 Task: Buy 4 Disc Hardware Kits from Brake System section under best seller category for shipping address: Jeremiah Turner, 3520 Cook Hill Road, Danbury, Connecticut 06810, Cell Number 2034707336. Pay from credit card ending with 6010, CVV 682
Action: Mouse moved to (18, 78)
Screenshot: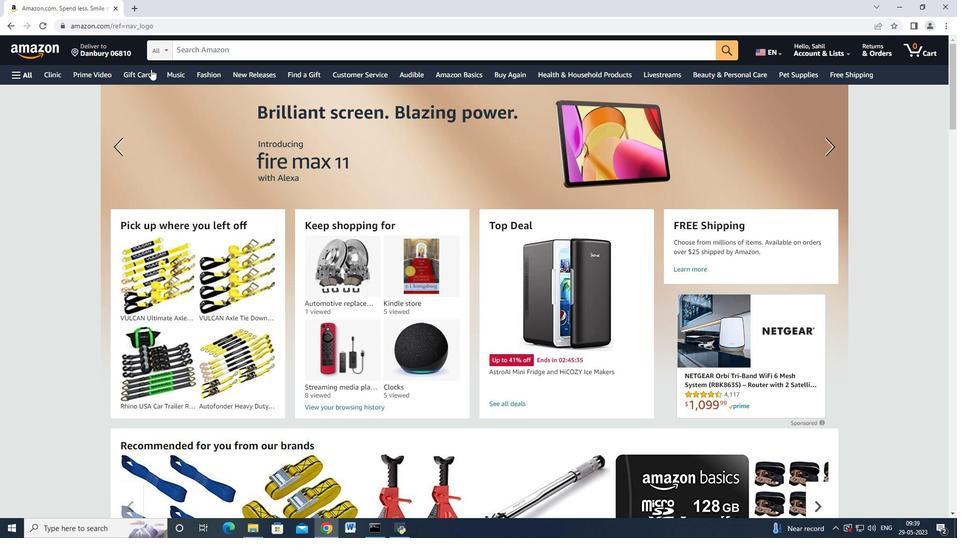 
Action: Mouse pressed left at (18, 78)
Screenshot: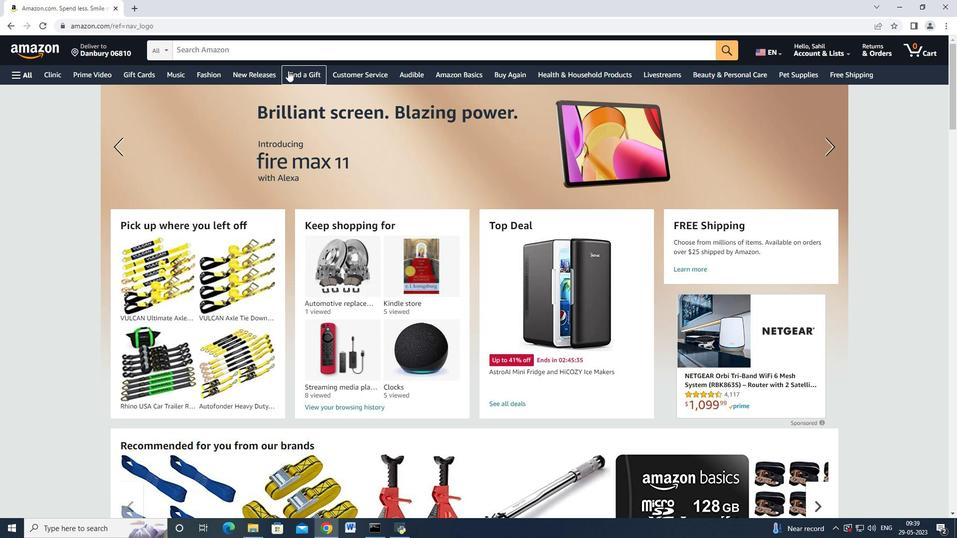 
Action: Mouse moved to (197, 51)
Screenshot: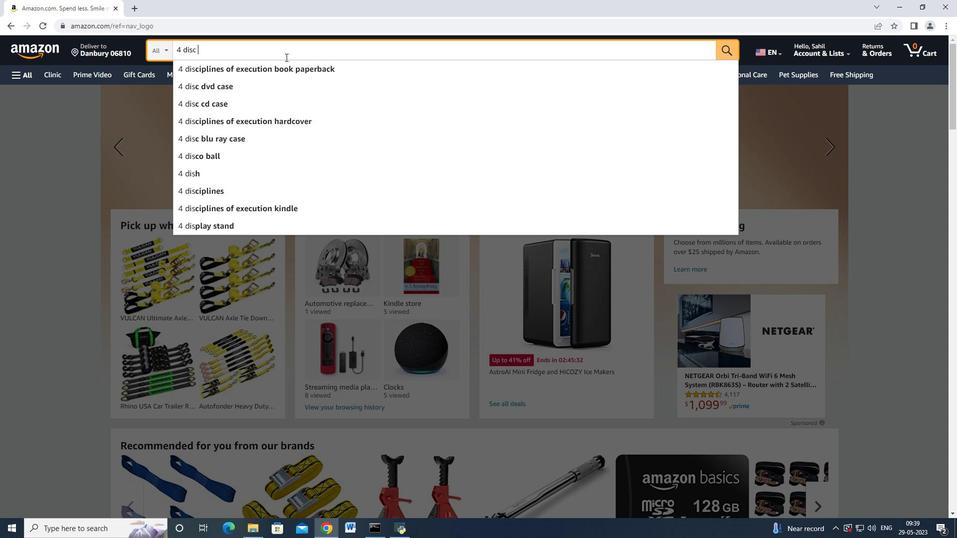 
Action: Mouse pressed left at (197, 51)
Screenshot: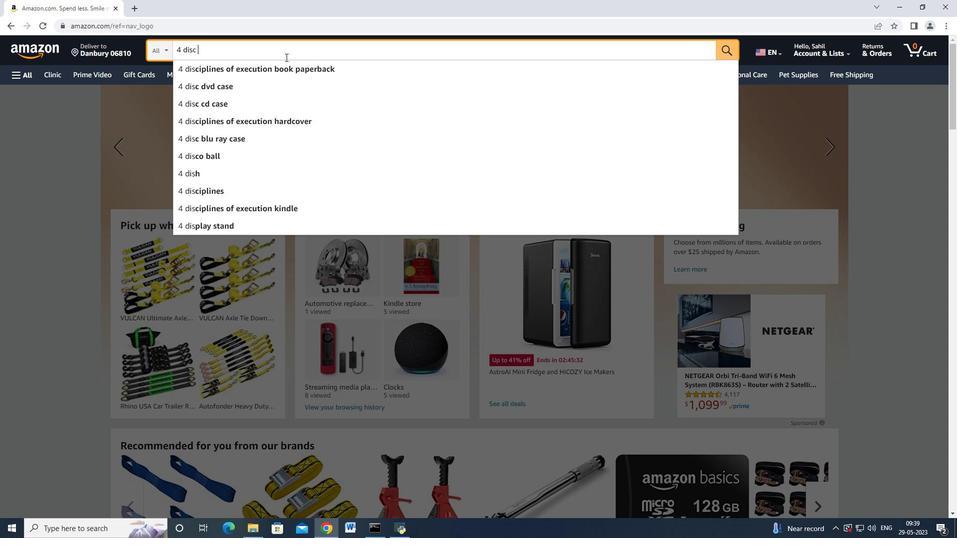 
Action: Mouse moved to (26, 77)
Screenshot: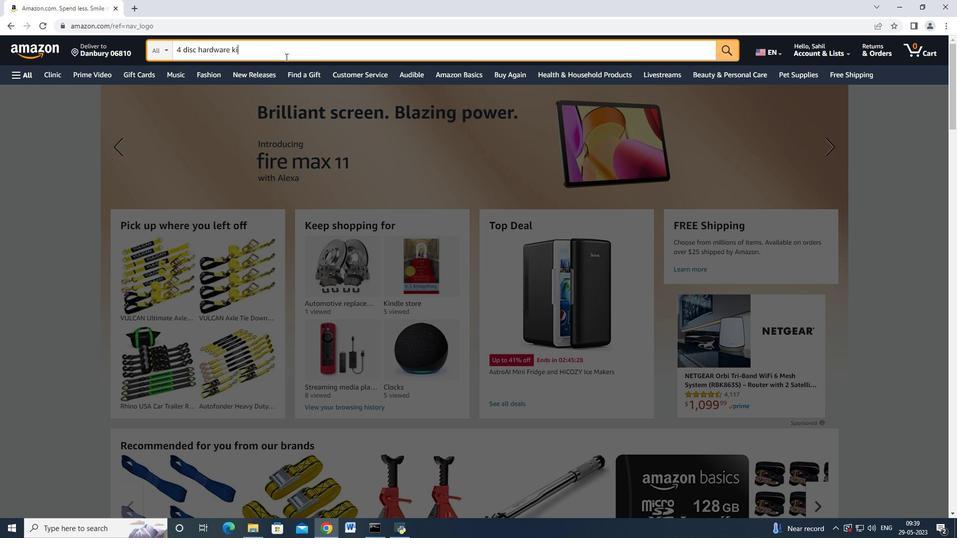 
Action: Mouse pressed left at (26, 77)
Screenshot: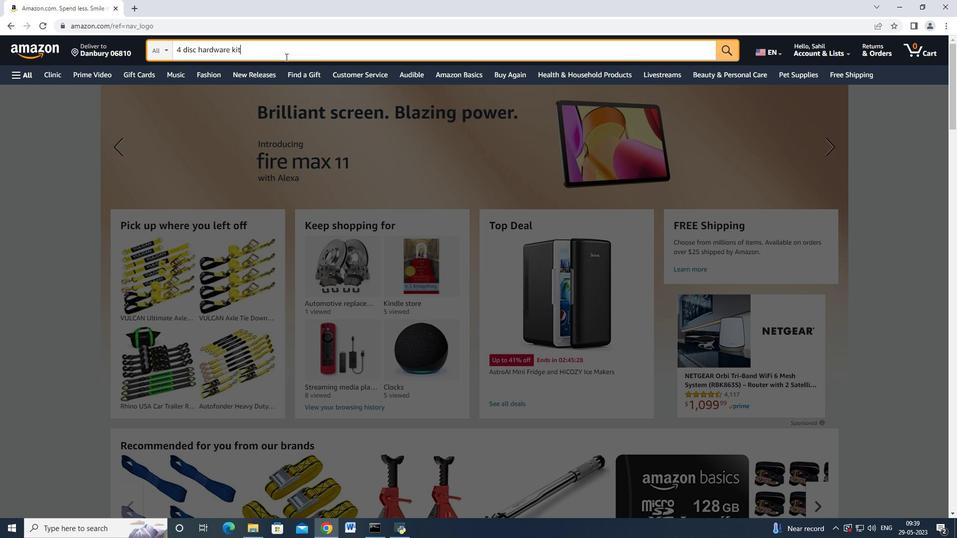 
Action: Mouse moved to (133, 355)
Screenshot: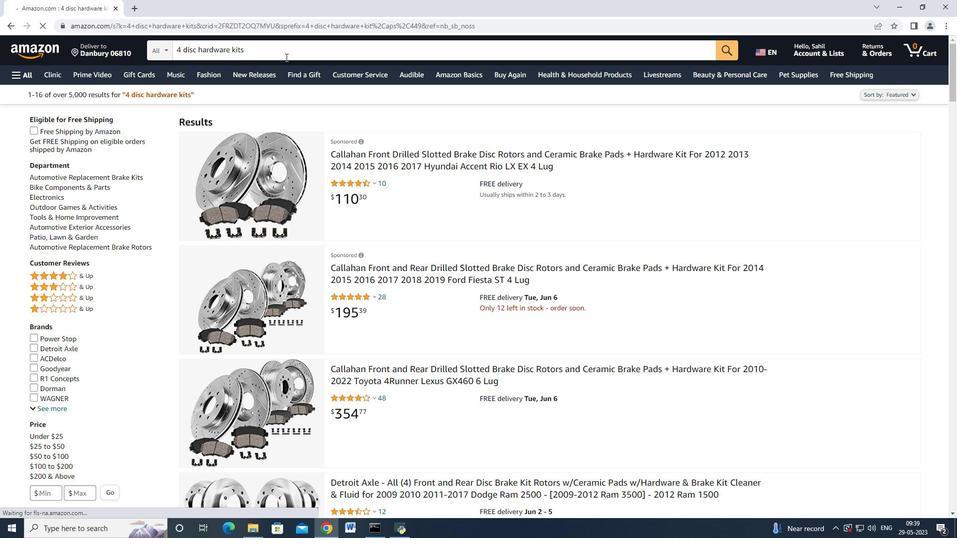 
Action: Mouse scrolled (133, 355) with delta (0, 0)
Screenshot: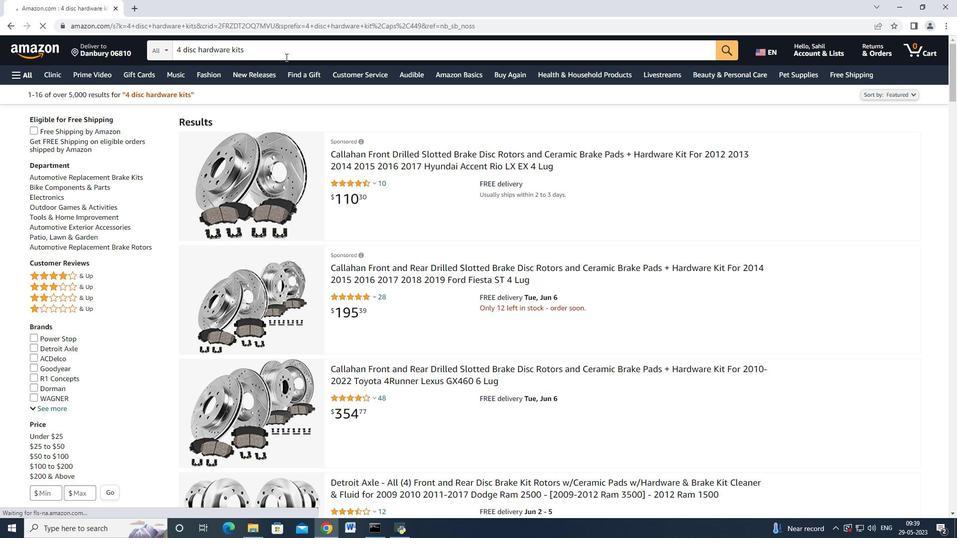 
Action: Mouse scrolled (133, 356) with delta (0, 0)
Screenshot: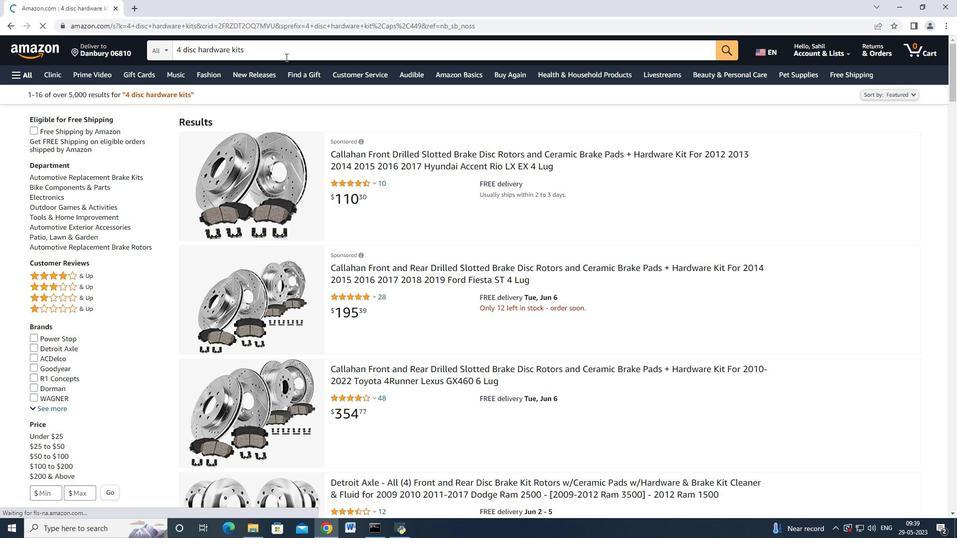 
Action: Mouse scrolled (133, 356) with delta (0, 0)
Screenshot: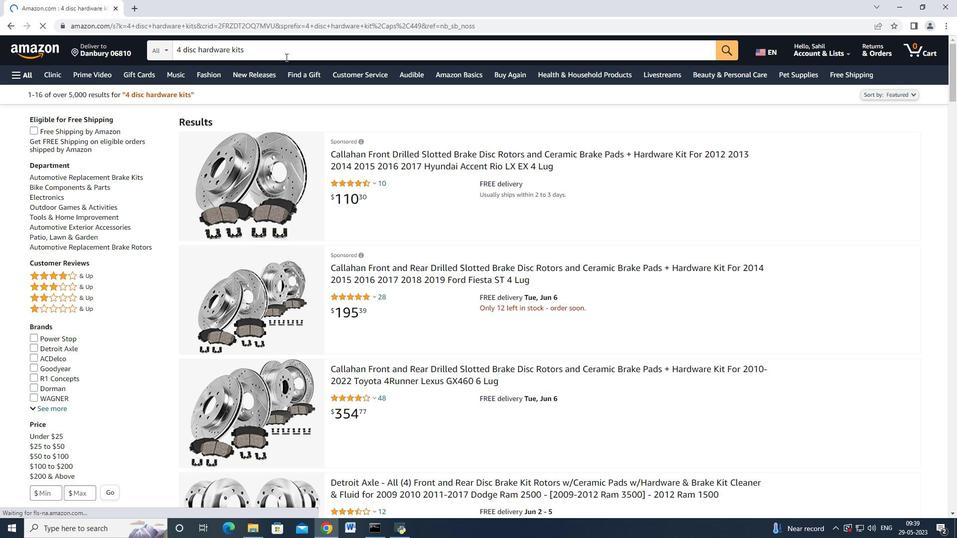 
Action: Mouse moved to (99, 91)
Screenshot: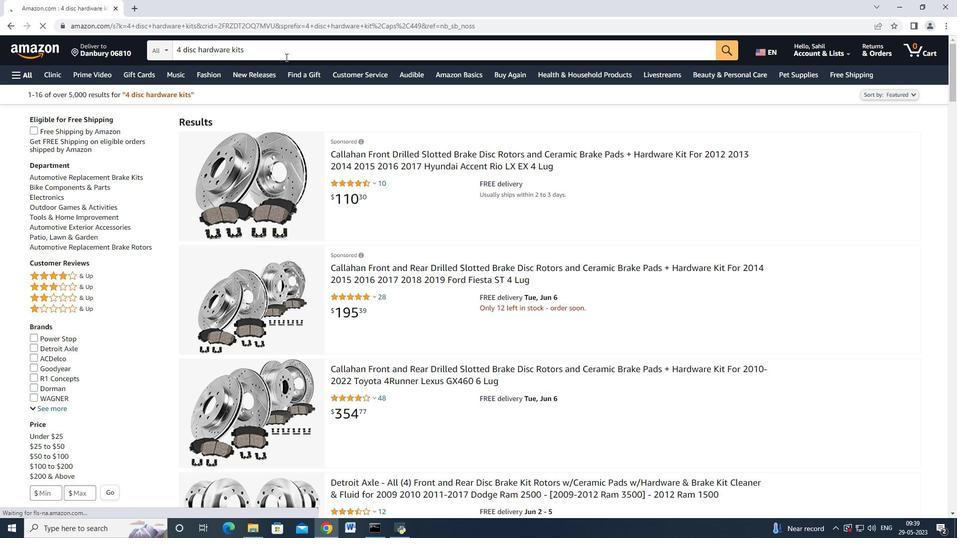 
Action: Mouse pressed left at (99, 91)
Screenshot: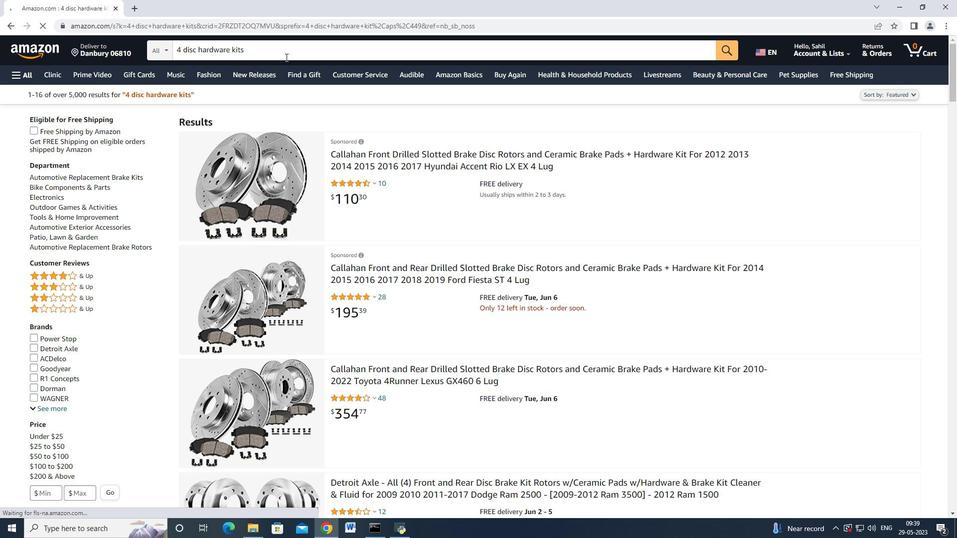 
Action: Mouse moved to (385, 222)
Screenshot: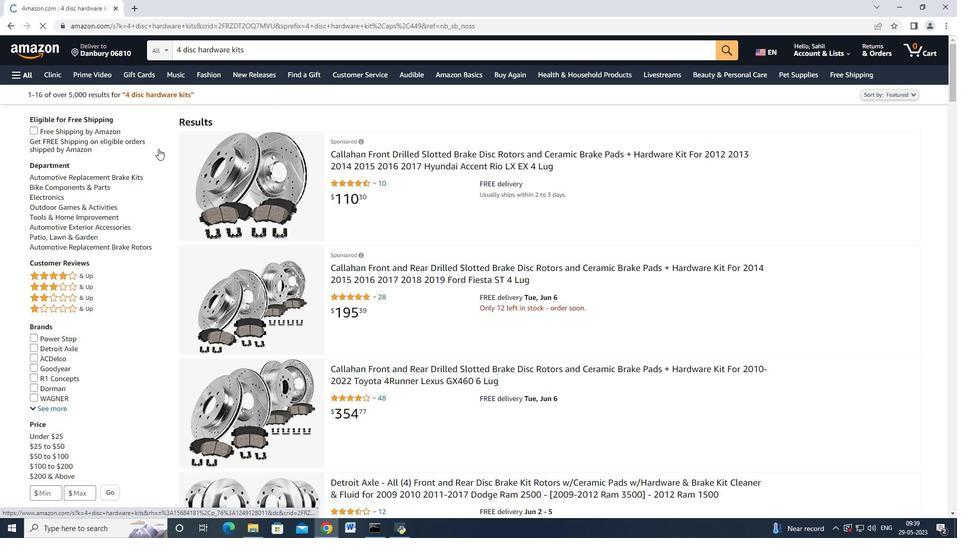 
Action: Mouse scrolled (385, 222) with delta (0, 0)
Screenshot: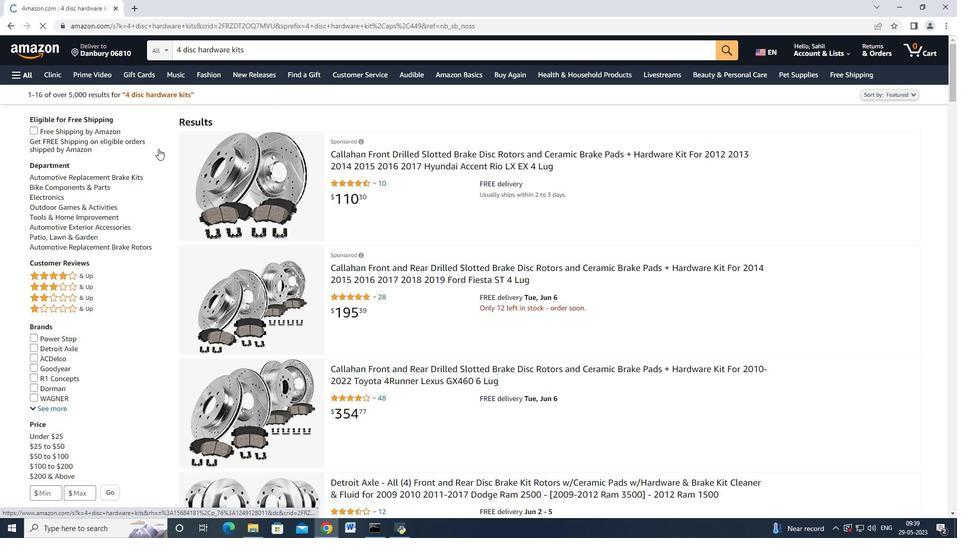 
Action: Mouse scrolled (385, 222) with delta (0, 0)
Screenshot: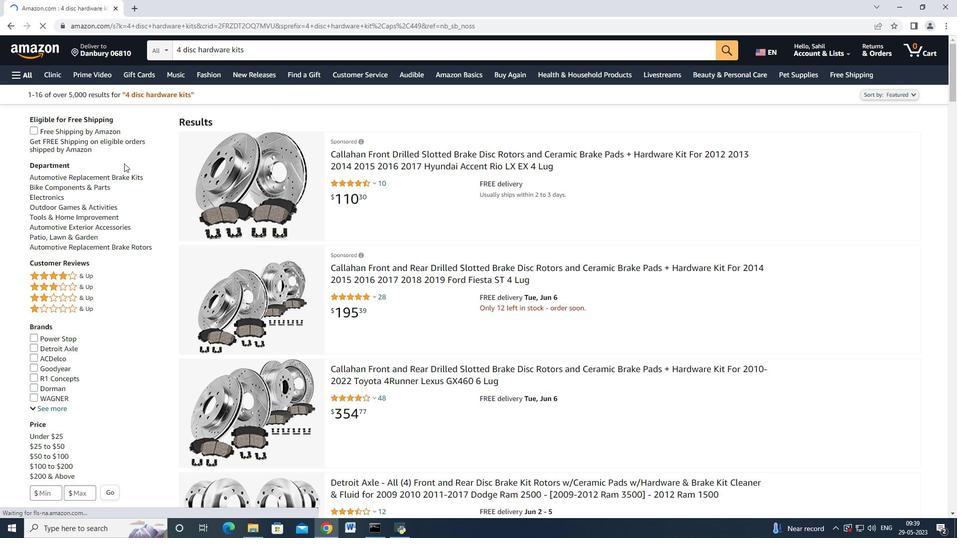 
Action: Mouse scrolled (385, 222) with delta (0, 0)
Screenshot: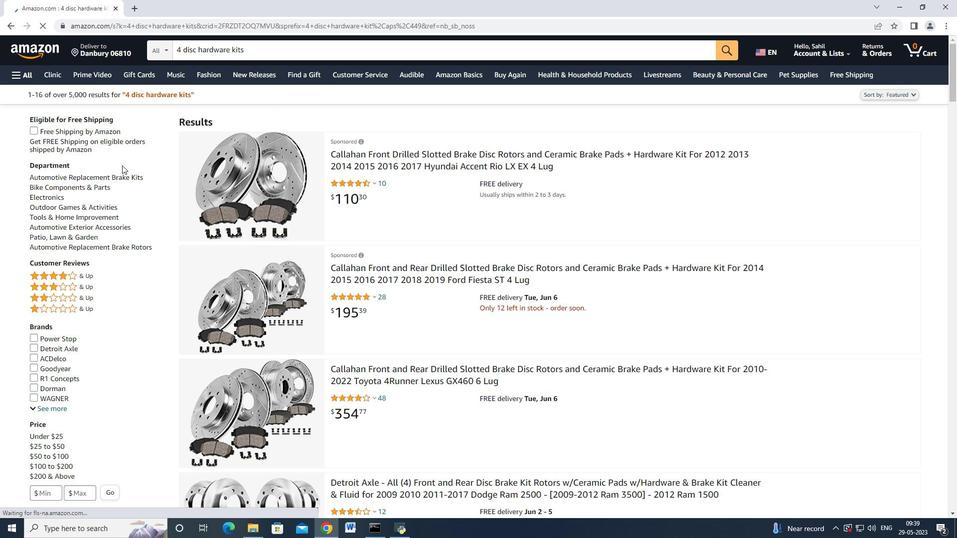 
Action: Mouse scrolled (385, 222) with delta (0, 0)
Screenshot: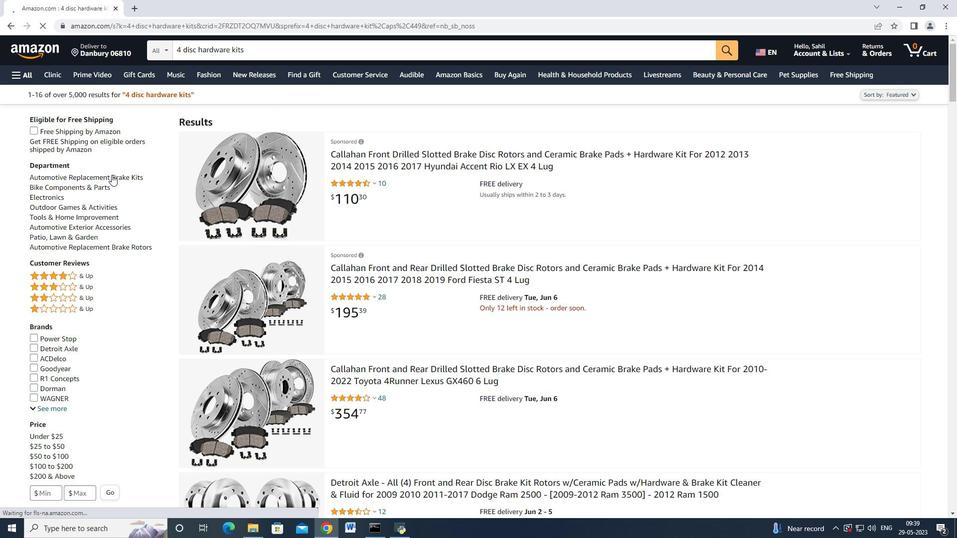
Action: Mouse moved to (386, 222)
Screenshot: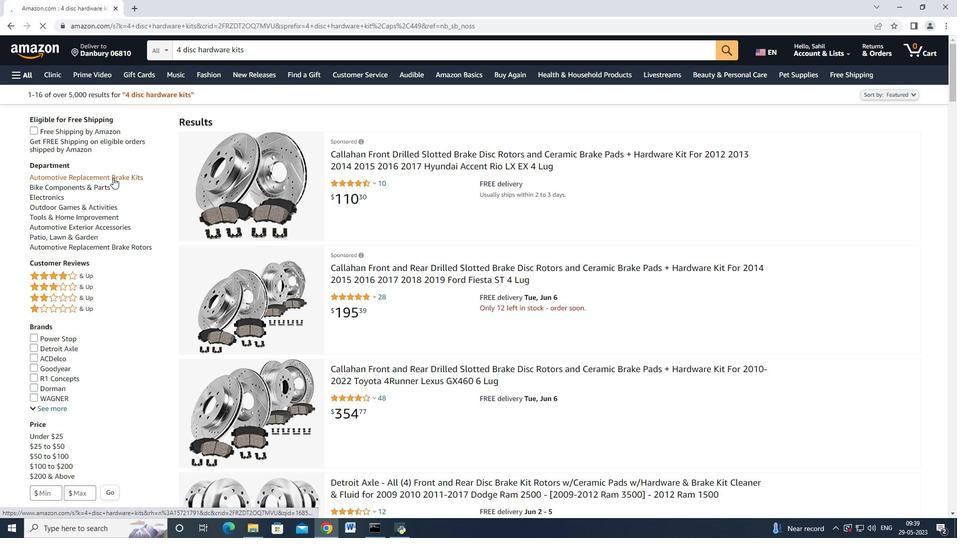 
Action: Mouse scrolled (386, 221) with delta (0, 0)
Screenshot: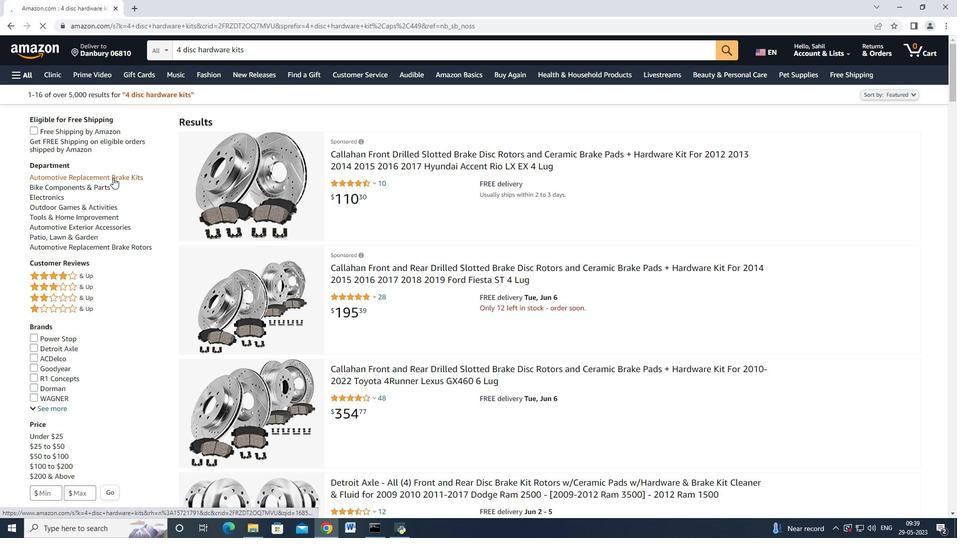 
Action: Mouse moved to (386, 222)
Screenshot: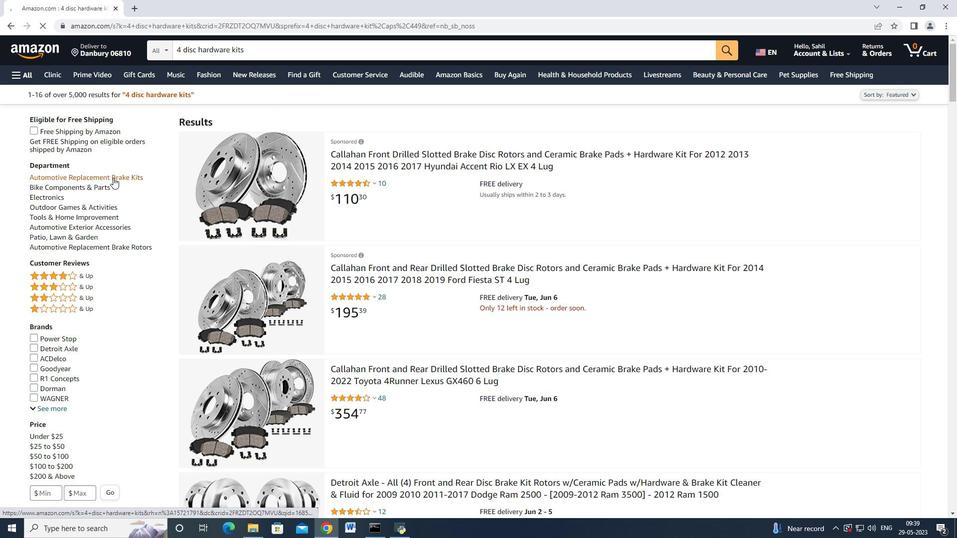 
Action: Mouse scrolled (386, 221) with delta (0, 0)
Screenshot: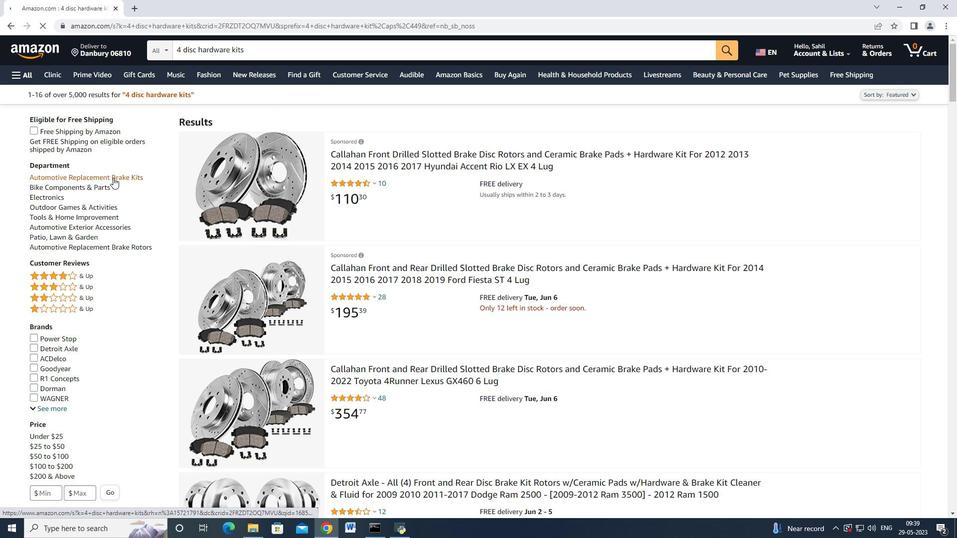 
Action: Mouse scrolled (386, 221) with delta (0, 0)
Screenshot: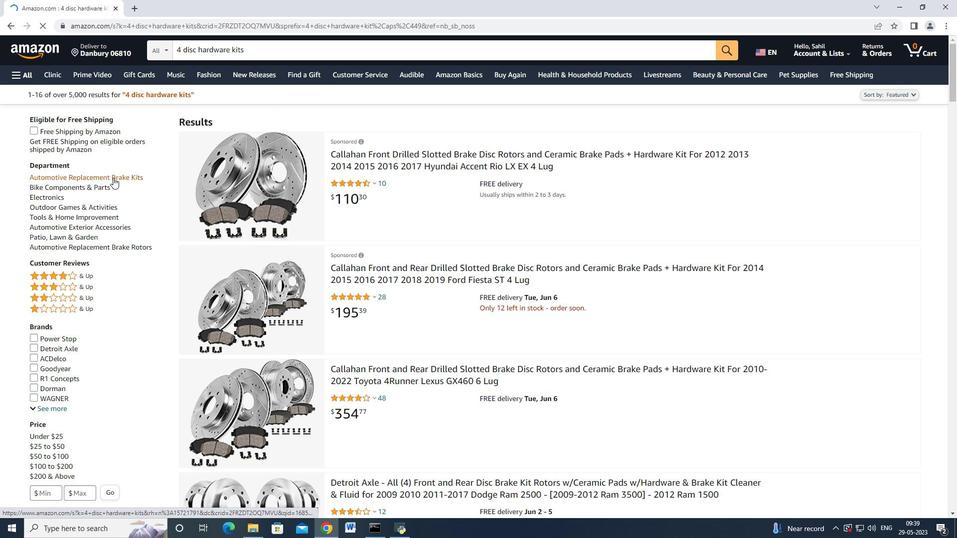 
Action: Mouse scrolled (386, 221) with delta (0, 0)
Screenshot: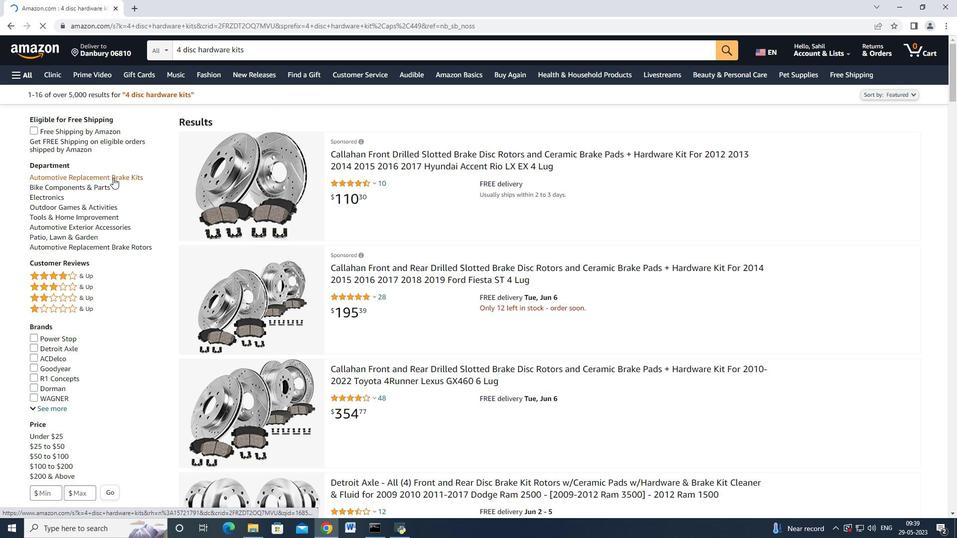 
Action: Mouse scrolled (386, 221) with delta (0, 0)
Screenshot: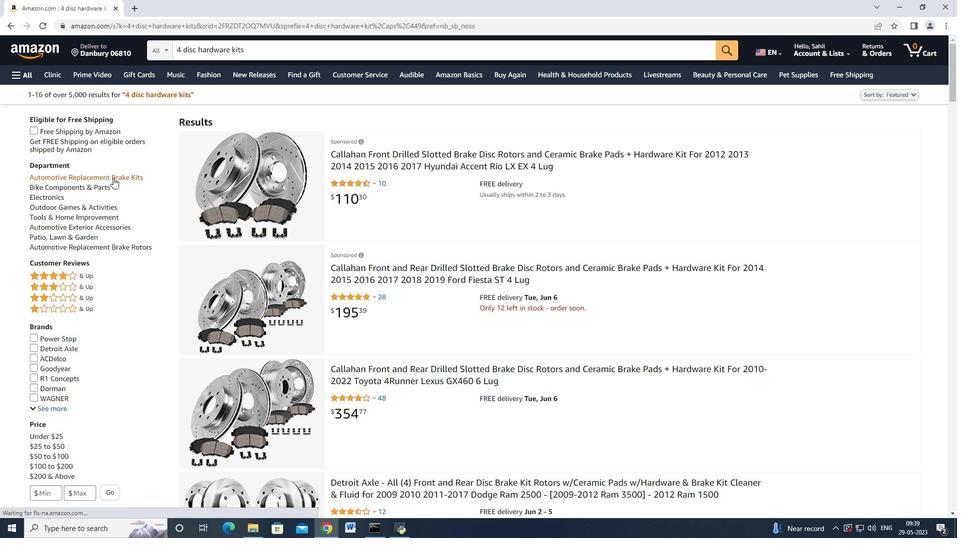 
Action: Mouse scrolled (386, 221) with delta (0, 0)
Screenshot: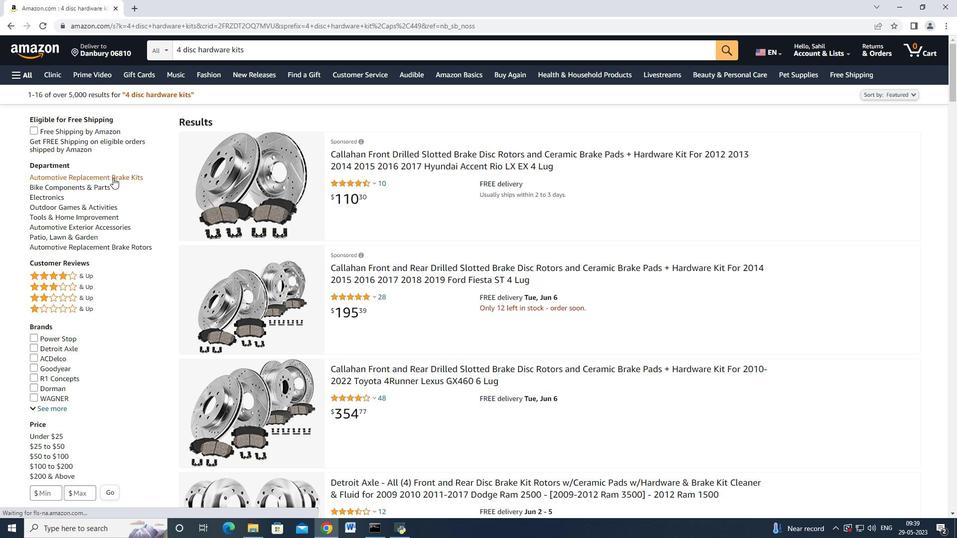 
Action: Mouse scrolled (386, 221) with delta (0, 0)
Screenshot: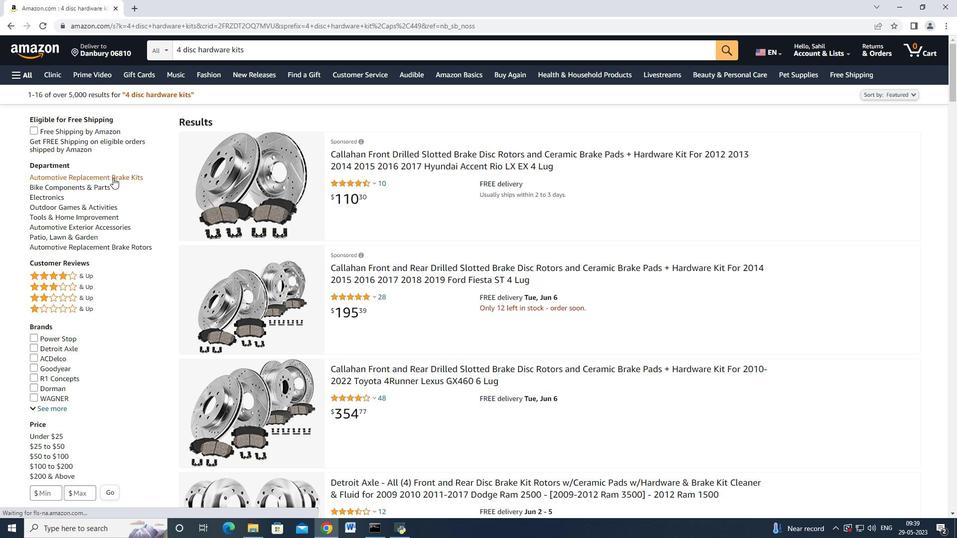 
Action: Mouse scrolled (386, 221) with delta (0, 0)
Screenshot: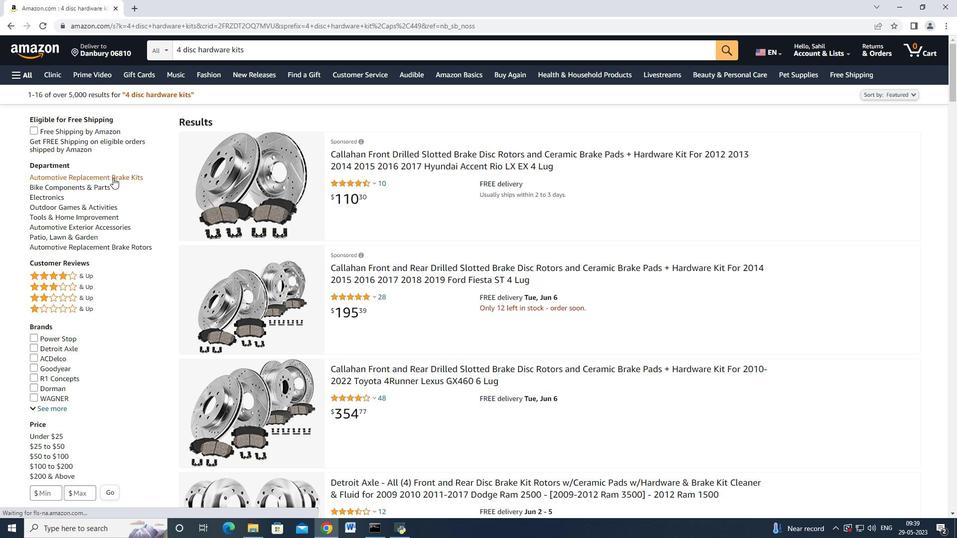 
Action: Mouse scrolled (386, 221) with delta (0, 0)
Screenshot: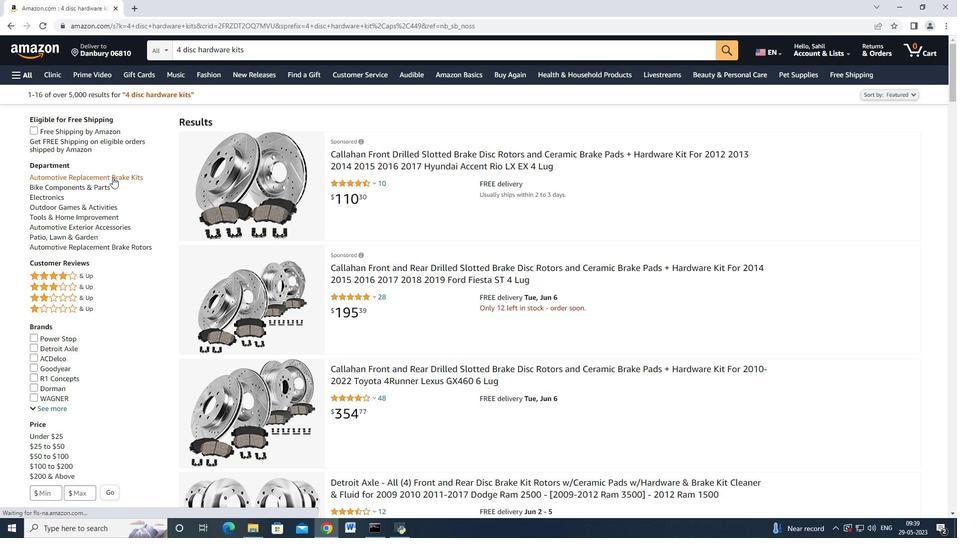 
Action: Mouse scrolled (386, 221) with delta (0, 0)
Screenshot: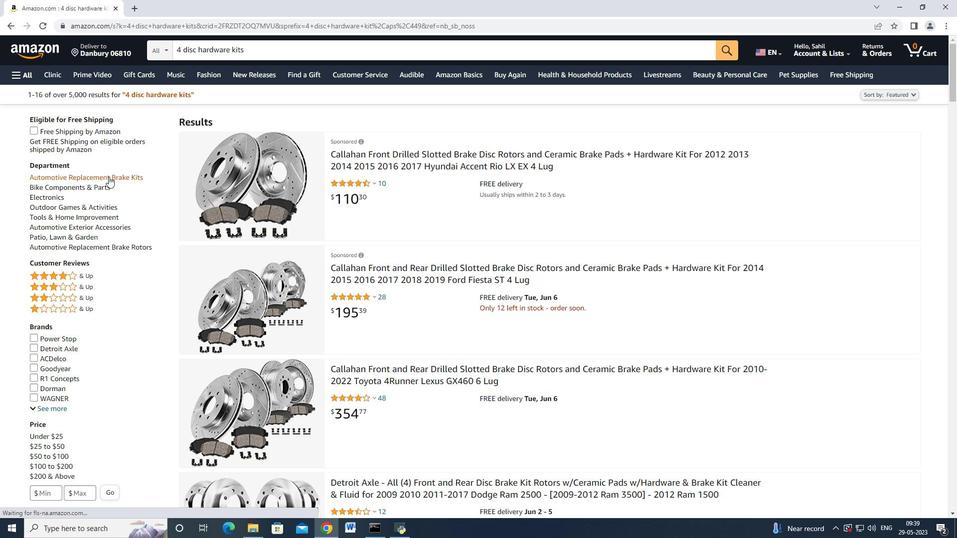 
Action: Mouse moved to (386, 222)
Screenshot: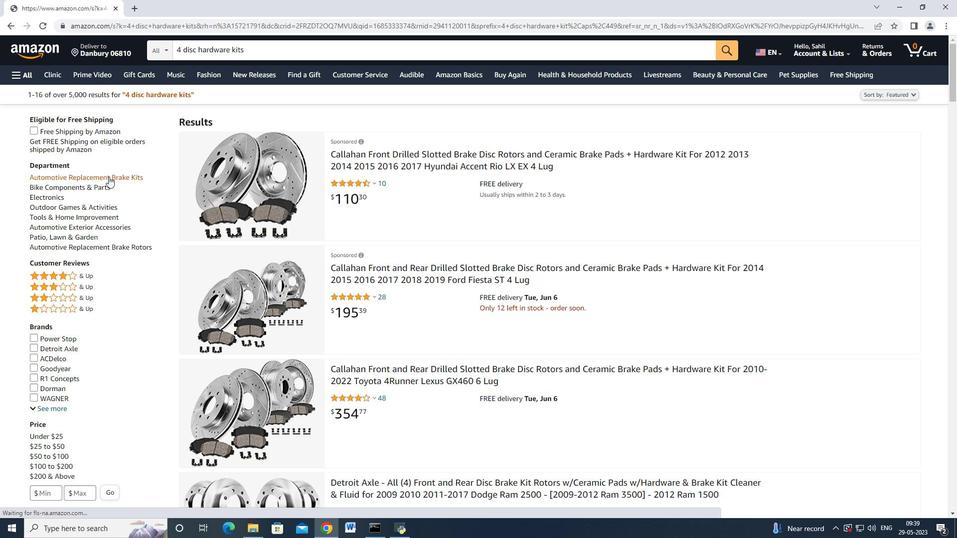 
Action: Mouse scrolled (386, 221) with delta (0, 0)
Screenshot: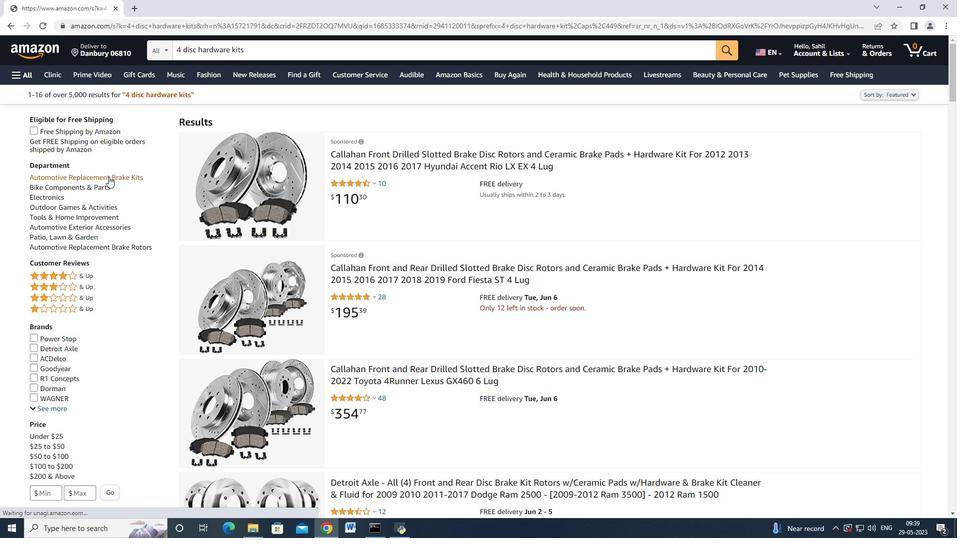 
Action: Mouse scrolled (386, 221) with delta (0, 0)
Screenshot: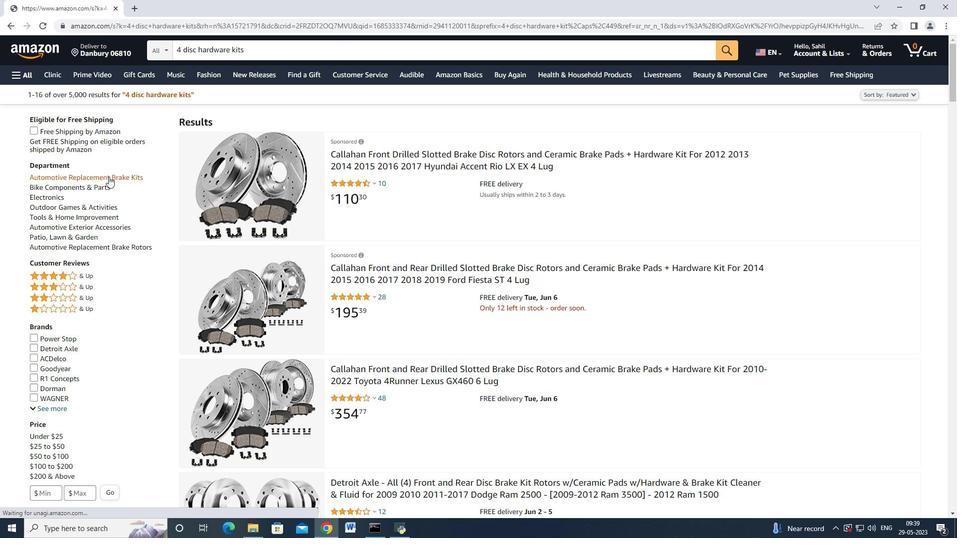 
Action: Mouse scrolled (386, 221) with delta (0, 0)
Screenshot: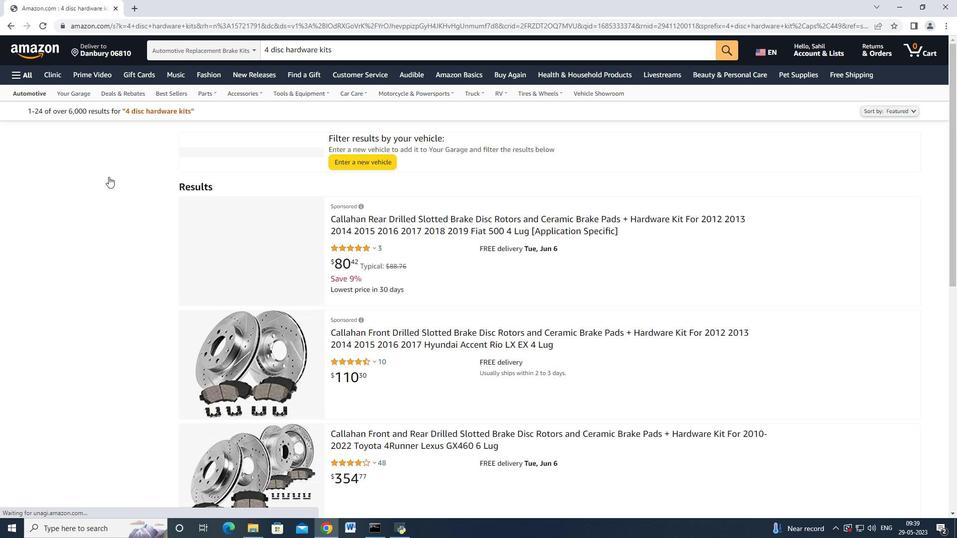 
Action: Mouse scrolled (386, 221) with delta (0, 0)
Screenshot: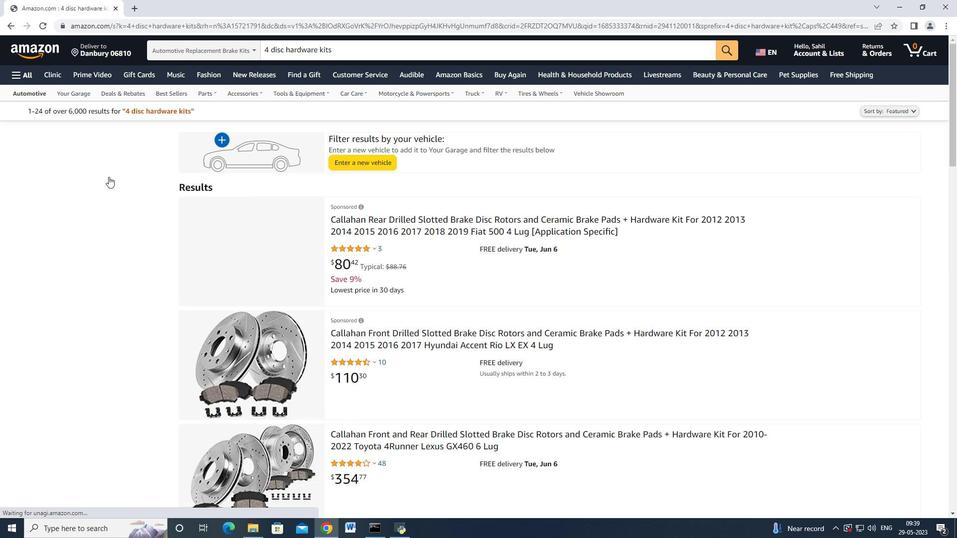 
Action: Mouse scrolled (386, 221) with delta (0, 0)
Screenshot: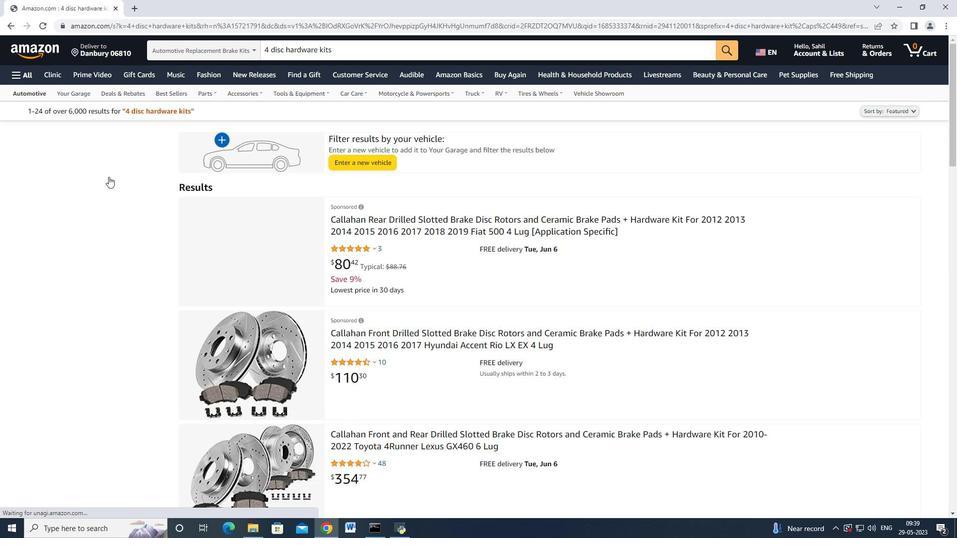 
Action: Mouse moved to (386, 221)
Screenshot: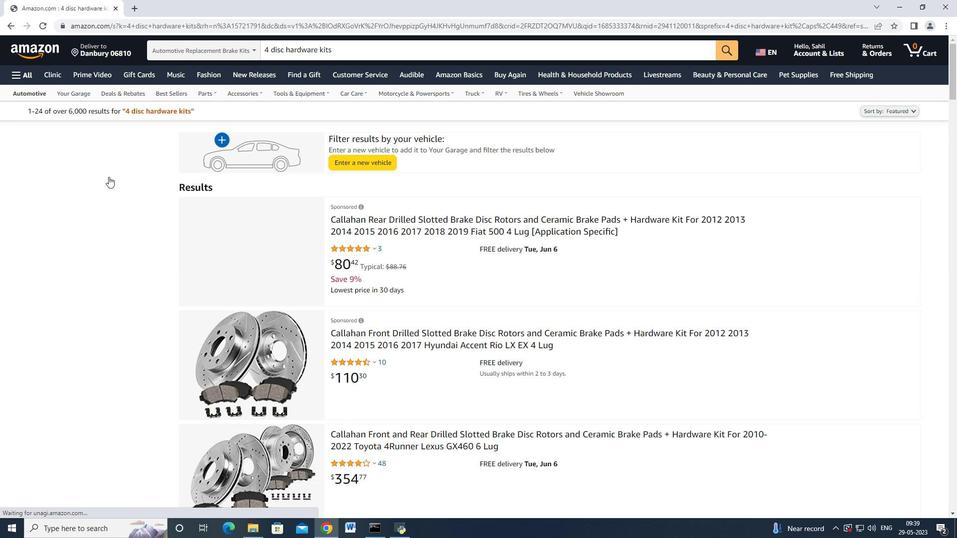 
Action: Mouse scrolled (386, 221) with delta (0, 0)
Screenshot: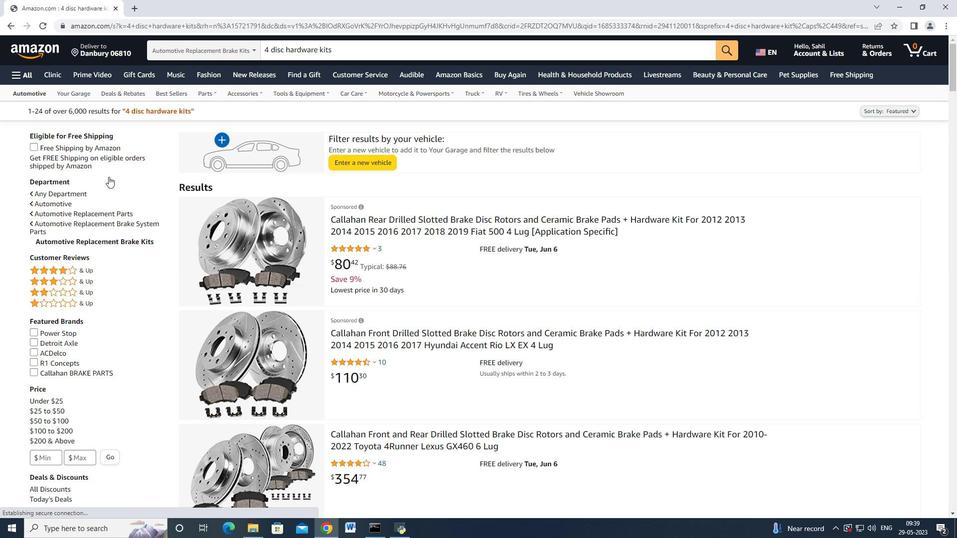 
Action: Mouse scrolled (386, 221) with delta (0, 0)
Screenshot: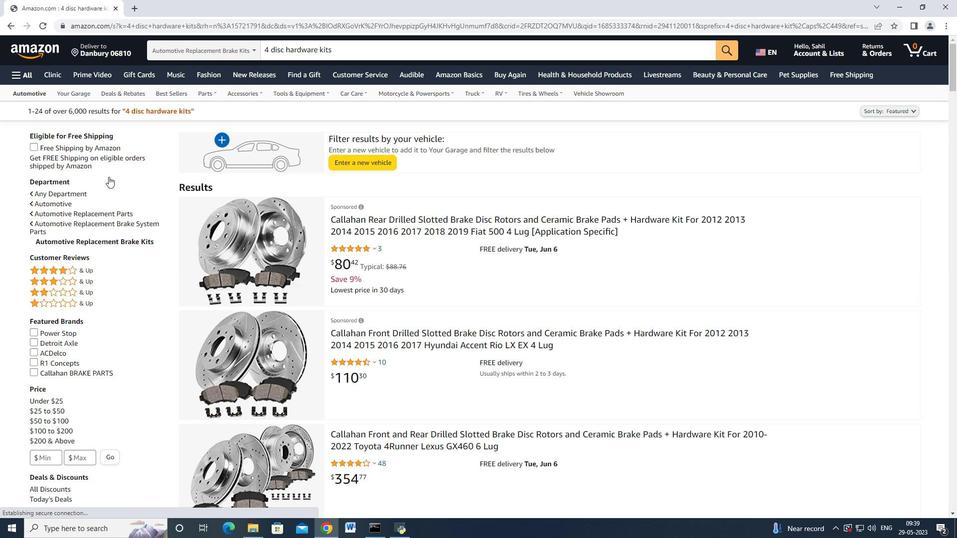 
Action: Mouse scrolled (386, 221) with delta (0, 0)
Screenshot: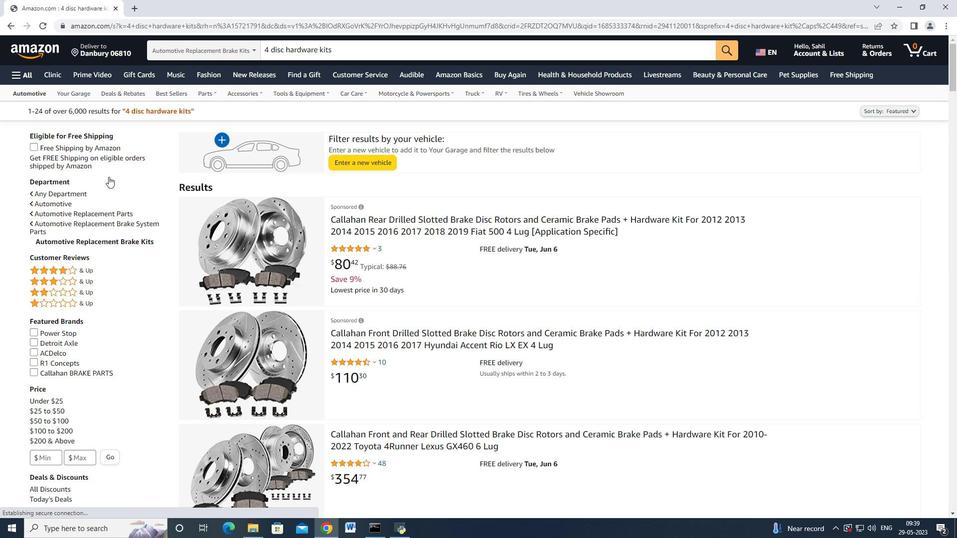 
Action: Mouse scrolled (386, 221) with delta (0, 0)
Screenshot: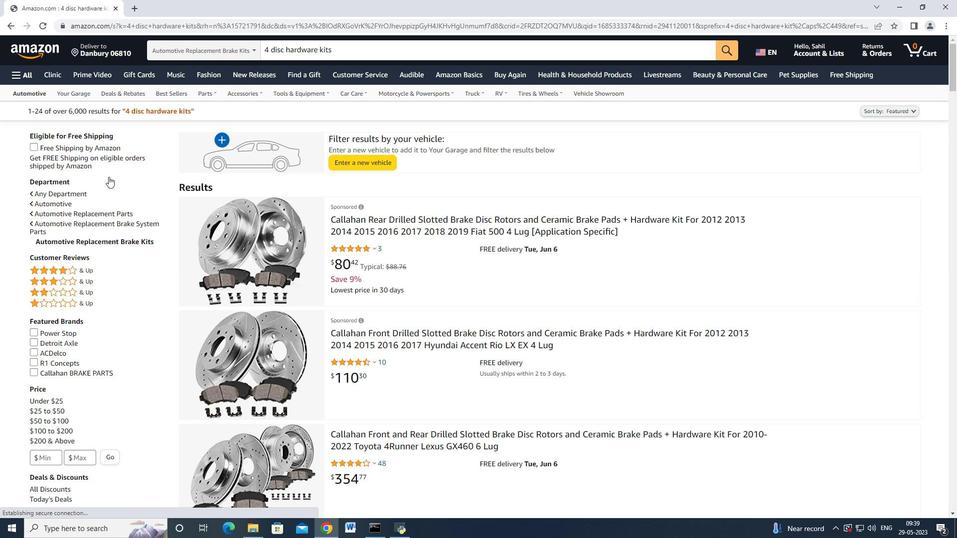 
Action: Mouse scrolled (386, 221) with delta (0, 0)
Screenshot: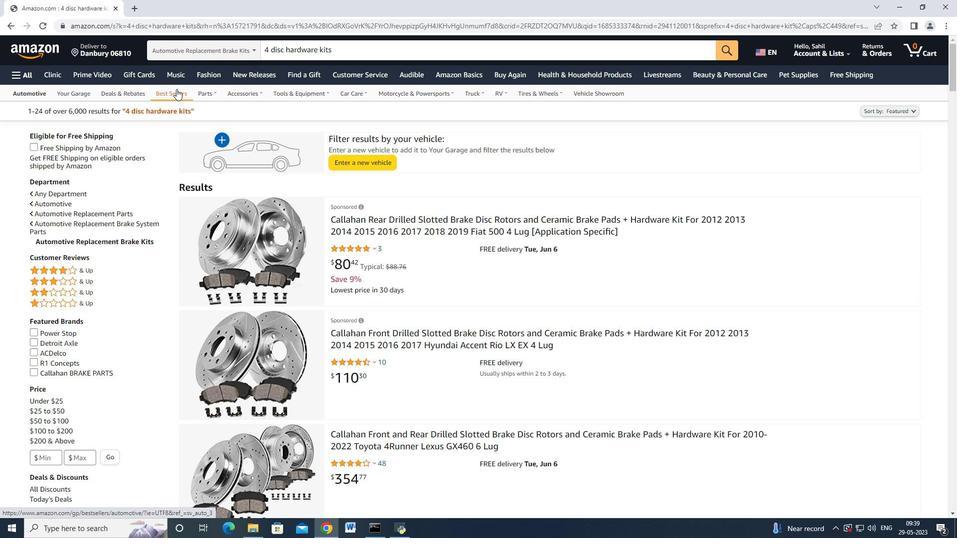 
Action: Mouse scrolled (386, 221) with delta (0, 0)
Screenshot: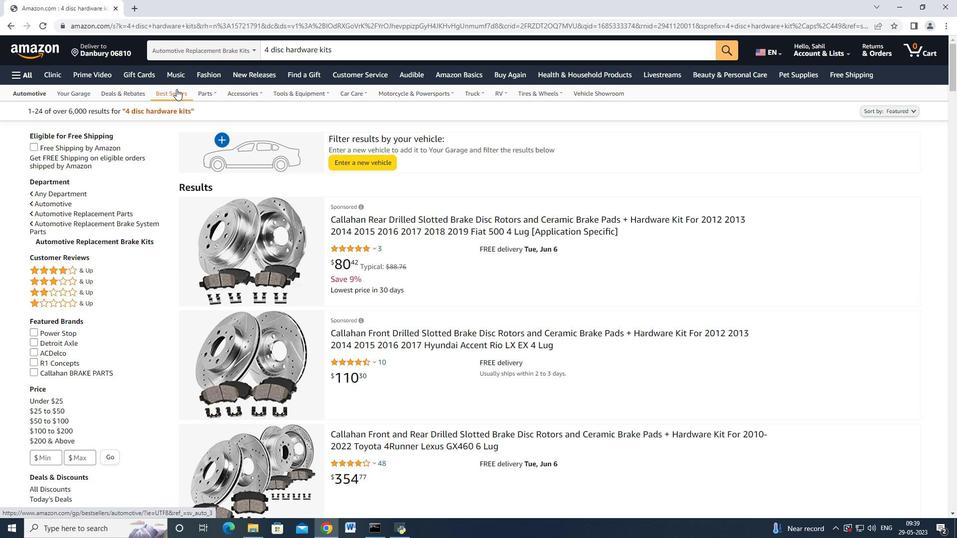 
Action: Mouse scrolled (386, 221) with delta (0, 0)
Screenshot: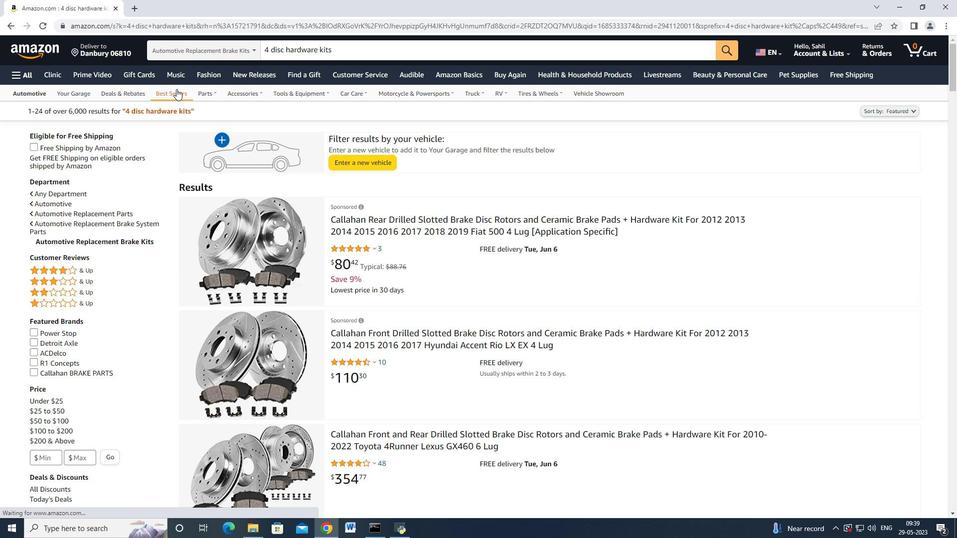 
Action: Mouse scrolled (386, 221) with delta (0, 0)
Screenshot: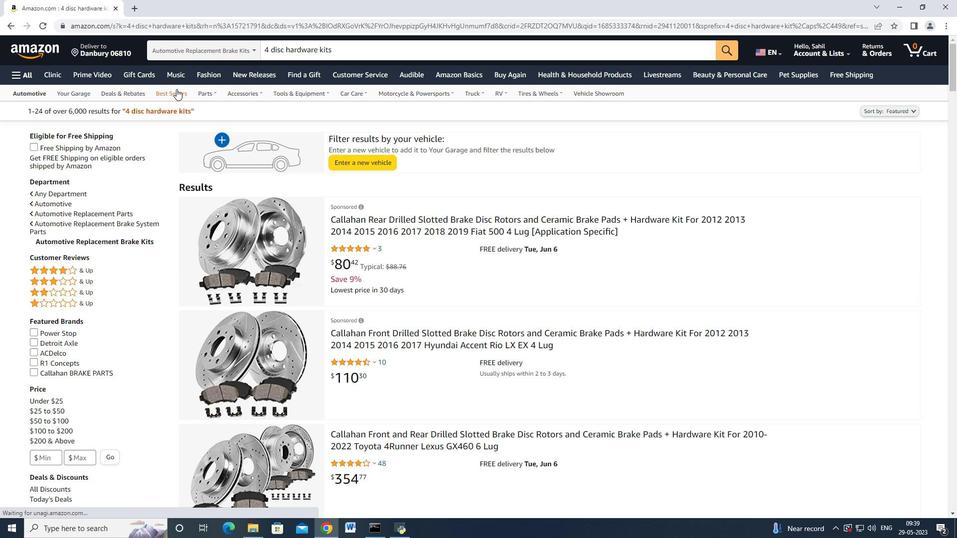 
Action: Mouse scrolled (386, 221) with delta (0, 0)
Screenshot: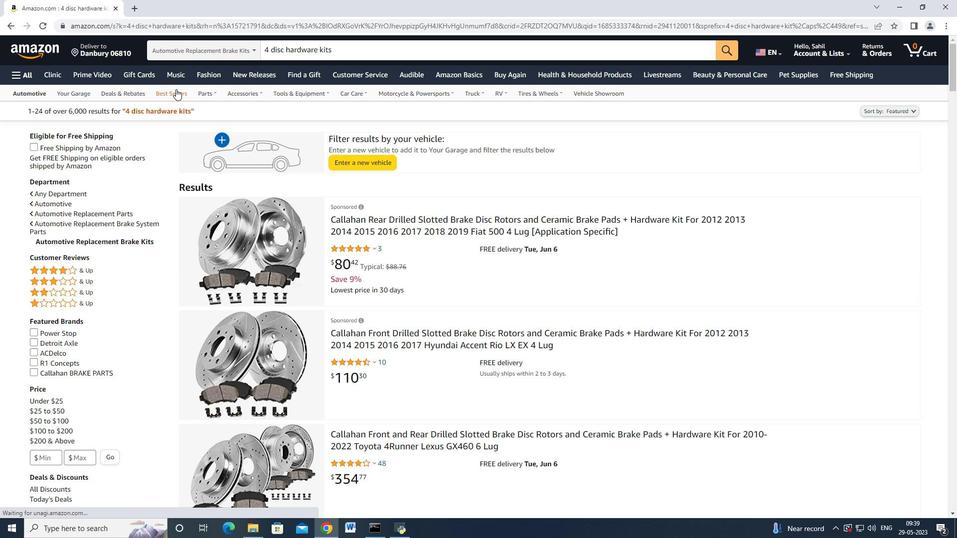 
Action: Mouse scrolled (386, 221) with delta (0, 0)
Screenshot: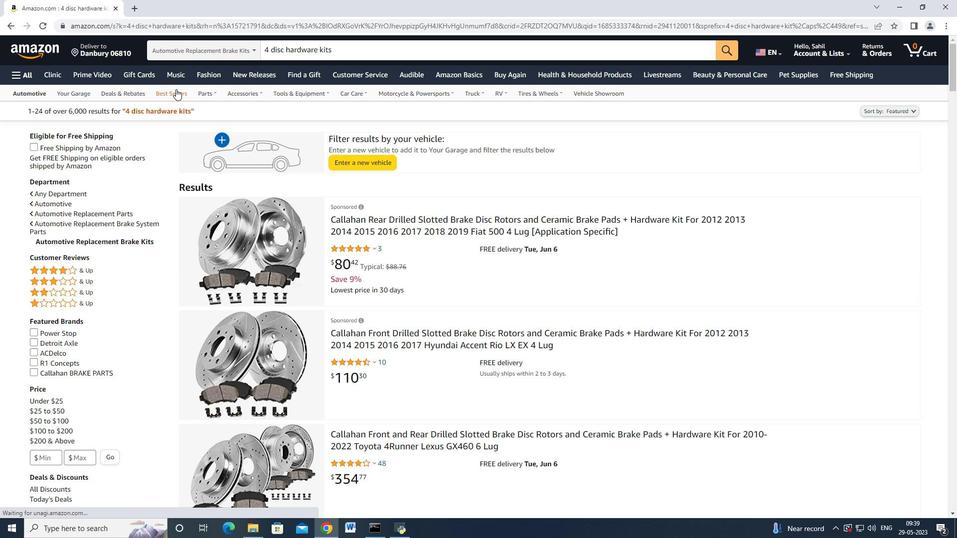 
Action: Mouse scrolled (386, 221) with delta (0, 0)
Screenshot: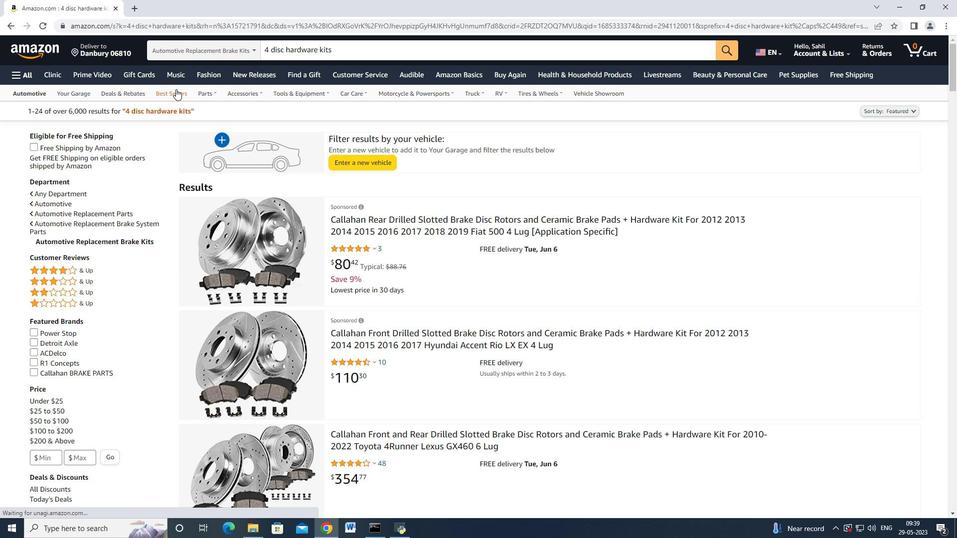 
Action: Mouse scrolled (386, 221) with delta (0, 0)
Screenshot: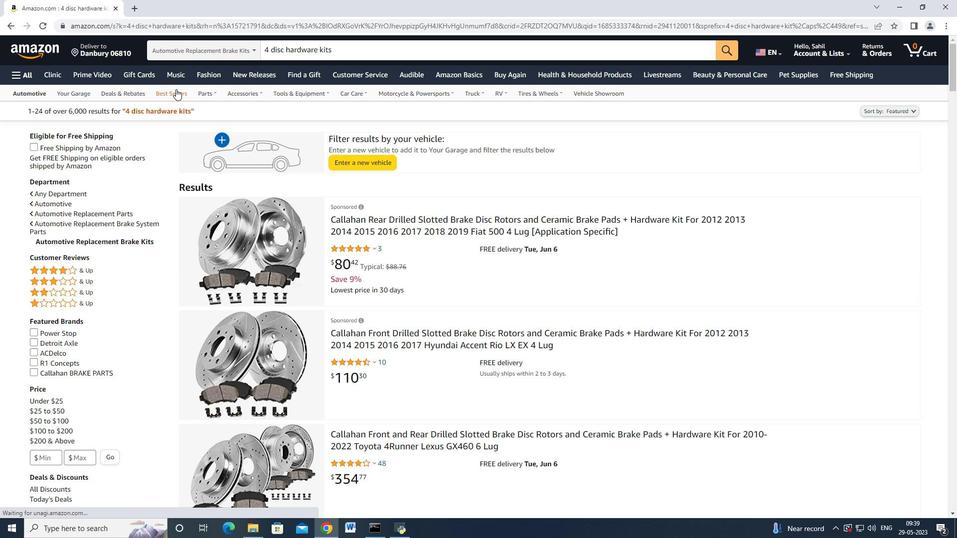 
Action: Mouse scrolled (386, 221) with delta (0, 0)
Screenshot: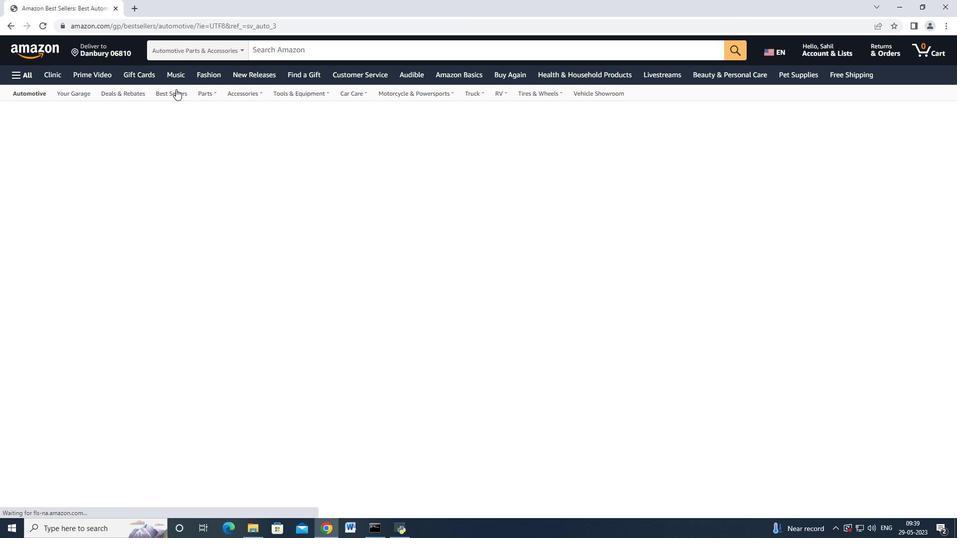 
Action: Mouse scrolled (386, 221) with delta (0, 0)
Screenshot: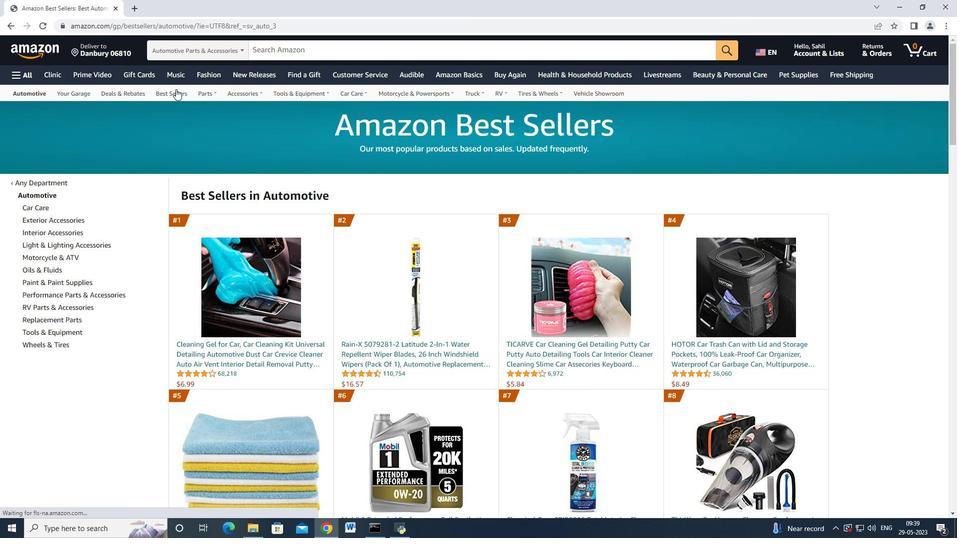 
Action: Mouse scrolled (386, 221) with delta (0, 0)
Screenshot: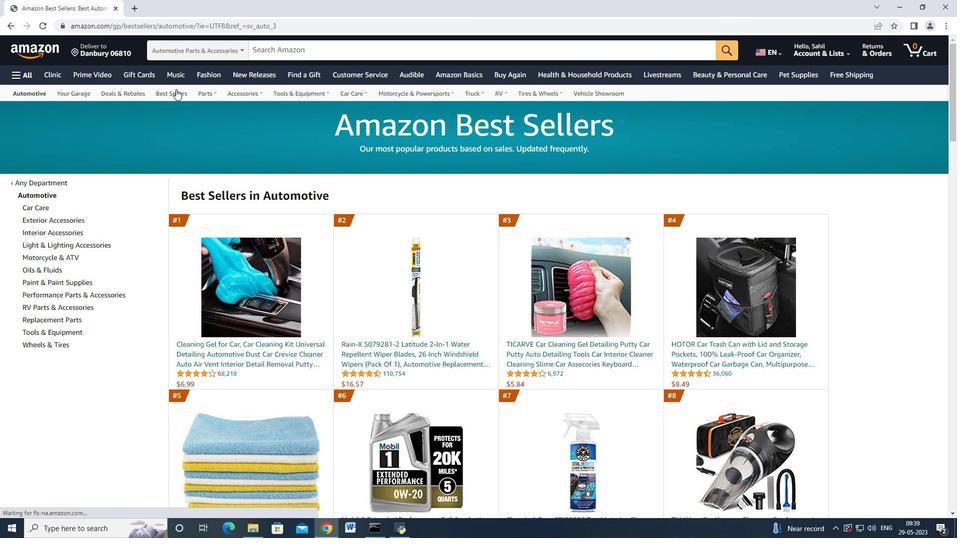 
Action: Mouse scrolled (386, 222) with delta (0, 0)
Screenshot: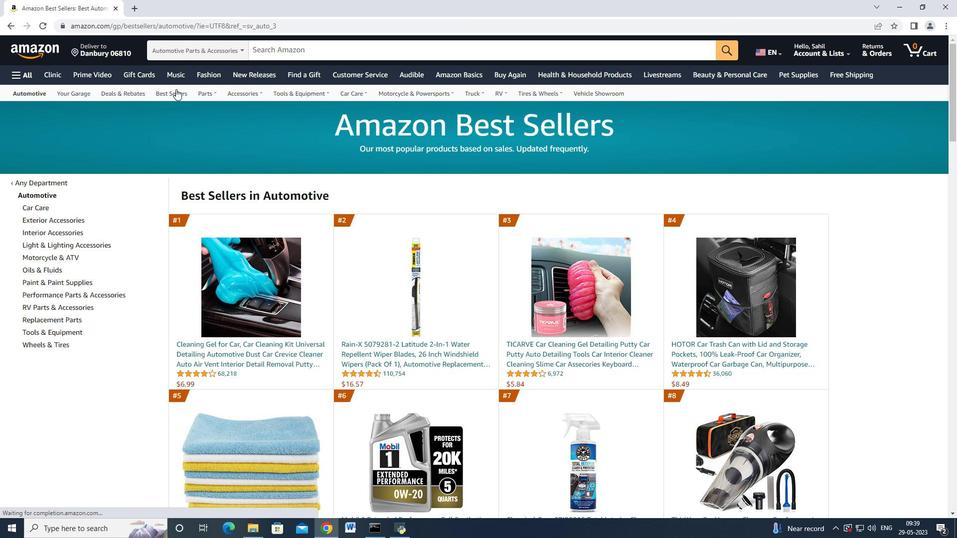 
Action: Mouse scrolled (386, 222) with delta (0, 0)
Screenshot: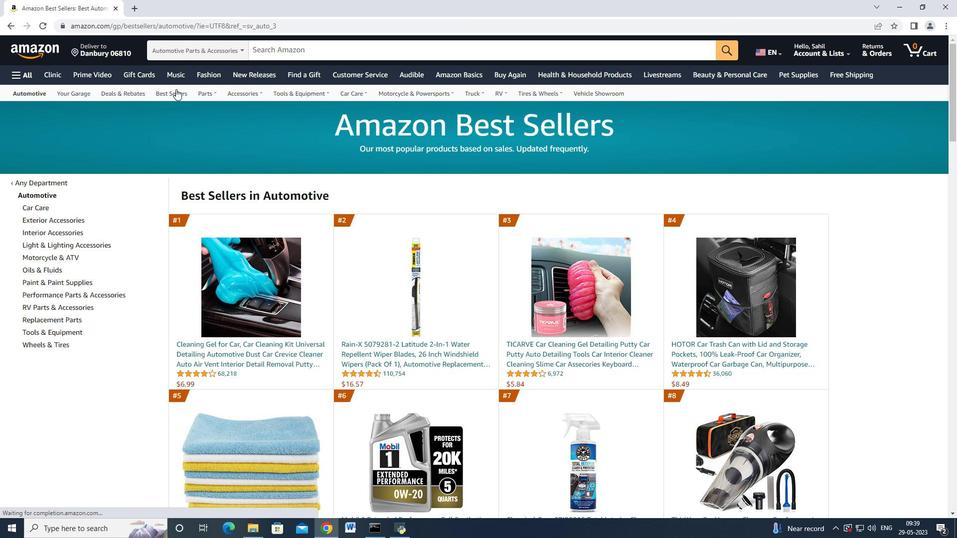 
Action: Mouse scrolled (386, 222) with delta (0, 0)
Screenshot: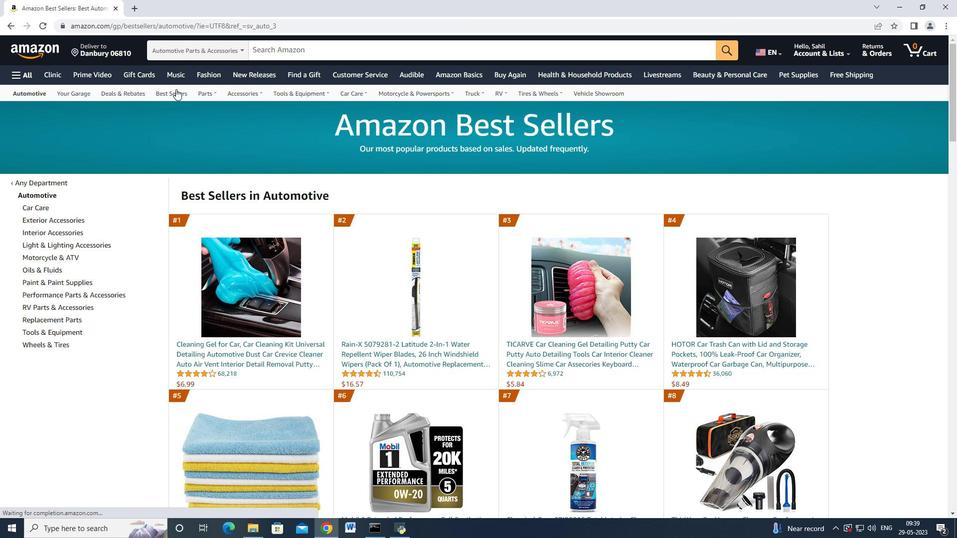 
Action: Mouse scrolled (386, 222) with delta (0, 0)
Screenshot: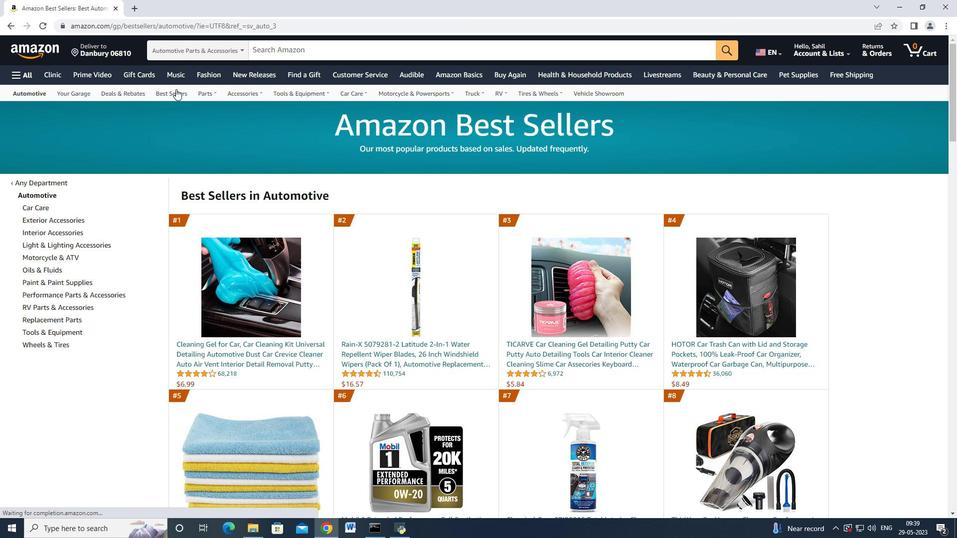 
Action: Mouse scrolled (386, 222) with delta (0, 0)
Screenshot: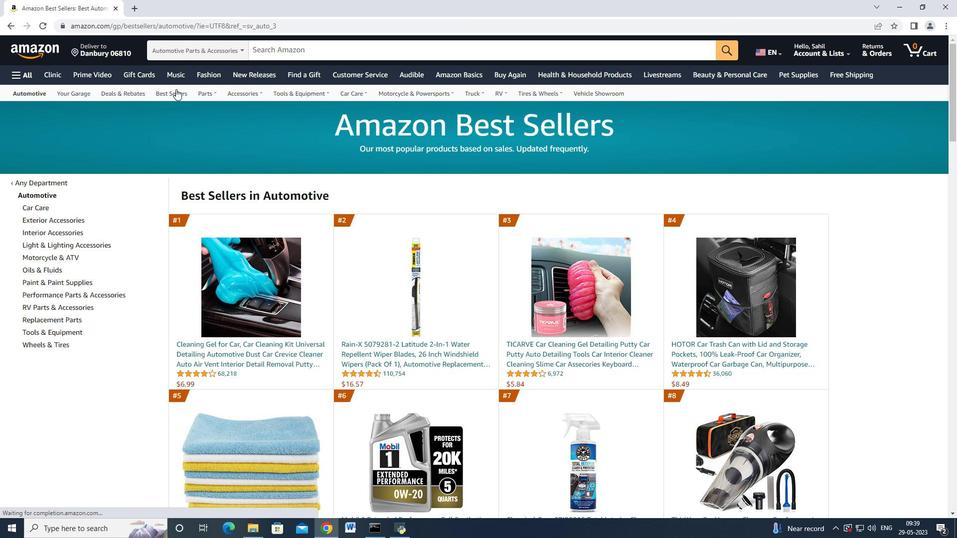 
Action: Mouse scrolled (386, 222) with delta (0, 0)
Screenshot: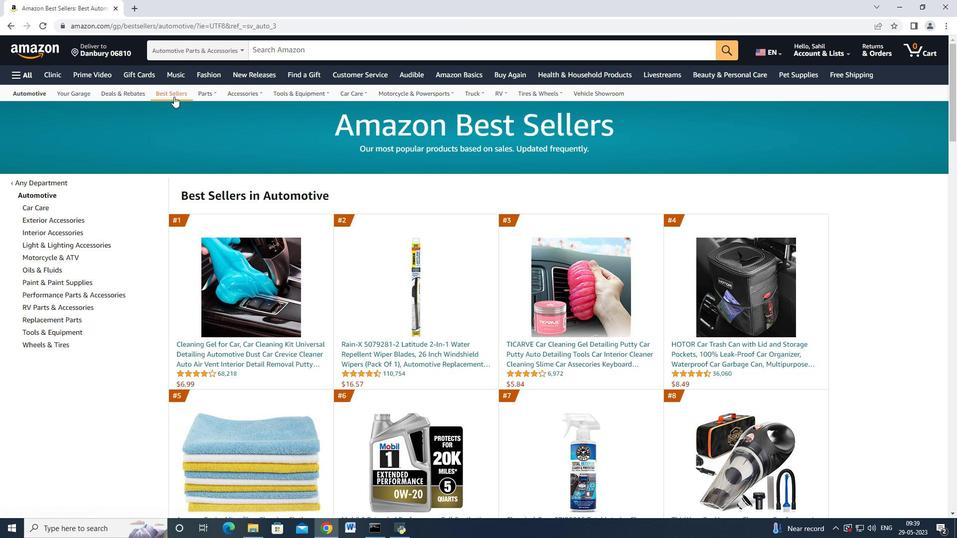 
Action: Mouse scrolled (386, 222) with delta (0, 0)
Screenshot: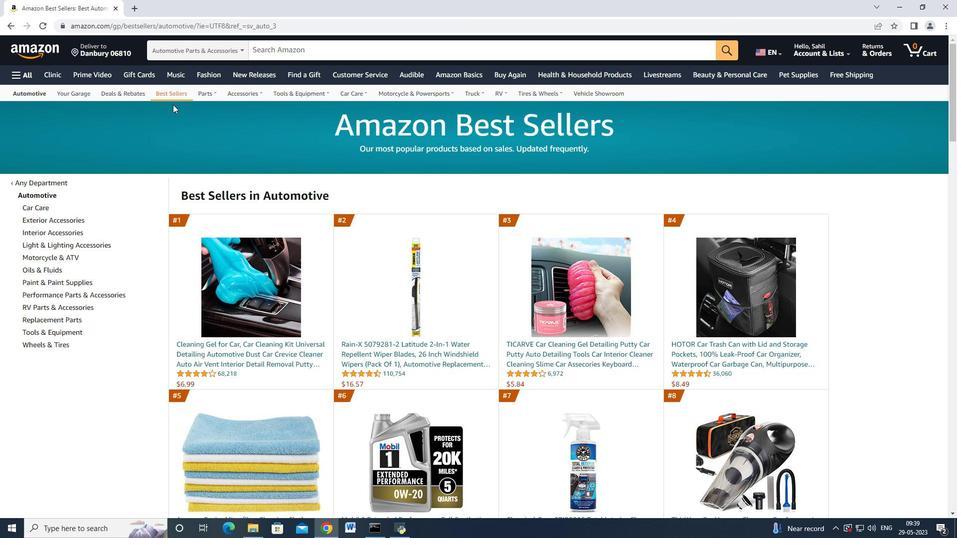 
Action: Mouse scrolled (386, 222) with delta (0, 0)
Screenshot: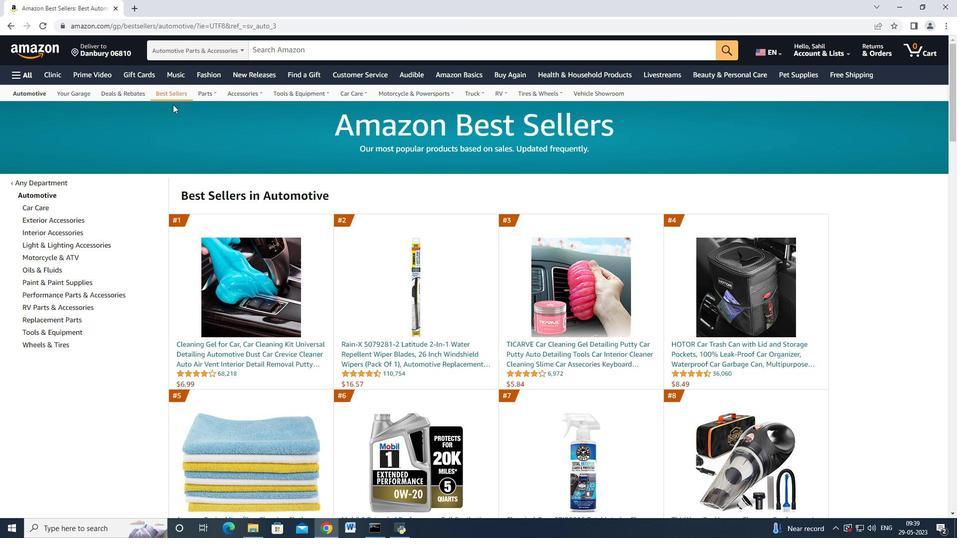 
Action: Mouse scrolled (386, 222) with delta (0, 0)
Screenshot: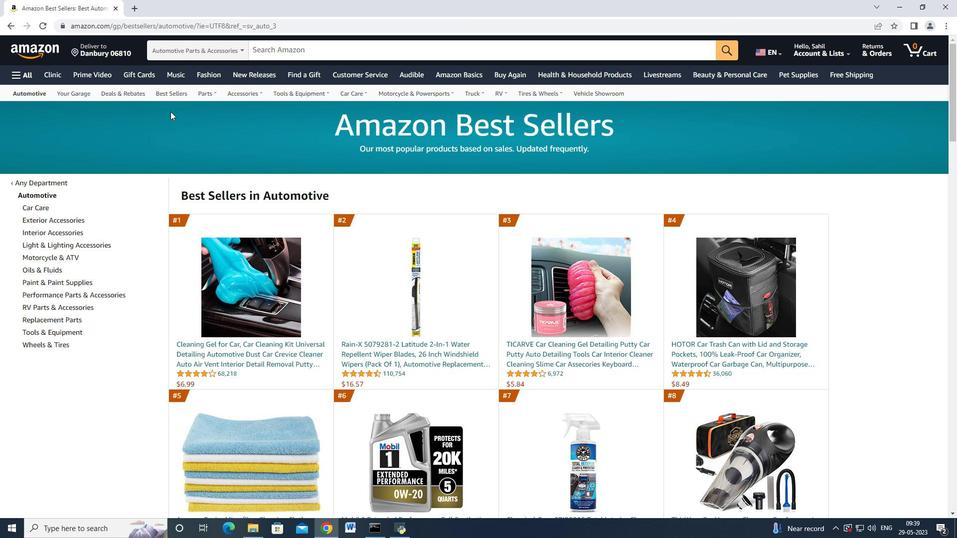 
Action: Mouse scrolled (386, 222) with delta (0, 0)
Screenshot: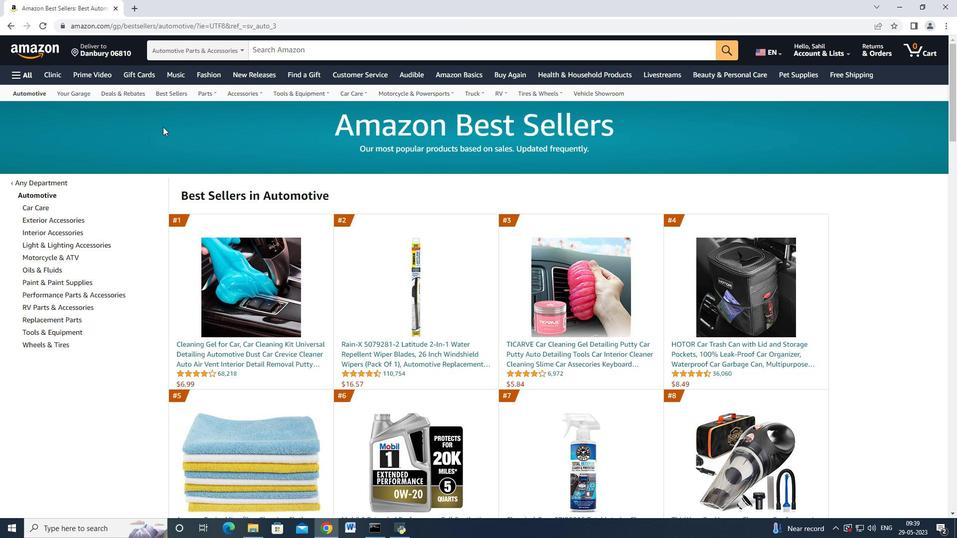 
Action: Mouse scrolled (386, 222) with delta (0, 0)
Screenshot: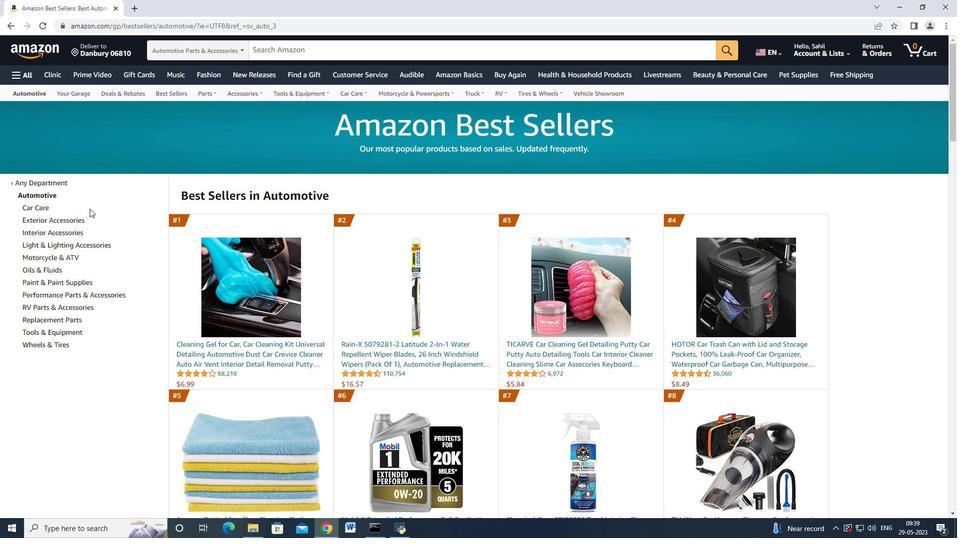
Action: Mouse scrolled (386, 222) with delta (0, 0)
Screenshot: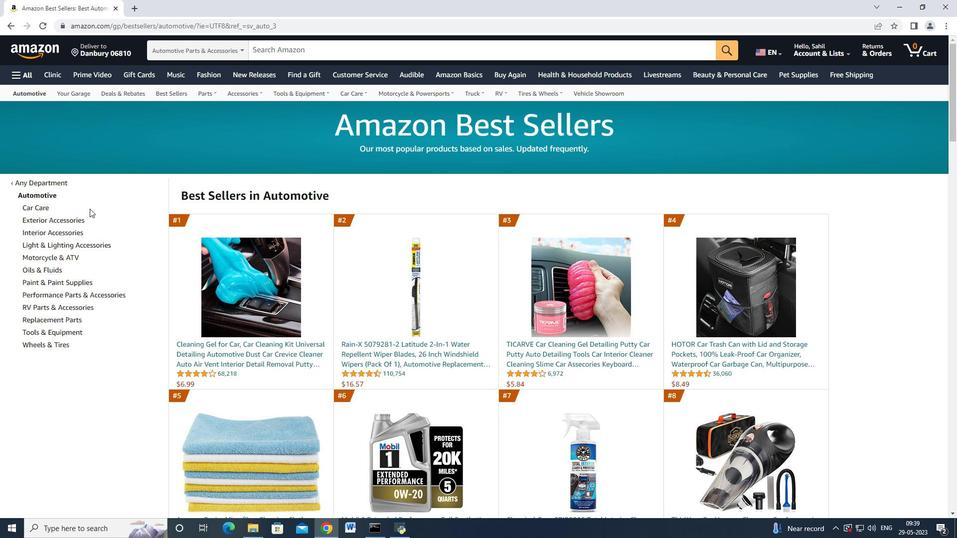 
Action: Mouse scrolled (386, 222) with delta (0, 0)
Screenshot: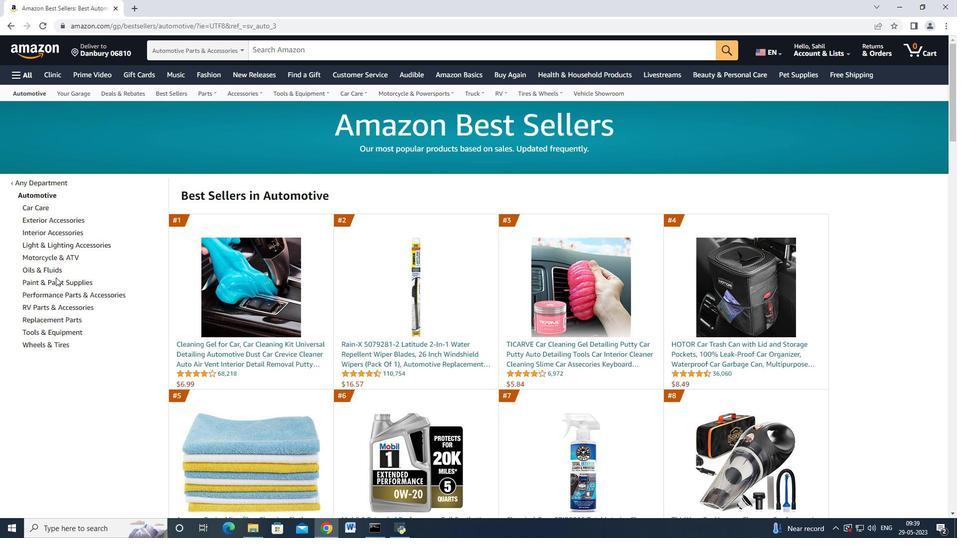 
Action: Mouse scrolled (386, 222) with delta (0, 0)
Screenshot: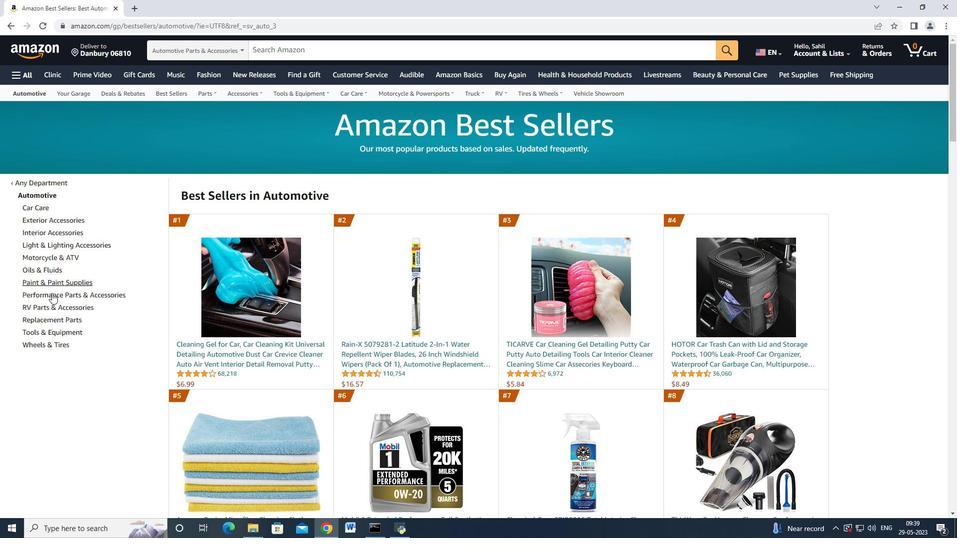 
Action: Mouse scrolled (386, 222) with delta (0, 0)
Screenshot: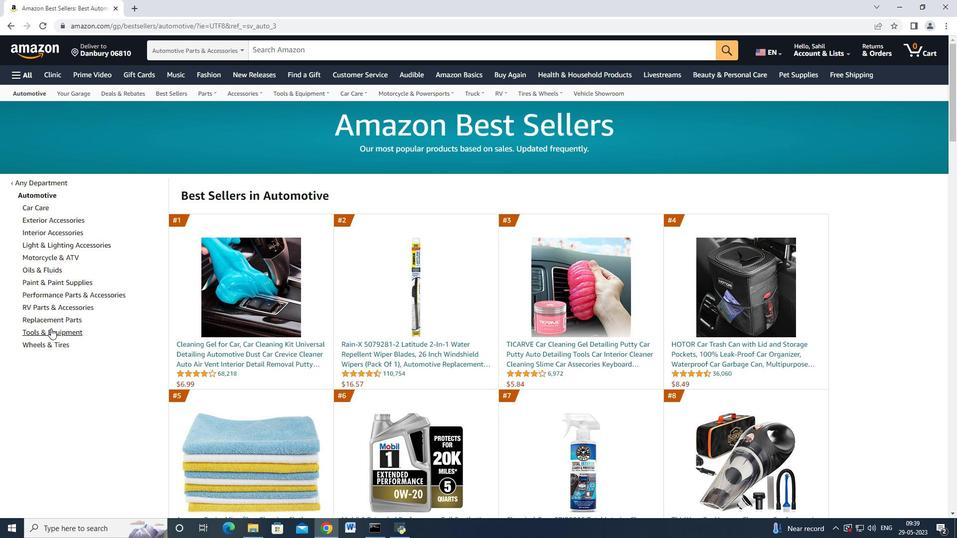 
Action: Mouse scrolled (386, 222) with delta (0, 0)
Screenshot: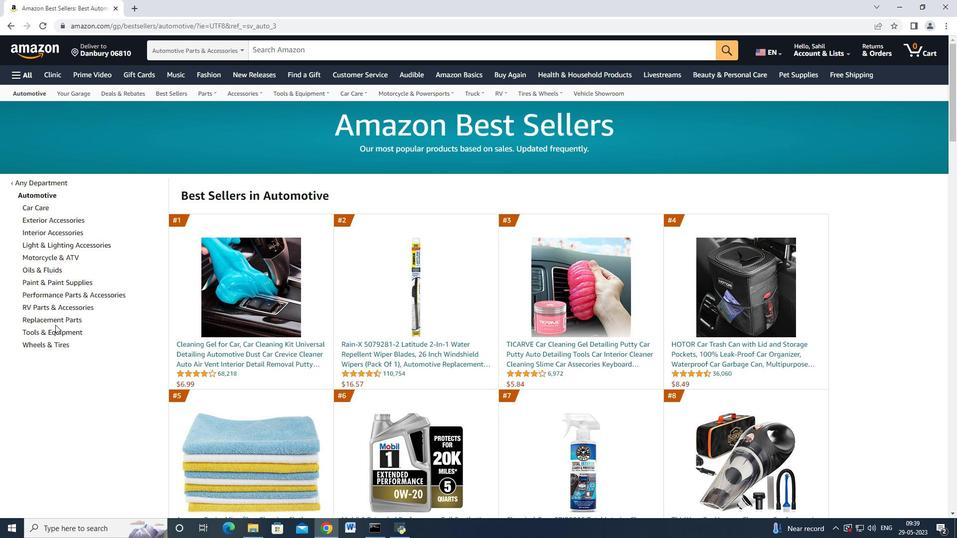 
Action: Mouse scrolled (386, 222) with delta (0, 0)
Screenshot: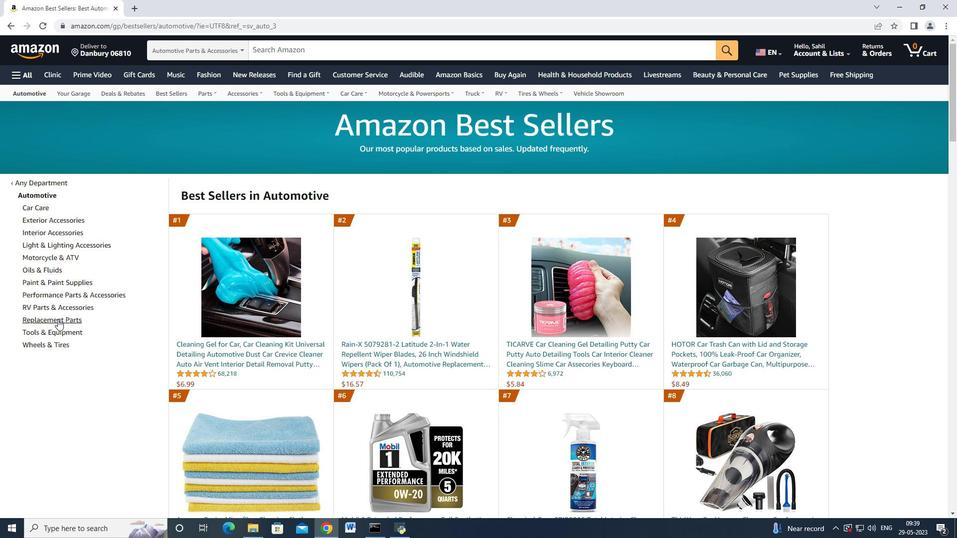 
Action: Mouse scrolled (386, 222) with delta (0, 0)
Screenshot: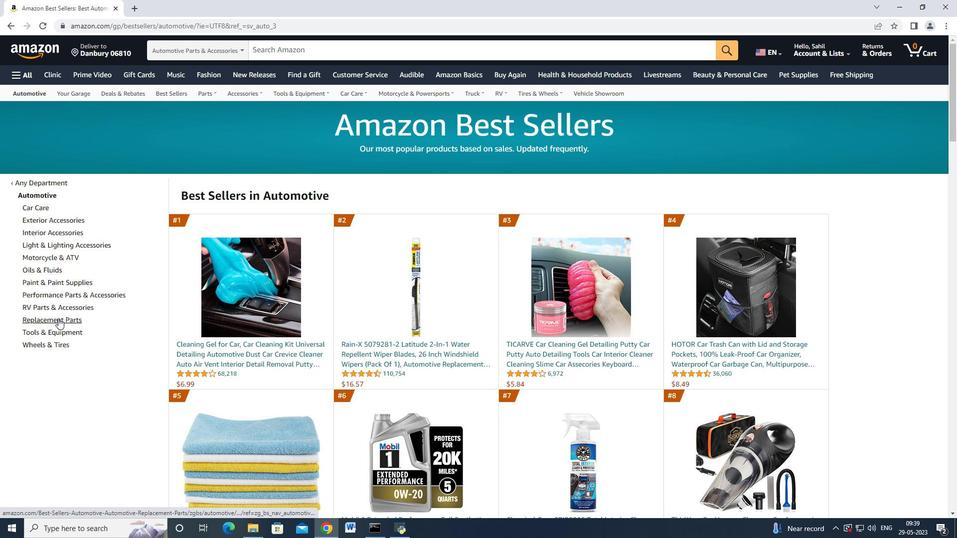 
Action: Mouse scrolled (386, 222) with delta (0, 0)
Screenshot: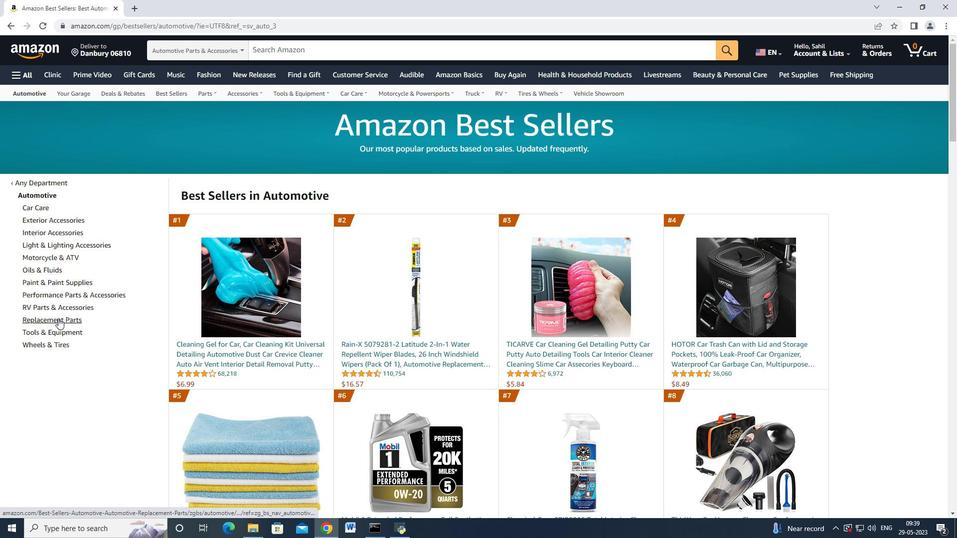 
Action: Mouse scrolled (386, 222) with delta (0, 0)
Screenshot: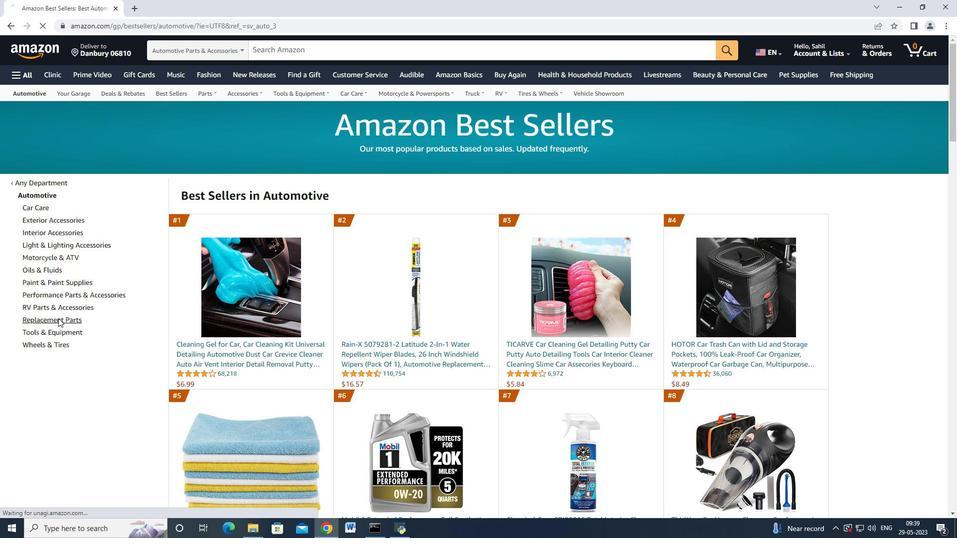 
Action: Mouse scrolled (386, 222) with delta (0, 0)
Screenshot: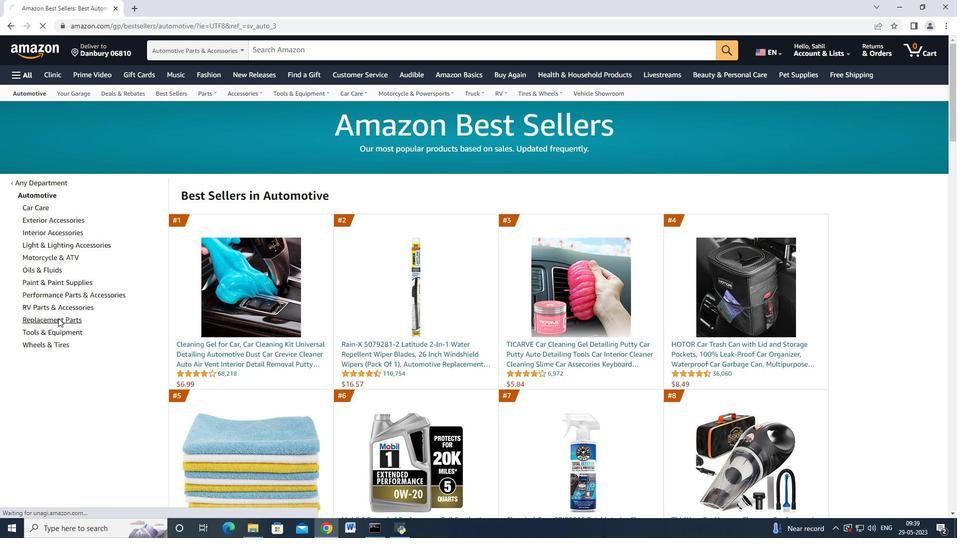 
Action: Mouse scrolled (386, 222) with delta (0, 0)
Screenshot: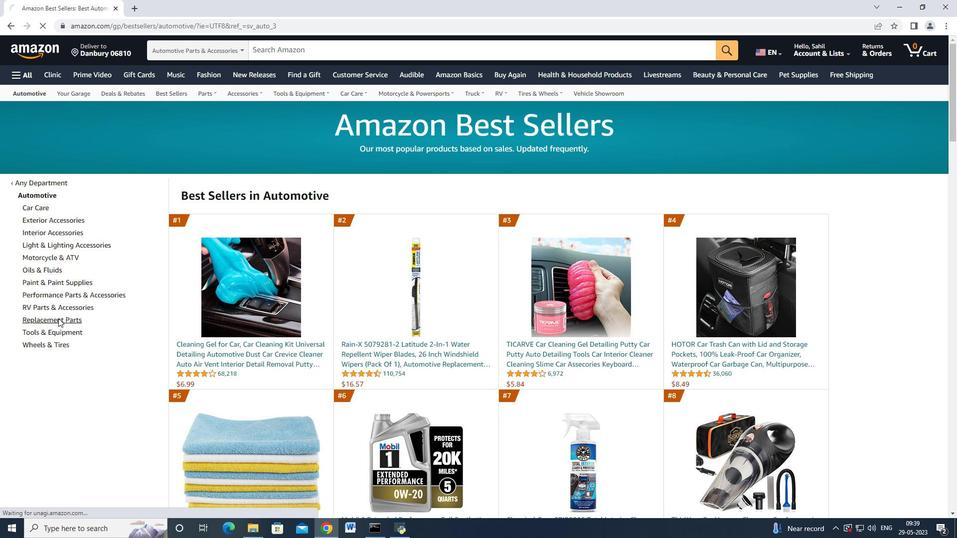 
Action: Mouse scrolled (386, 222) with delta (0, 0)
Screenshot: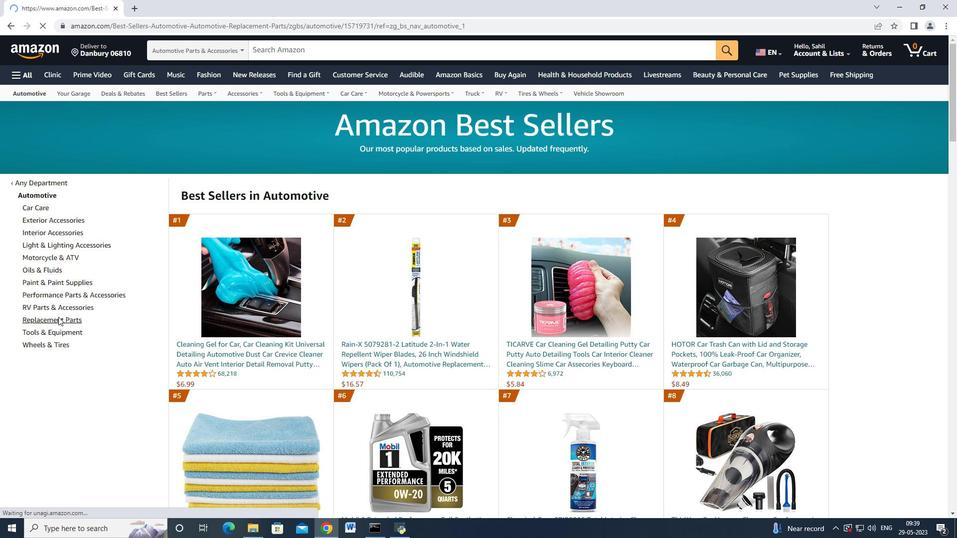 
Action: Mouse scrolled (386, 222) with delta (0, 0)
Screenshot: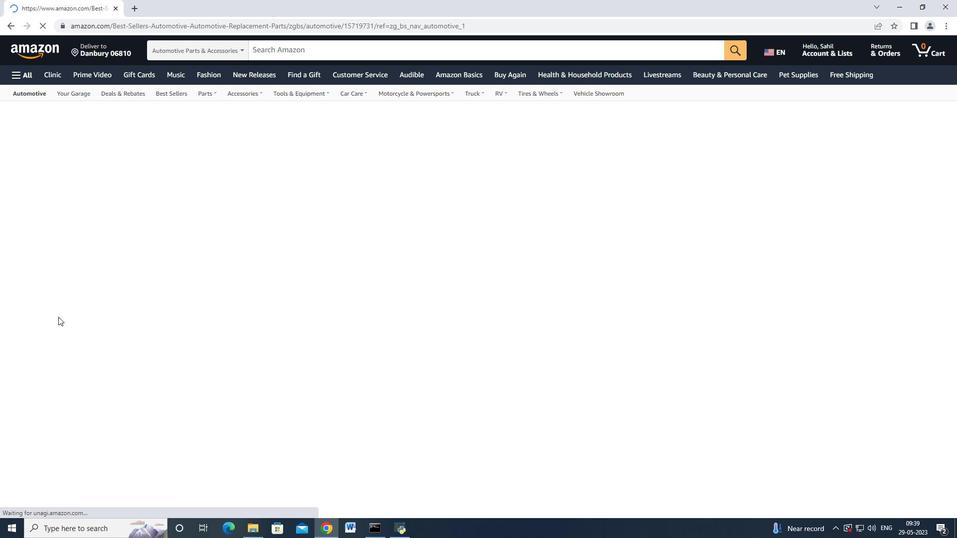
Action: Mouse scrolled (386, 222) with delta (0, 0)
Screenshot: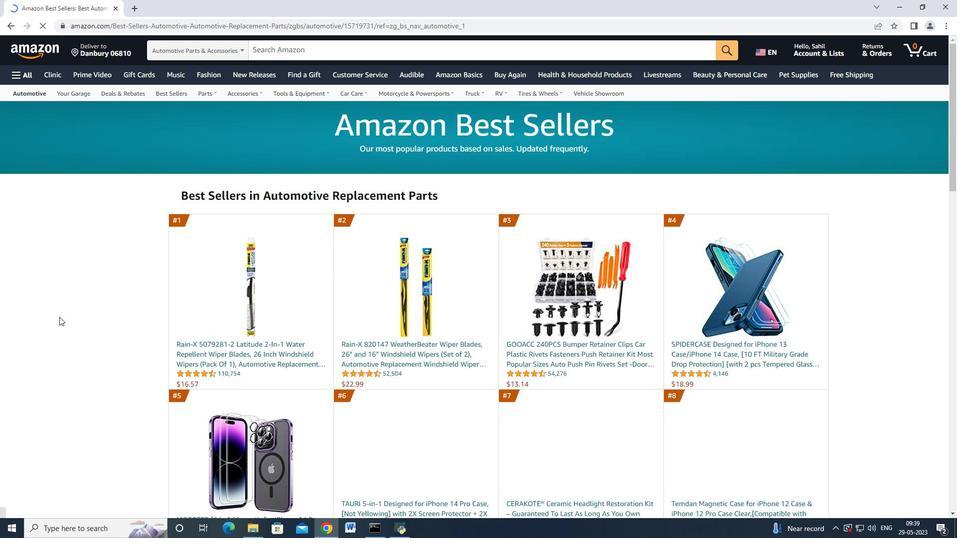 
Action: Mouse scrolled (386, 222) with delta (0, 0)
Screenshot: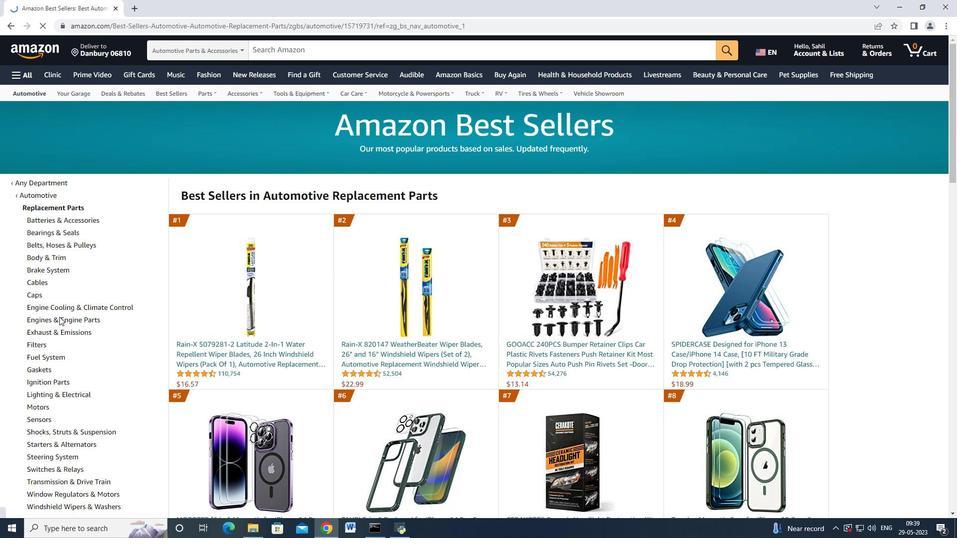 
Action: Mouse scrolled (386, 222) with delta (0, 0)
Screenshot: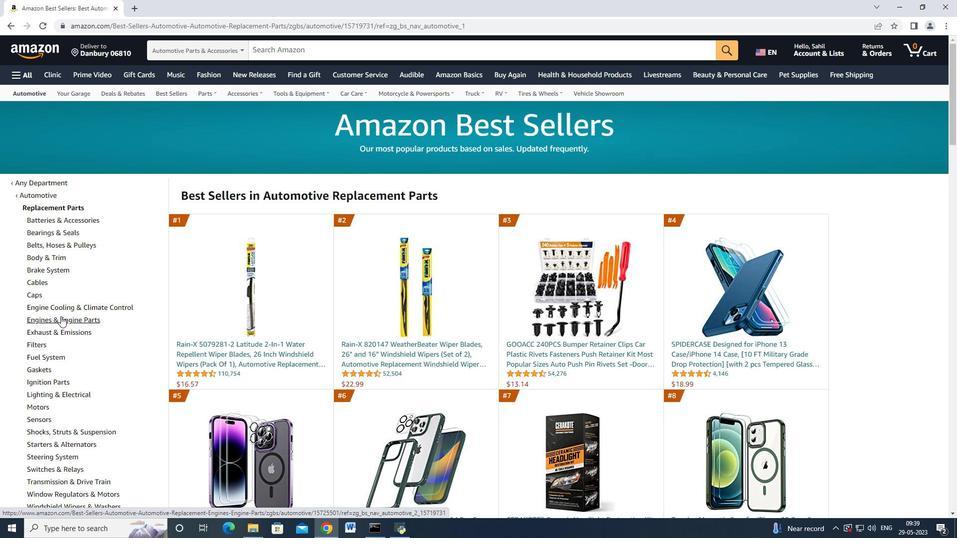 
Action: Mouse scrolled (386, 222) with delta (0, 0)
Screenshot: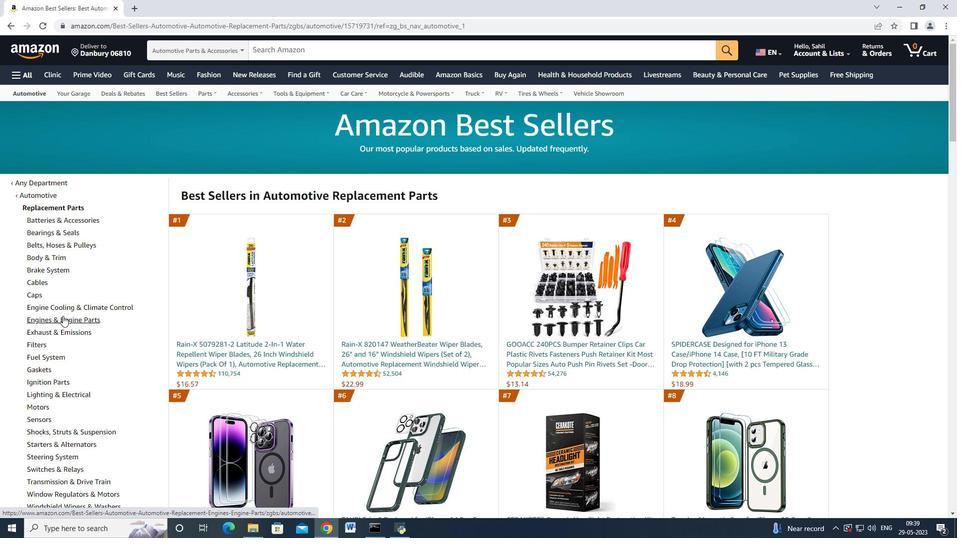 
Action: Mouse scrolled (386, 222) with delta (0, 0)
Screenshot: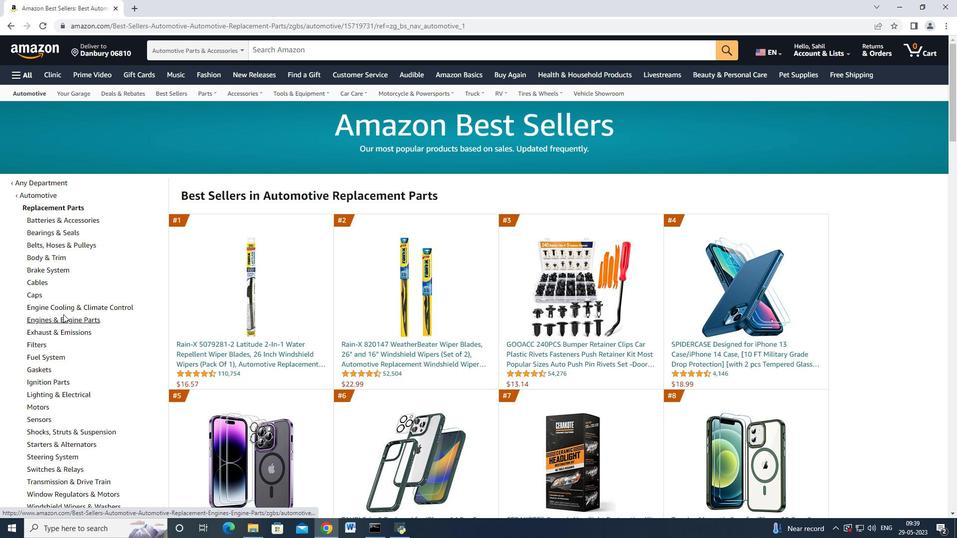 
Action: Mouse scrolled (386, 222) with delta (0, 0)
Screenshot: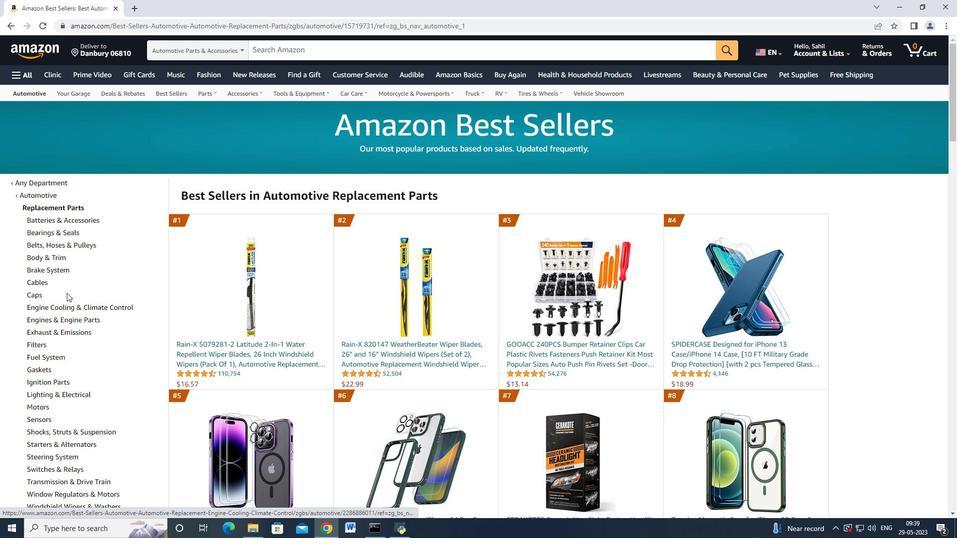 
Action: Mouse scrolled (386, 222) with delta (0, 0)
Screenshot: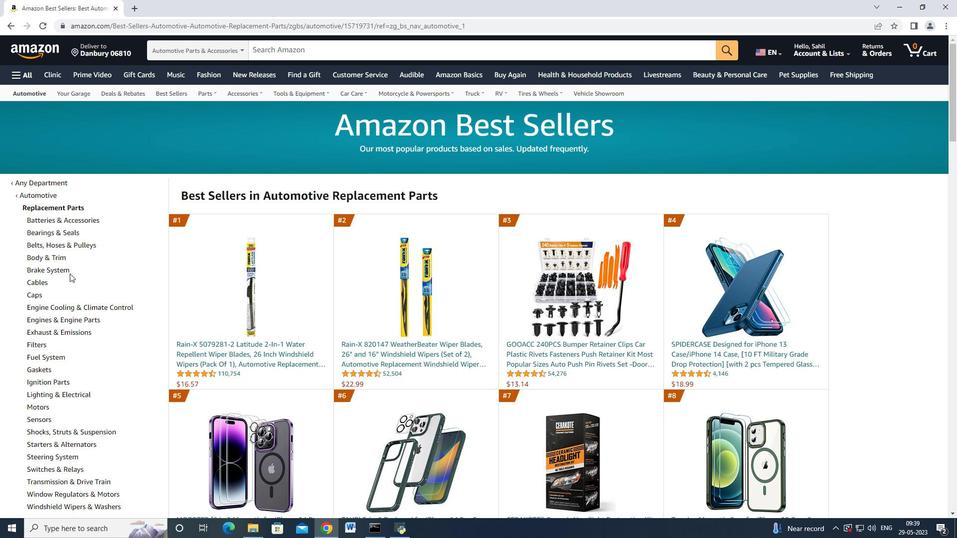 
Action: Mouse scrolled (386, 222) with delta (0, 0)
Screenshot: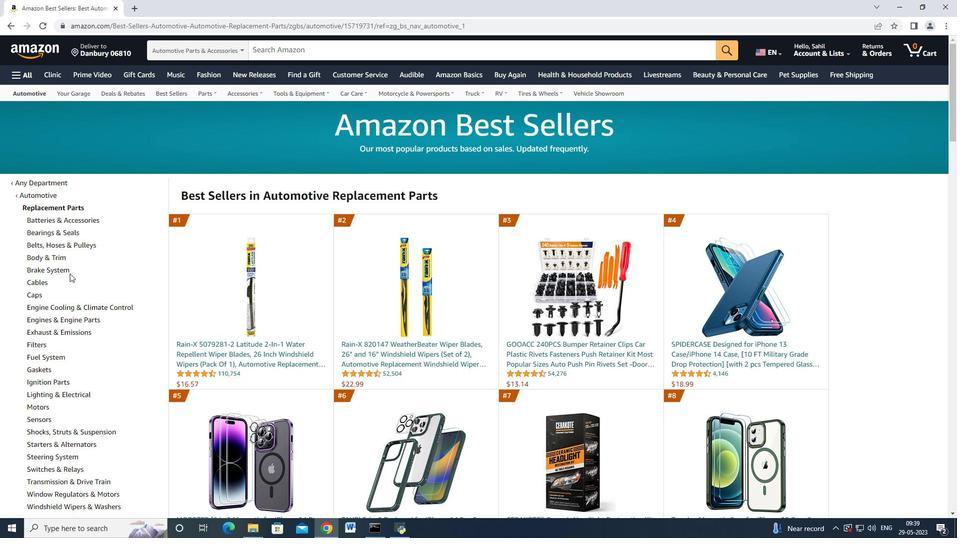 
Action: Mouse scrolled (386, 222) with delta (0, 0)
Screenshot: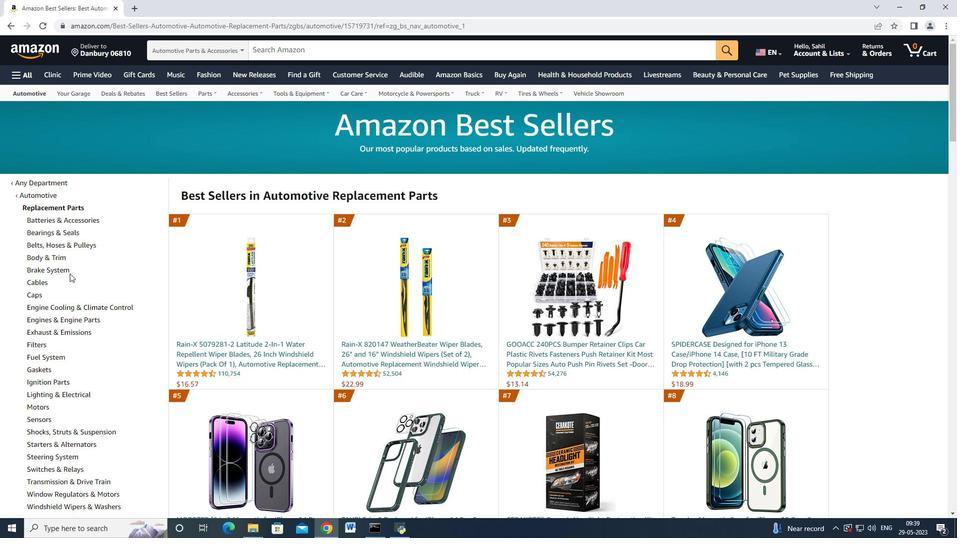 
Action: Mouse scrolled (386, 222) with delta (0, 0)
Screenshot: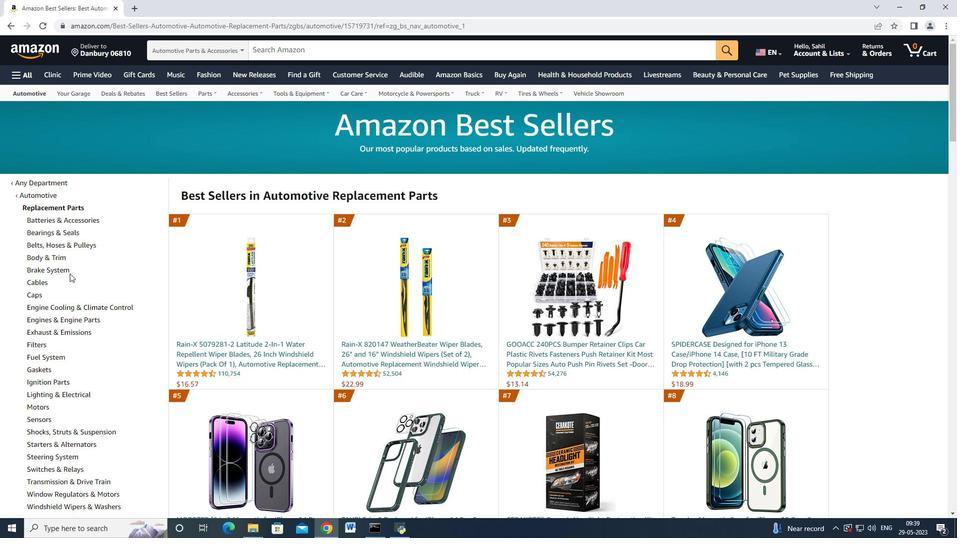 
Action: Mouse scrolled (386, 222) with delta (0, 0)
Screenshot: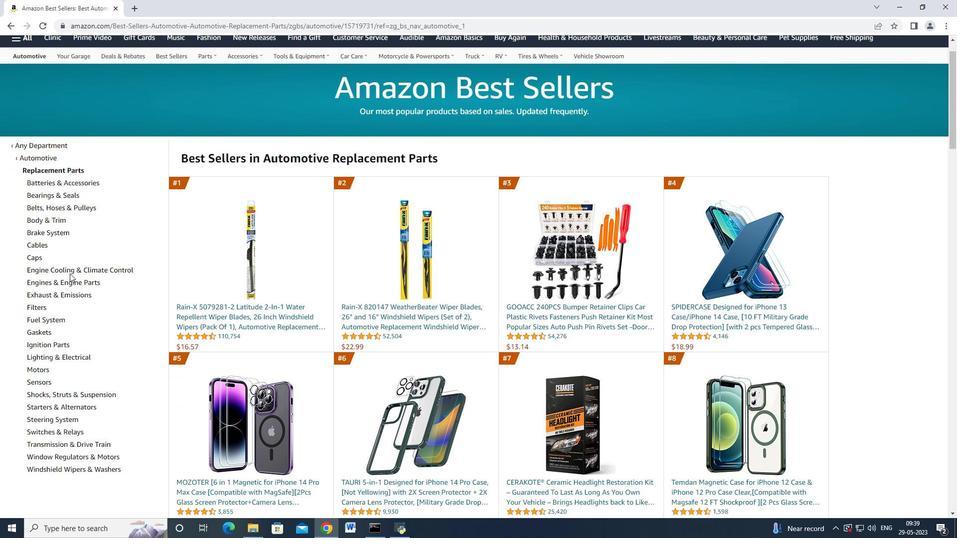 
Action: Mouse scrolled (386, 222) with delta (0, 0)
Screenshot: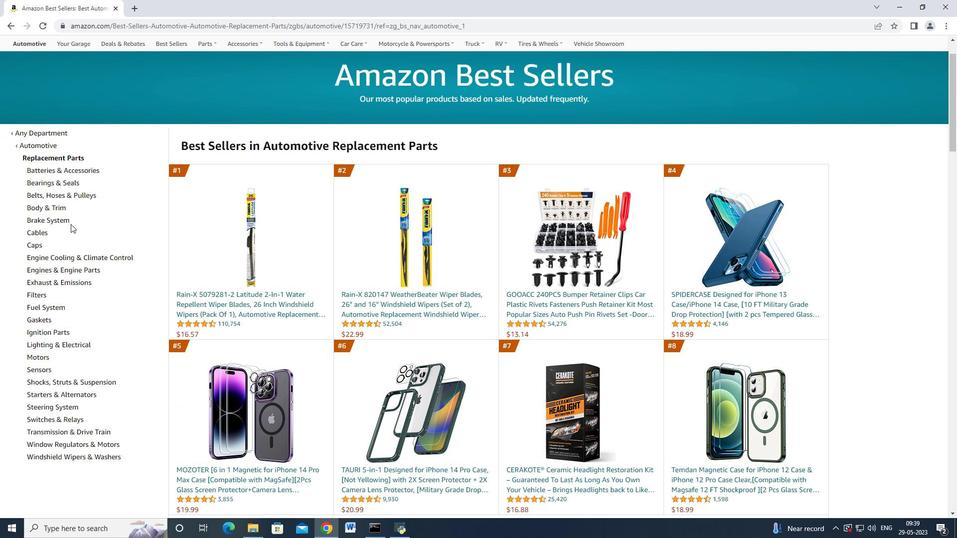 
Action: Mouse scrolled (386, 222) with delta (0, 0)
Screenshot: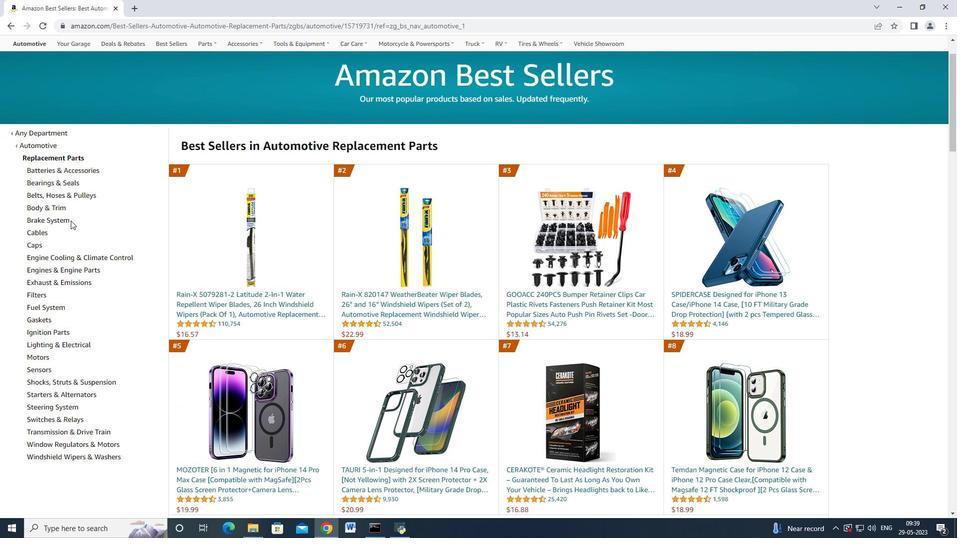 
Action: Mouse moved to (286, 56)
Screenshot: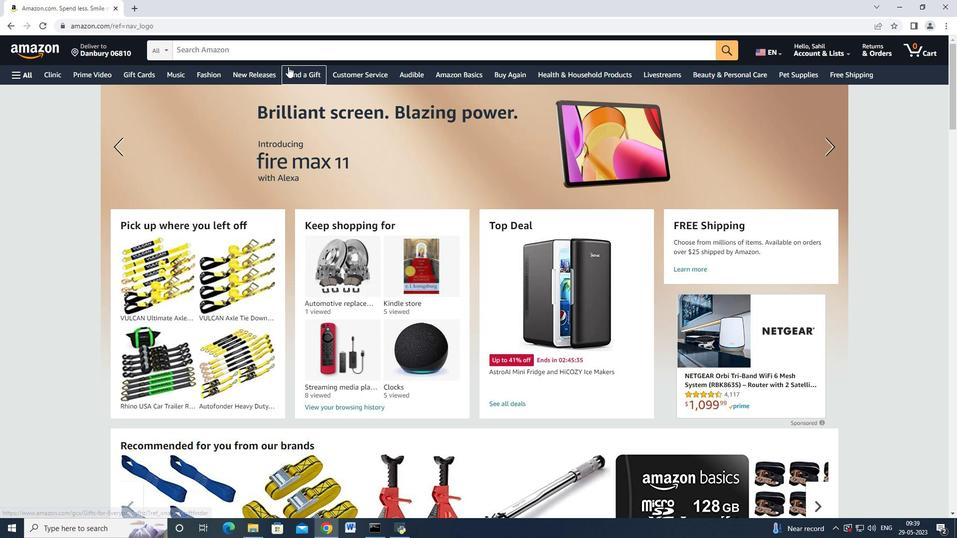 
Action: Mouse pressed left at (286, 56)
Screenshot: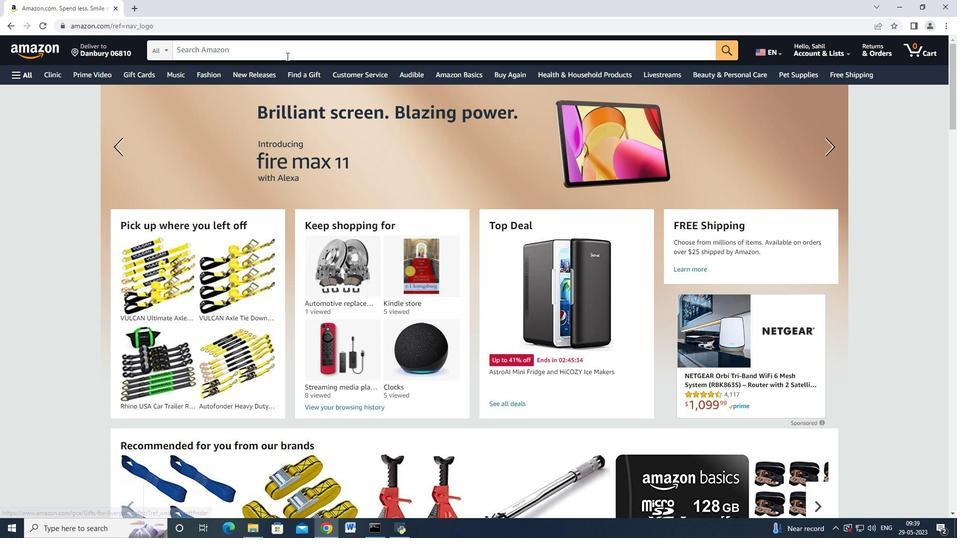 
Action: Mouse moved to (285, 57)
Screenshot: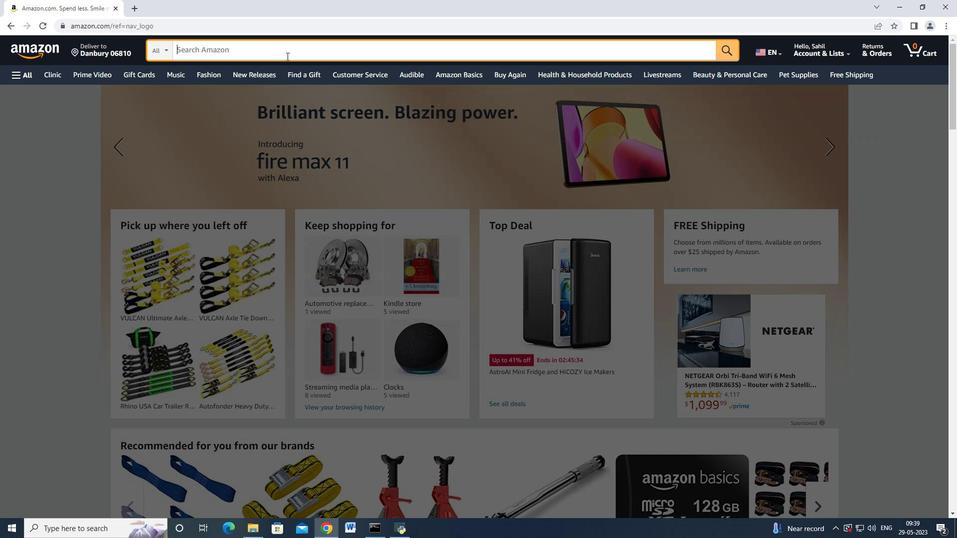 
Action: Key pressed 4<Key.space>disc<Key.space>hardware<Key.space>kits<Key.enter>
Screenshot: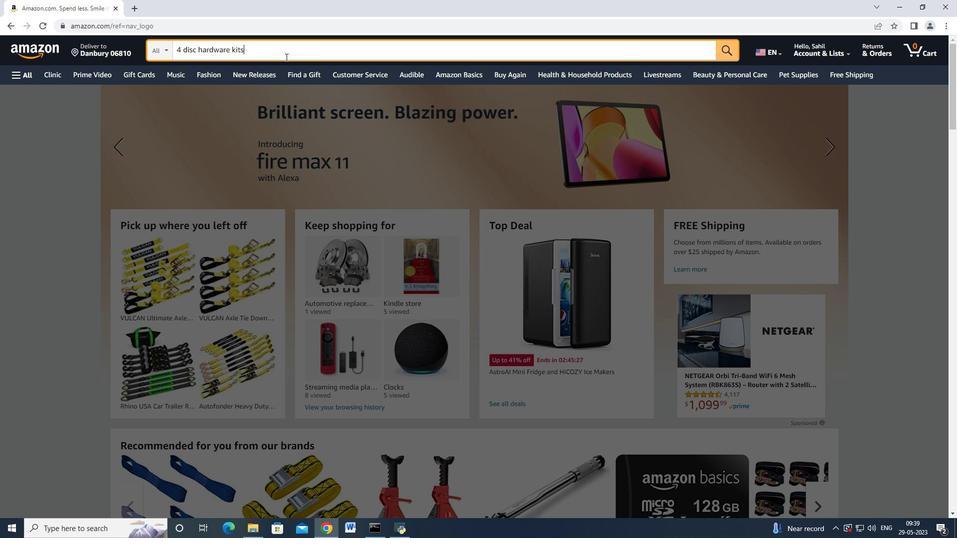 
Action: Mouse moved to (113, 178)
Screenshot: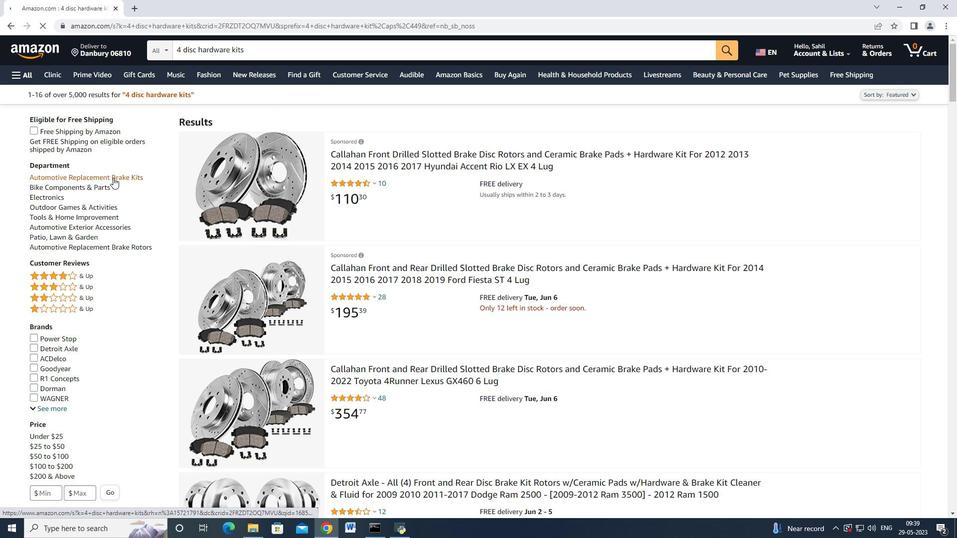 
Action: Mouse pressed left at (113, 178)
Screenshot: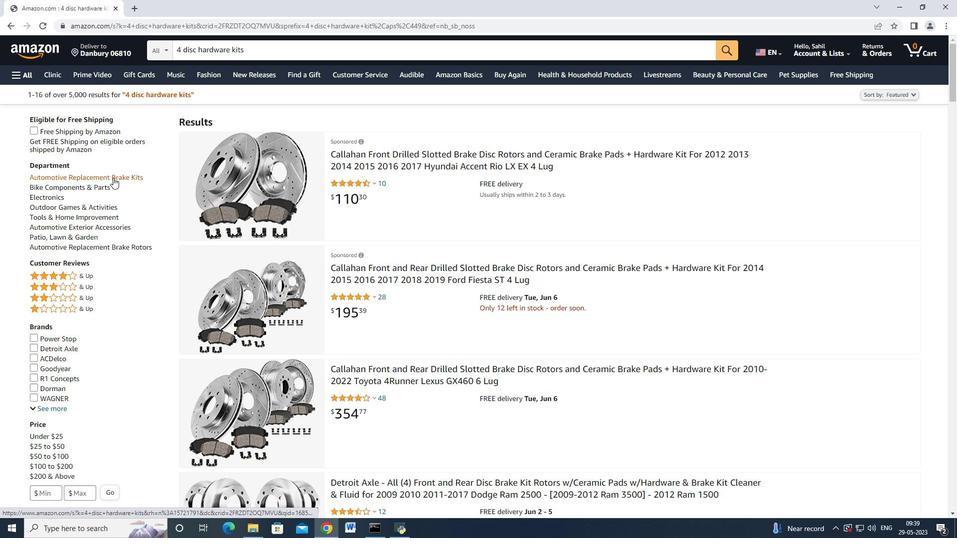 
Action: Mouse moved to (176, 89)
Screenshot: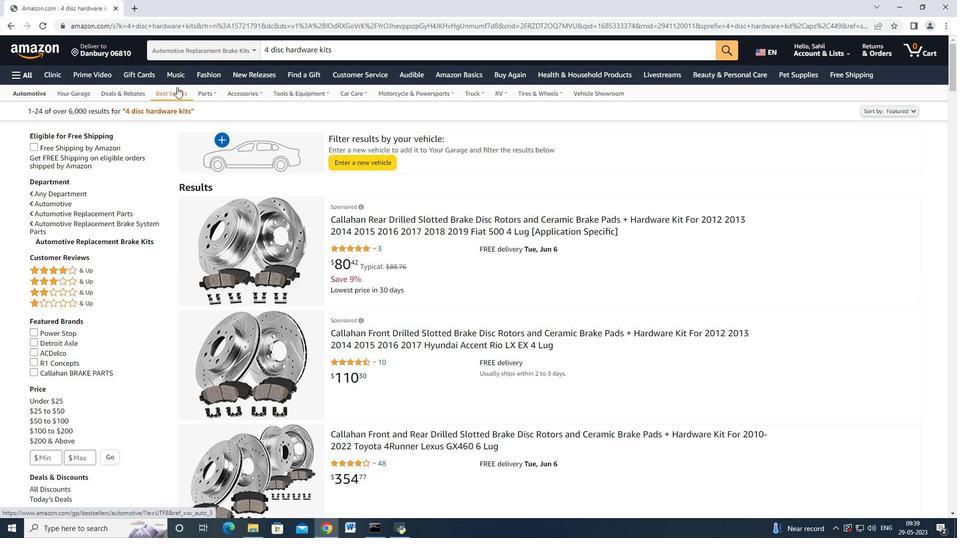 
Action: Mouse pressed left at (176, 89)
Screenshot: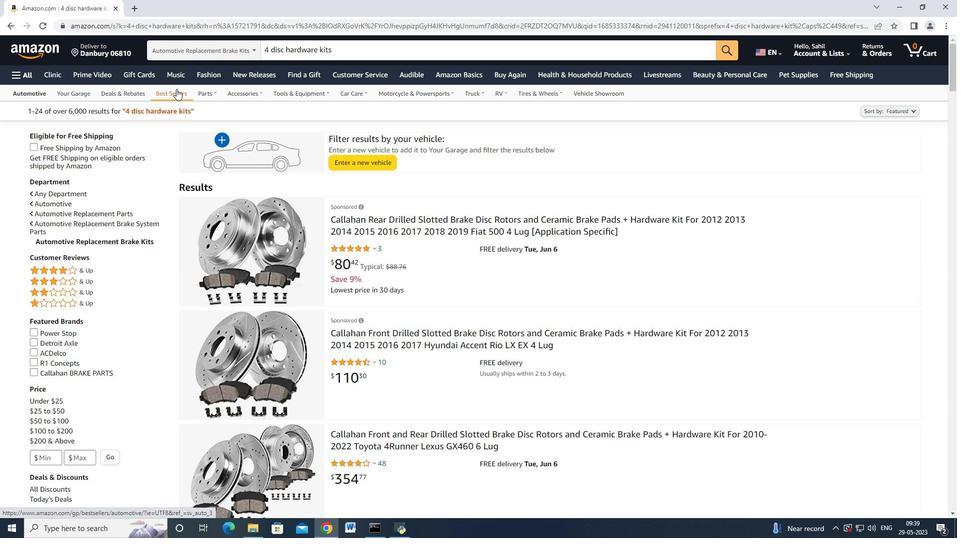 
Action: Mouse moved to (58, 318)
Screenshot: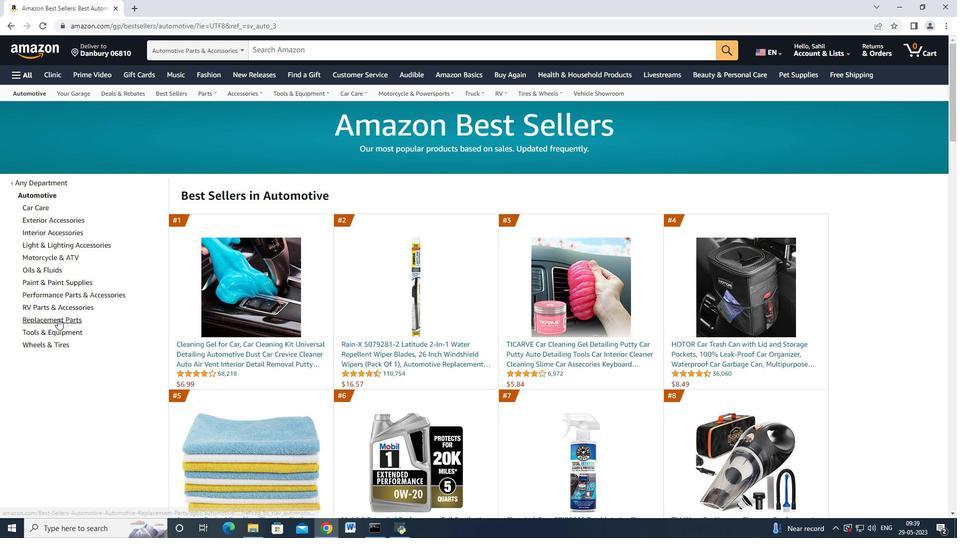
Action: Mouse pressed left at (58, 318)
Screenshot: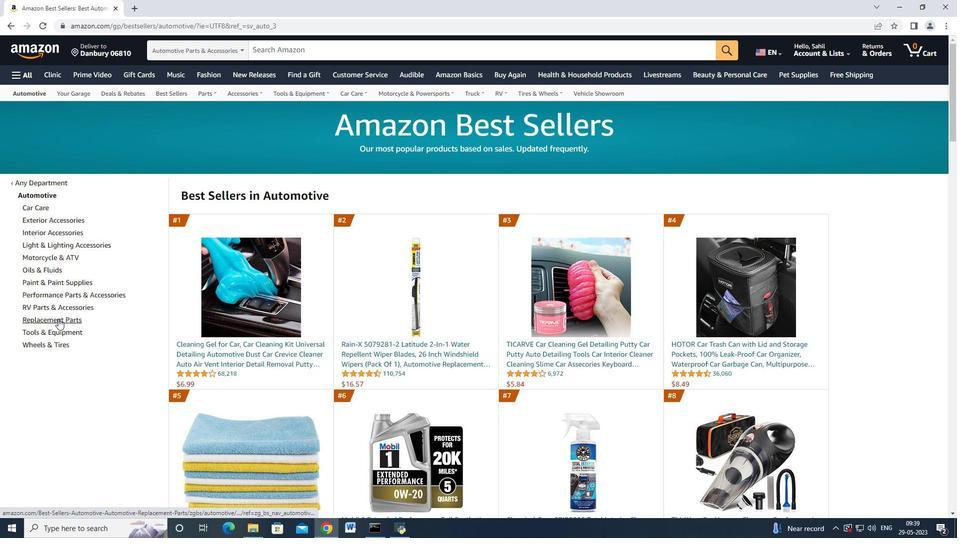 
Action: Mouse moved to (69, 273)
Screenshot: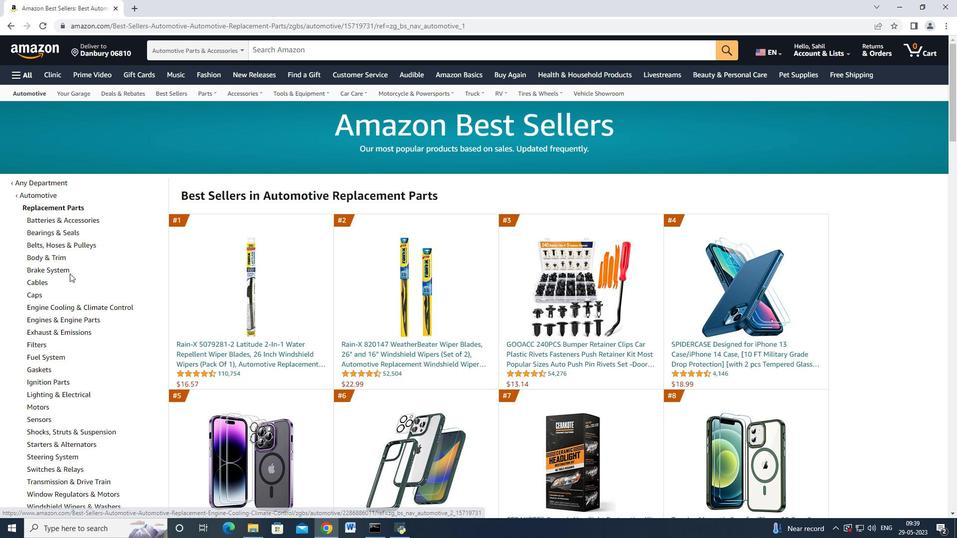 
Action: Mouse scrolled (69, 273) with delta (0, 0)
Screenshot: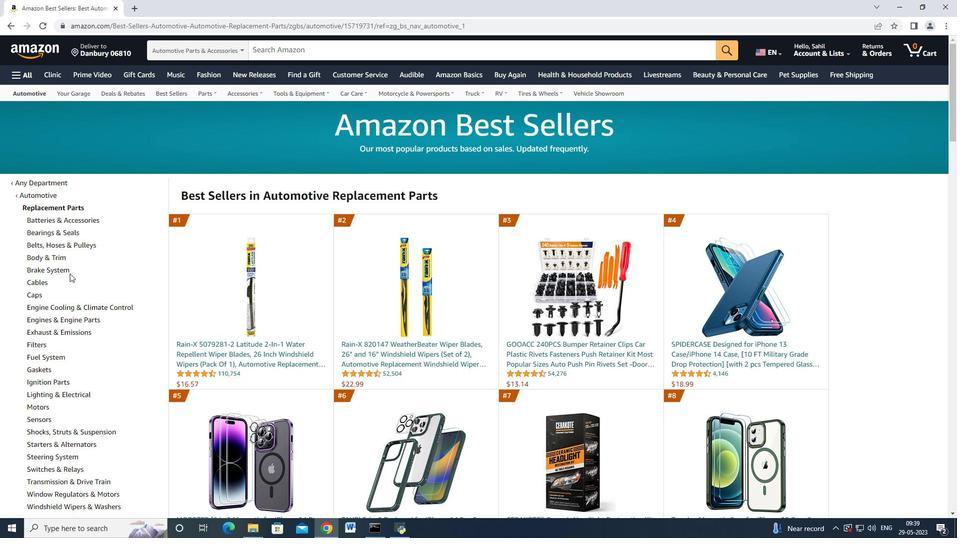 
Action: Mouse moved to (66, 221)
Screenshot: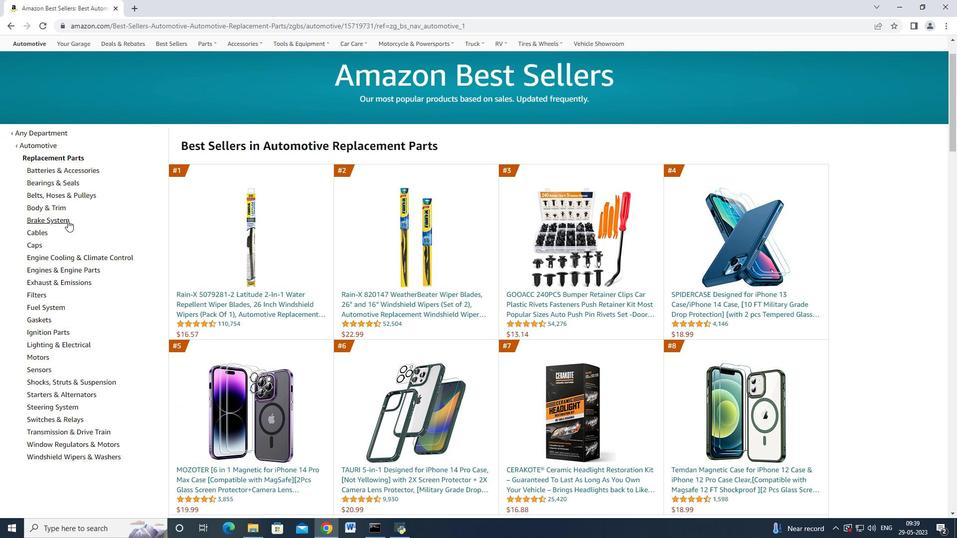 
Action: Mouse pressed left at (66, 221)
Screenshot: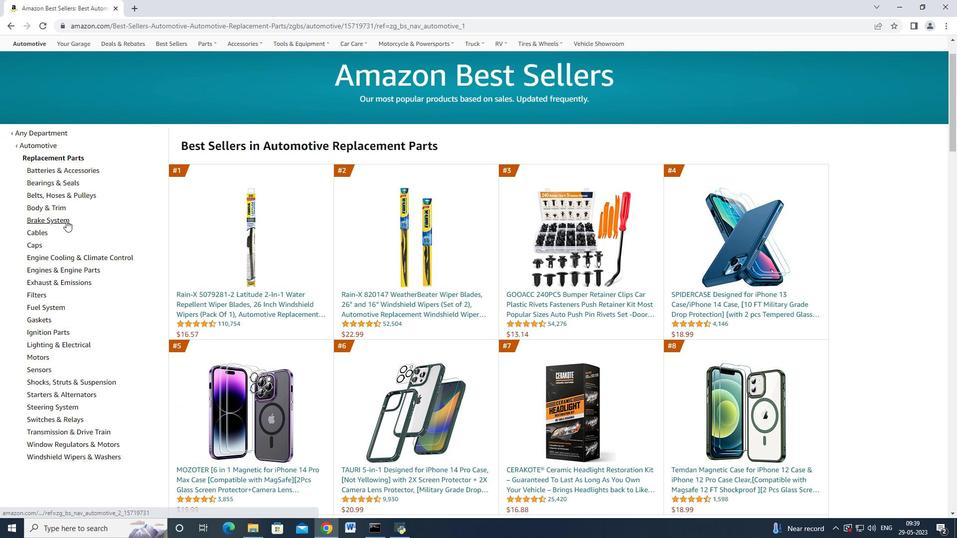 
Action: Mouse moved to (136, 261)
Screenshot: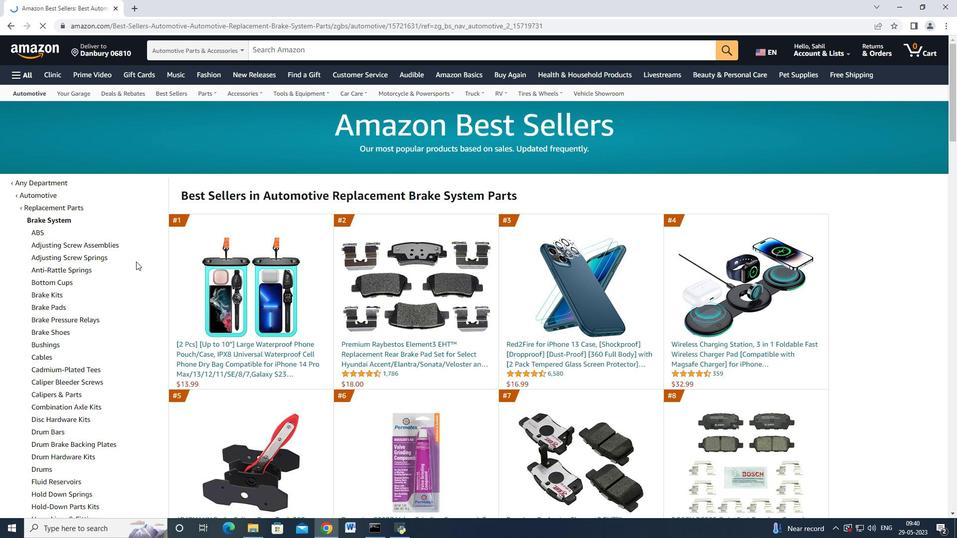 
Action: Mouse scrolled (136, 261) with delta (0, 0)
Screenshot: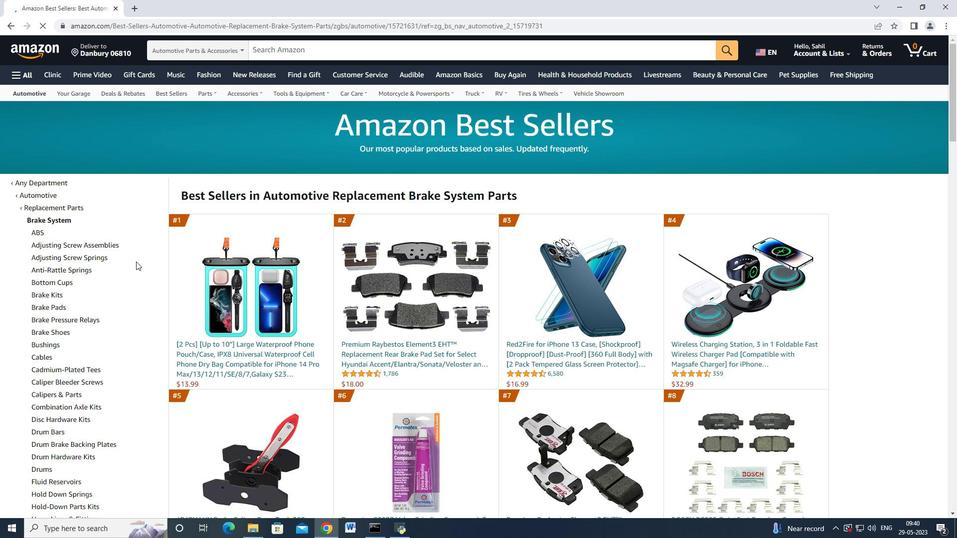 
Action: Mouse moved to (79, 371)
Screenshot: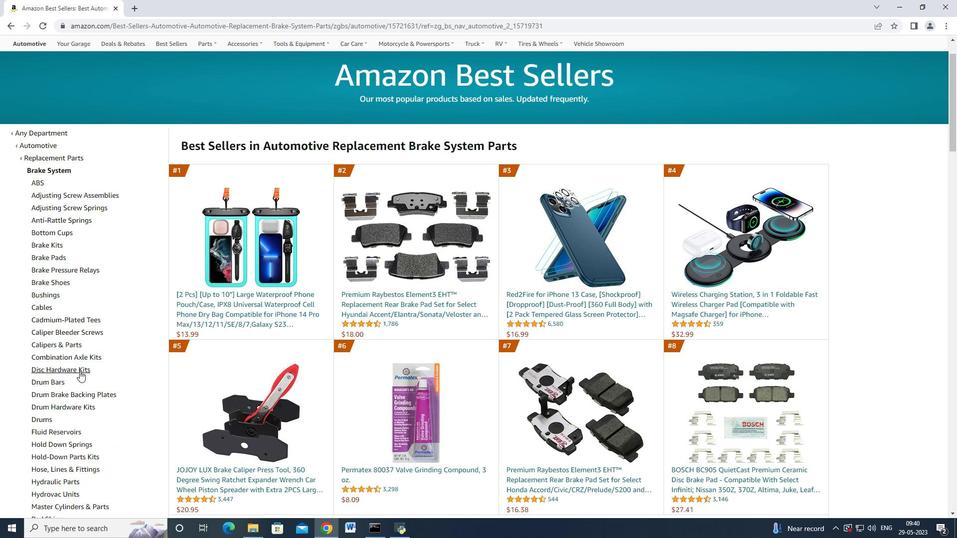 
Action: Mouse pressed left at (79, 371)
Screenshot: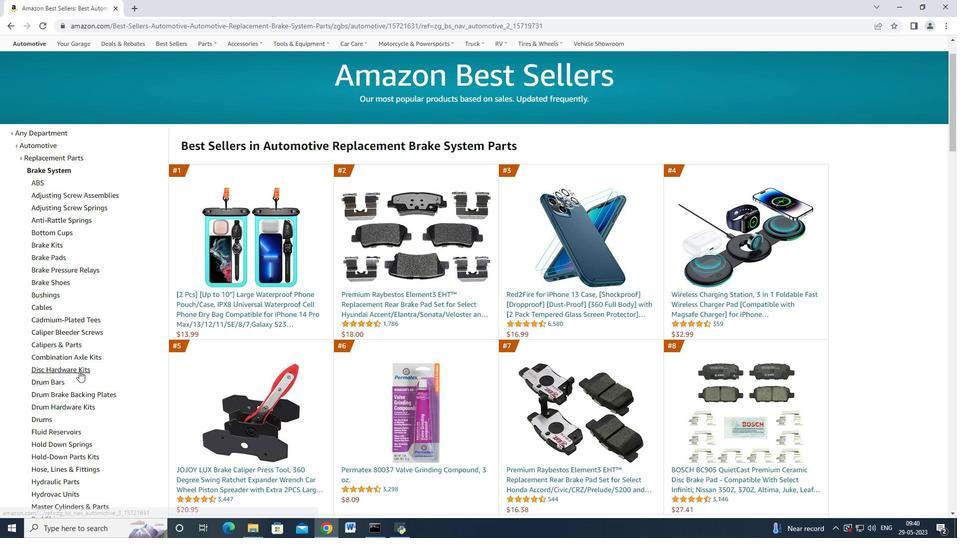 
Action: Mouse moved to (71, 370)
Screenshot: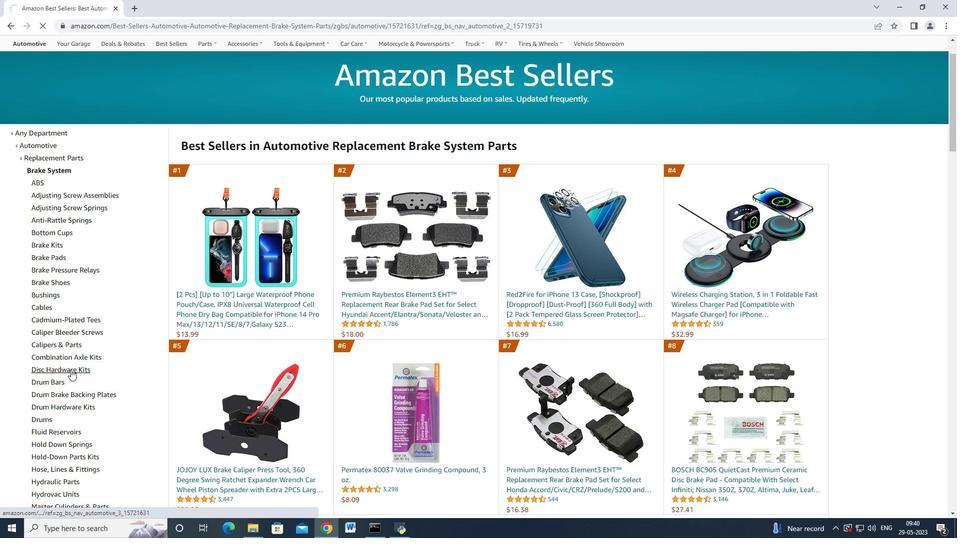 
Action: Mouse pressed left at (71, 370)
Screenshot: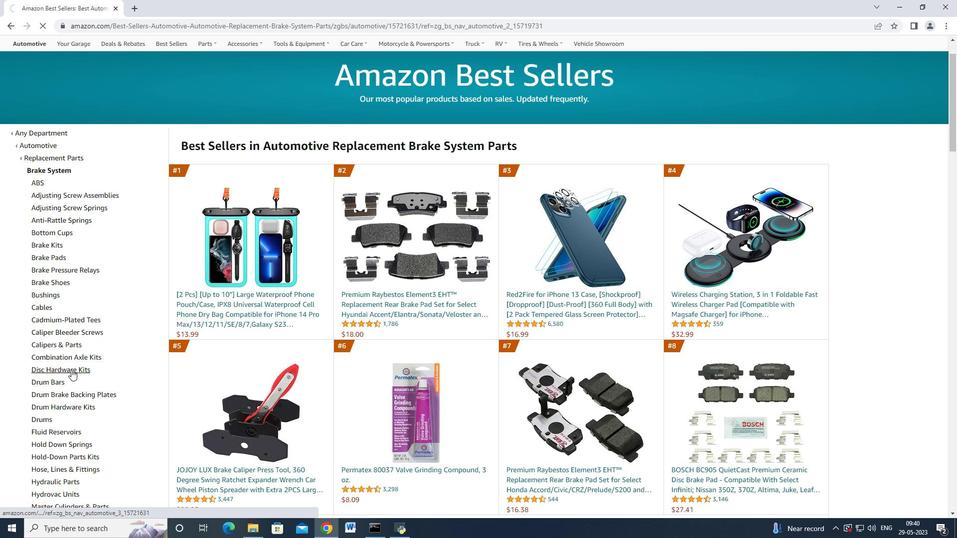 
Action: Mouse moved to (354, 190)
Screenshot: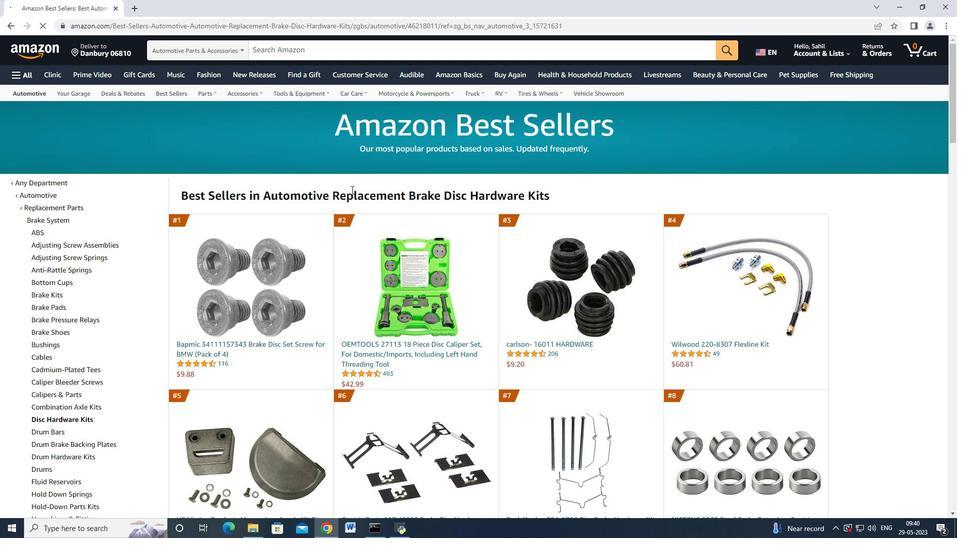
Action: Mouse scrolled (354, 189) with delta (0, 0)
Screenshot: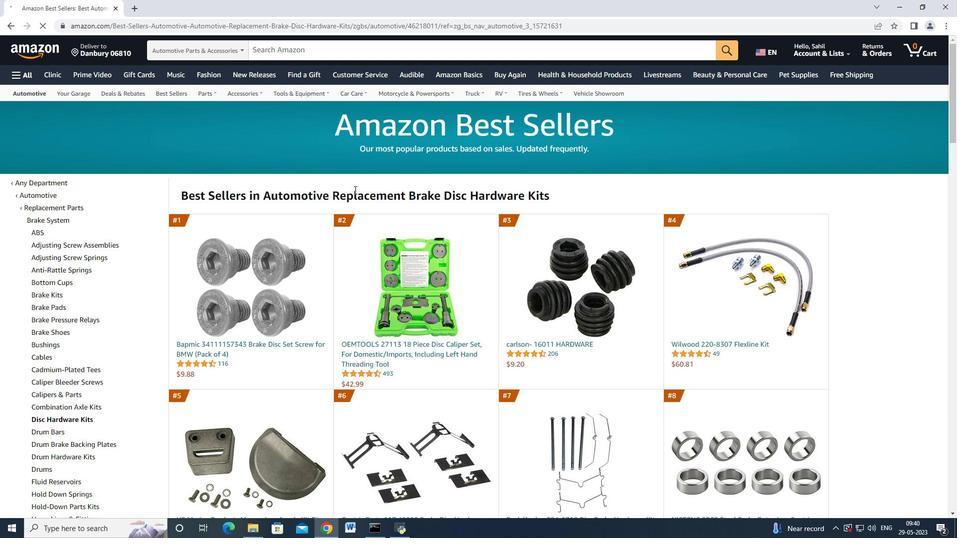 
Action: Mouse moved to (353, 190)
Screenshot: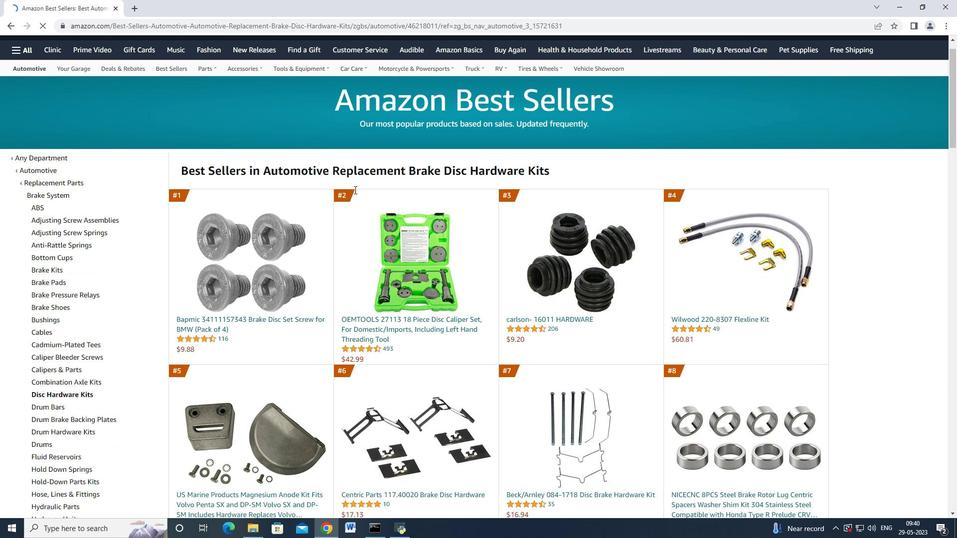 
Action: Mouse scrolled (353, 190) with delta (0, 0)
Screenshot: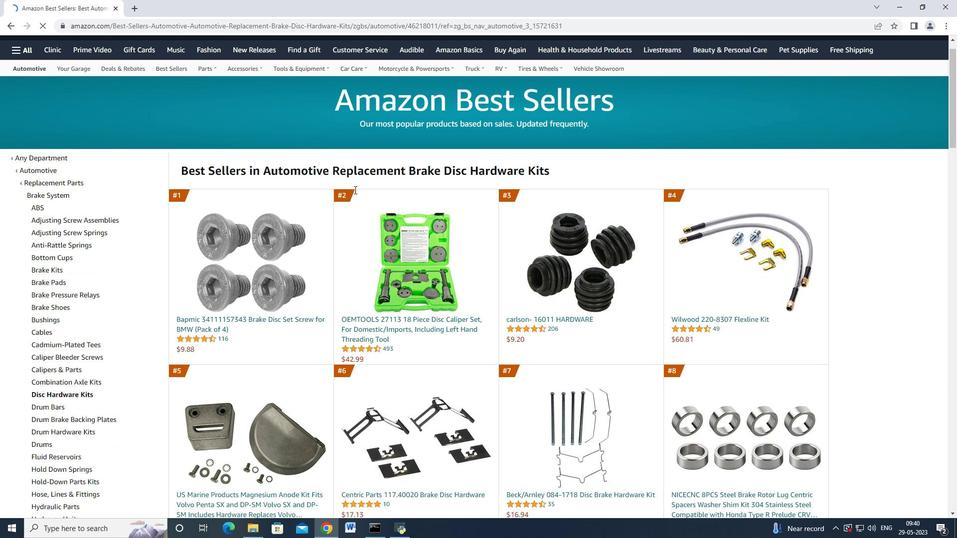 
Action: Mouse scrolled (353, 190) with delta (0, 0)
Screenshot: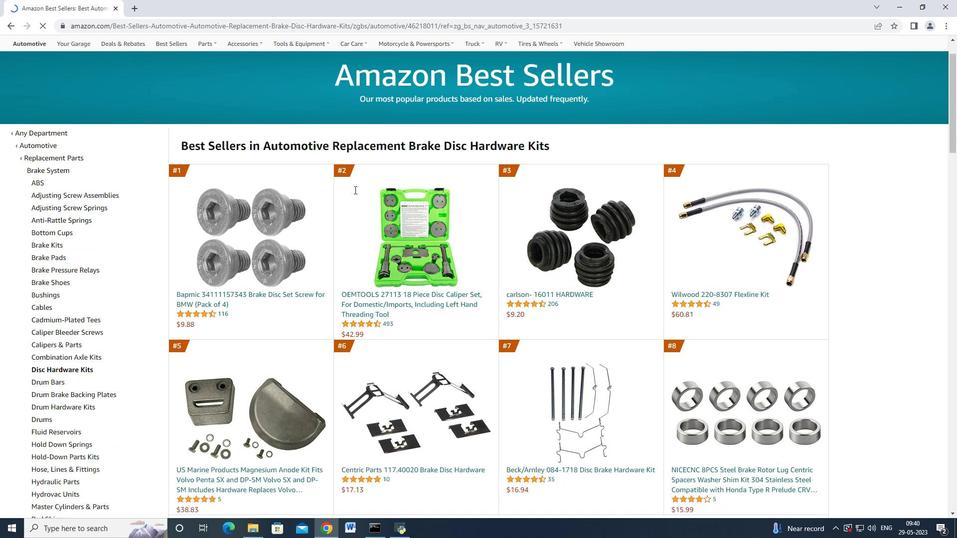 
Action: Mouse scrolled (353, 190) with delta (0, 0)
Screenshot: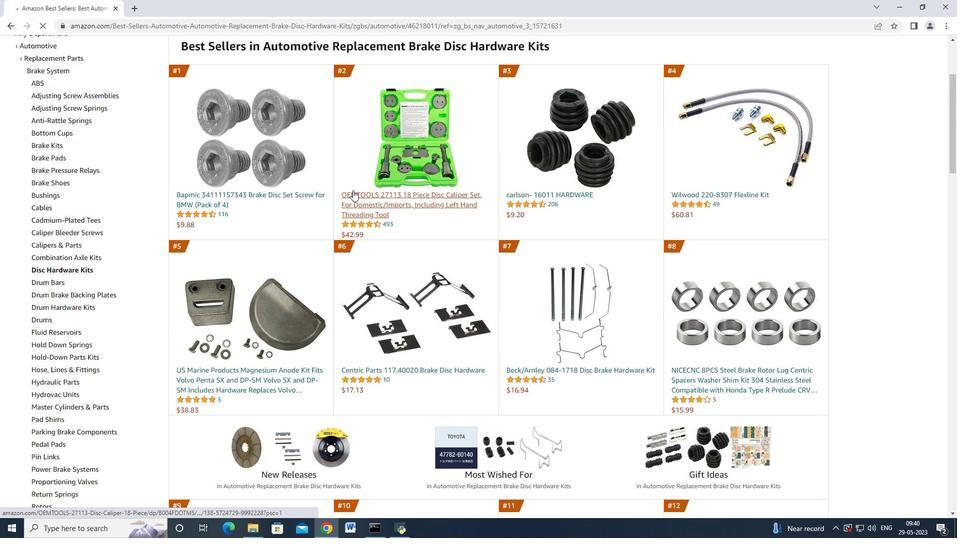 
Action: Mouse scrolled (353, 190) with delta (0, 0)
Screenshot: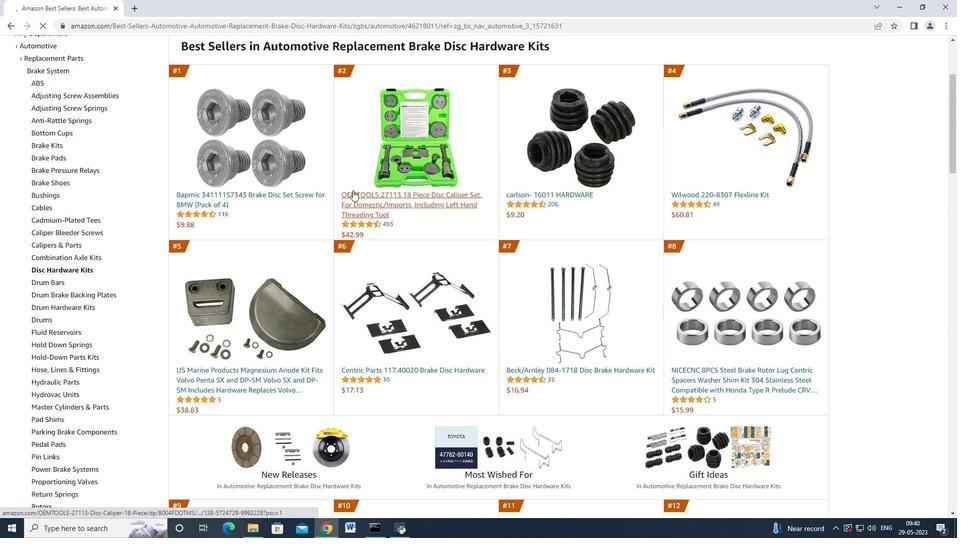 
Action: Mouse scrolled (353, 190) with delta (0, 0)
Screenshot: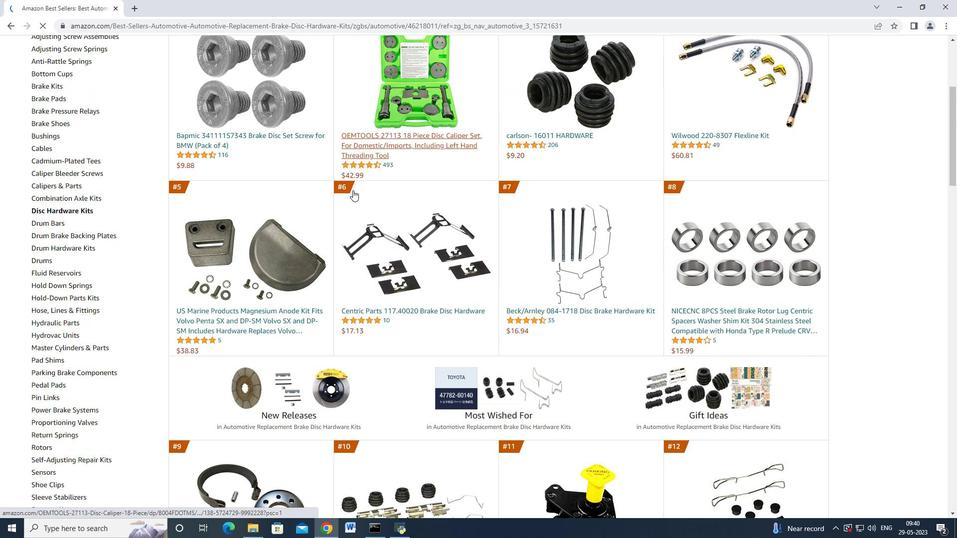 
Action: Mouse scrolled (353, 190) with delta (0, 0)
Screenshot: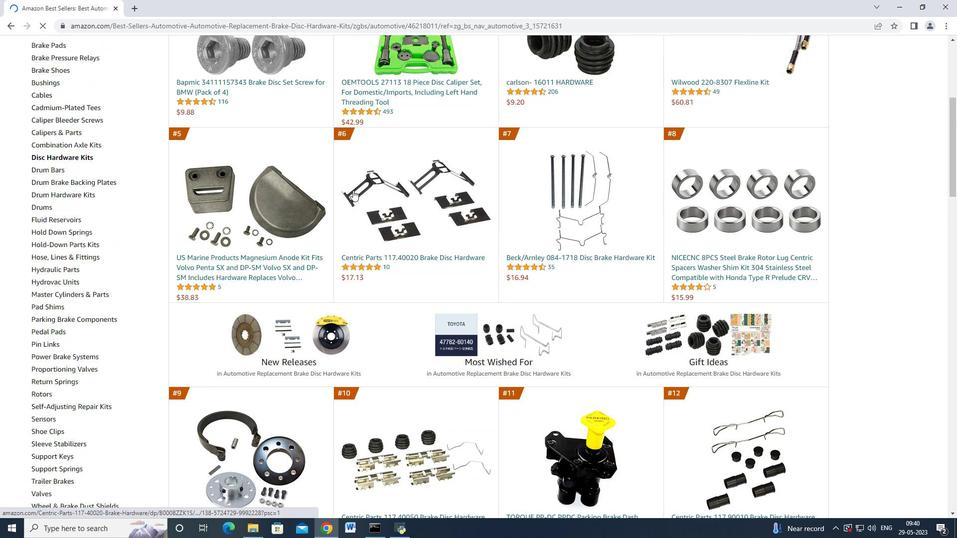 
Action: Mouse scrolled (353, 190) with delta (0, 0)
Screenshot: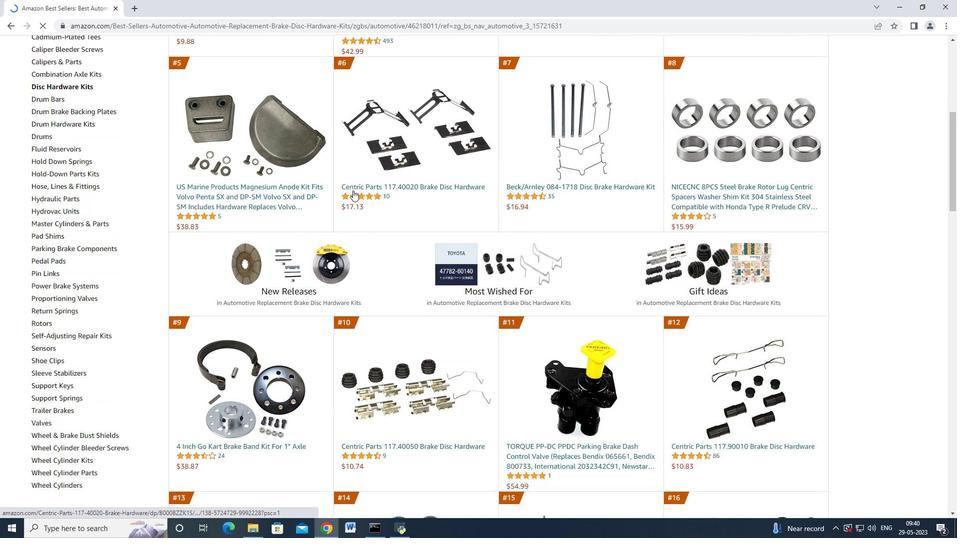 
Action: Mouse moved to (356, 192)
Screenshot: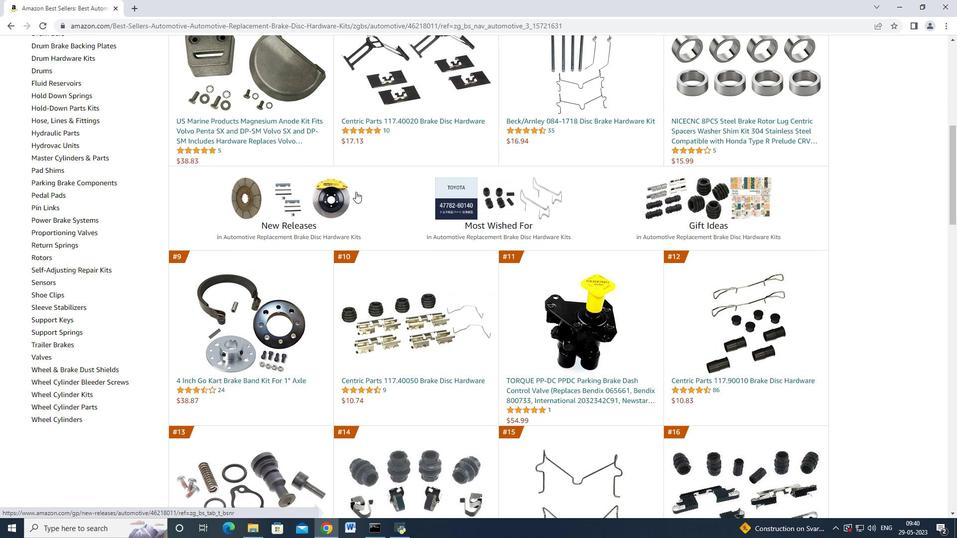 
Action: Mouse scrolled (356, 192) with delta (0, 0)
Screenshot: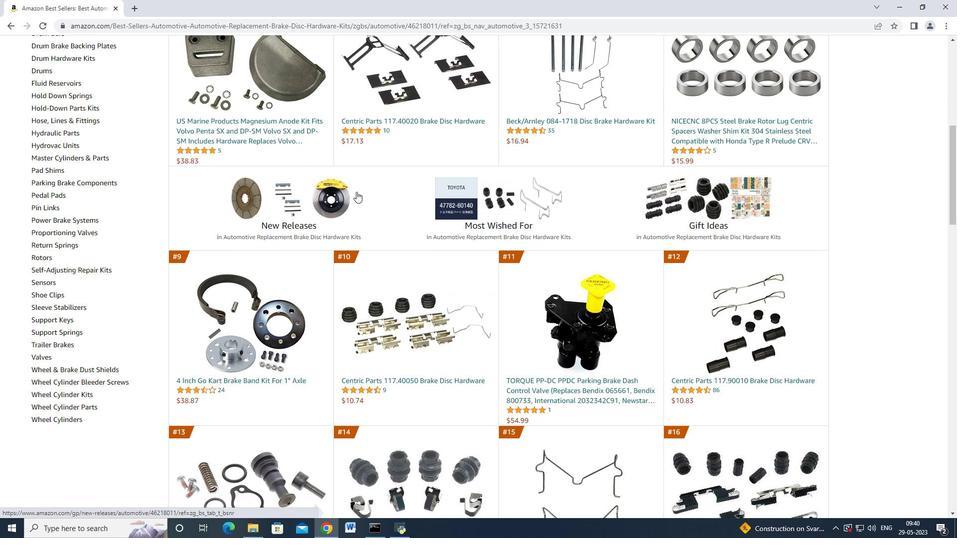 
Action: Mouse scrolled (356, 192) with delta (0, 0)
Screenshot: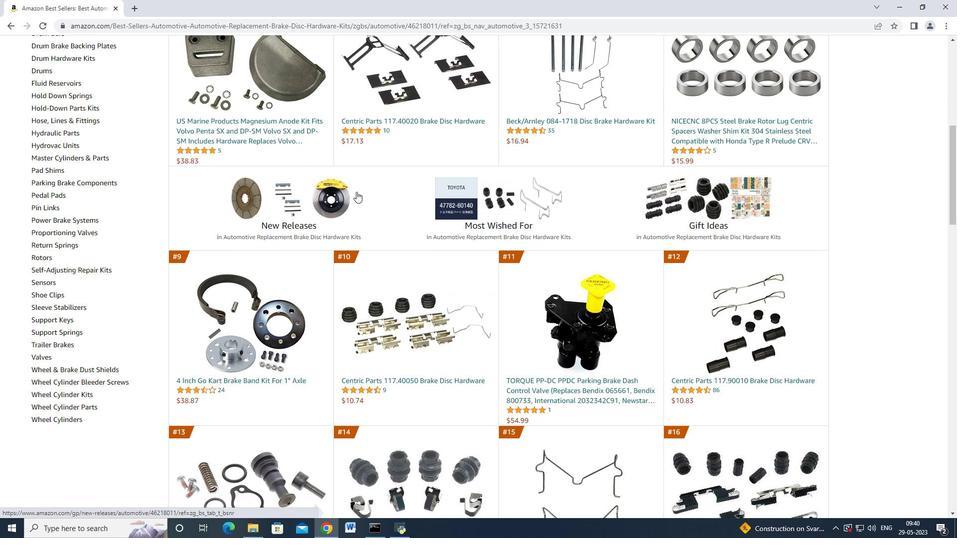 
Action: Mouse scrolled (356, 192) with delta (0, 0)
Screenshot: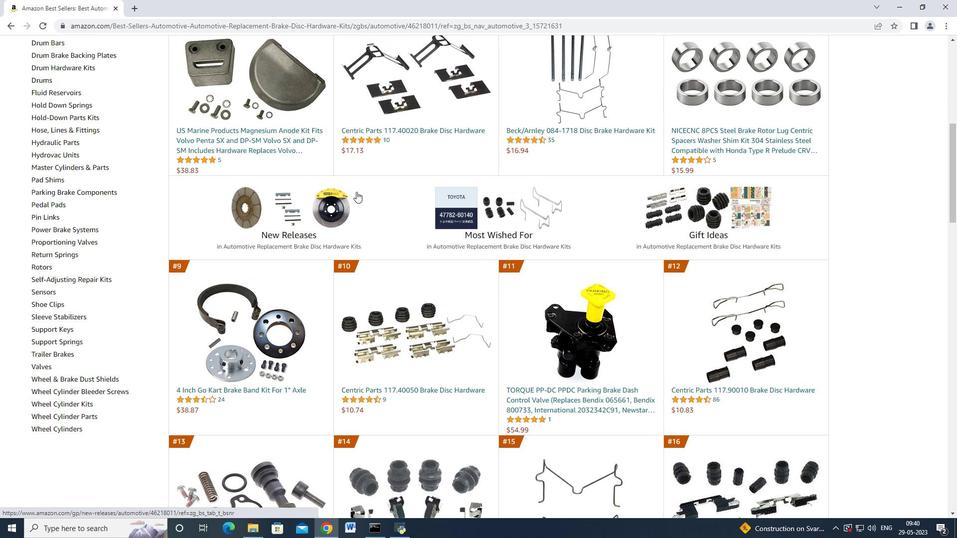 
Action: Mouse scrolled (356, 192) with delta (0, 0)
Screenshot: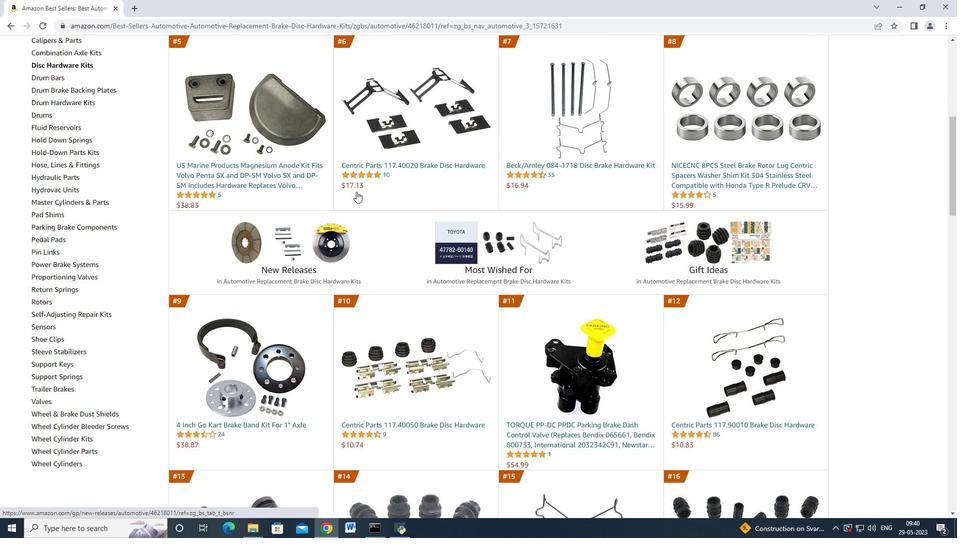 
Action: Mouse scrolled (356, 192) with delta (0, 0)
Screenshot: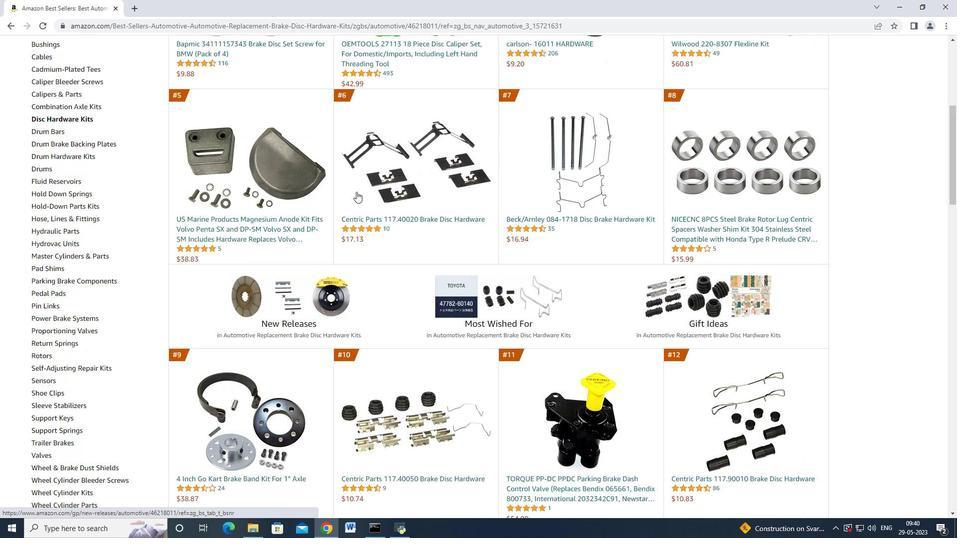 
Action: Mouse scrolled (356, 192) with delta (0, 0)
Screenshot: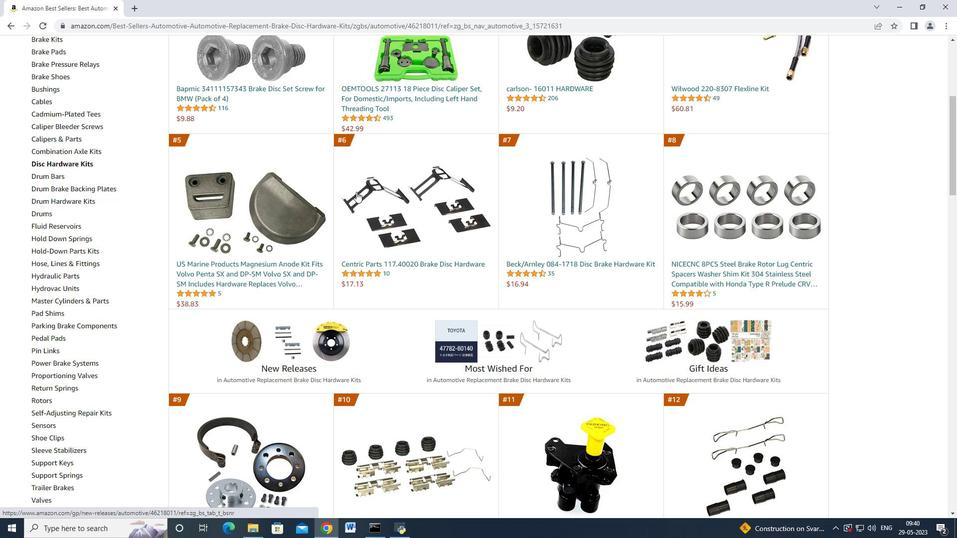 
Action: Mouse scrolled (356, 192) with delta (0, 0)
Screenshot: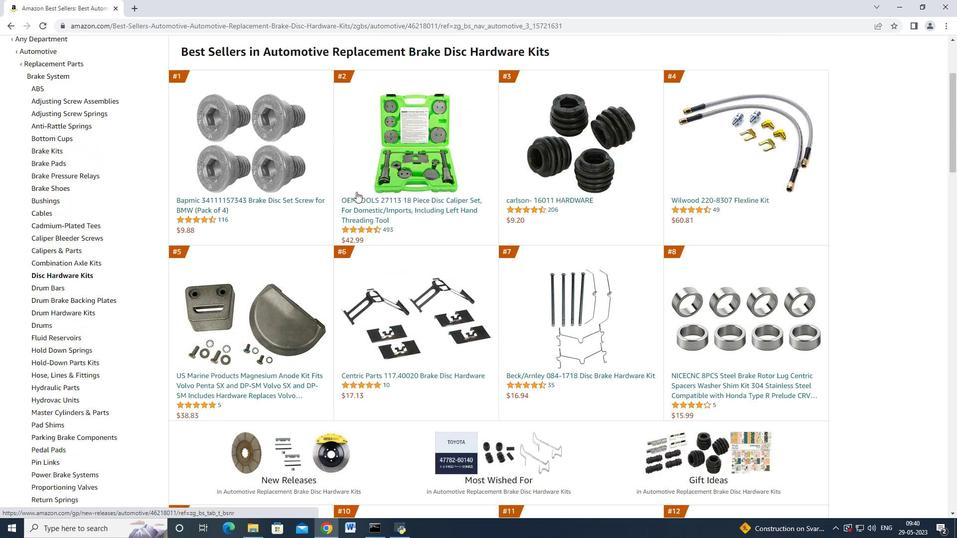 
Action: Mouse moved to (424, 211)
Screenshot: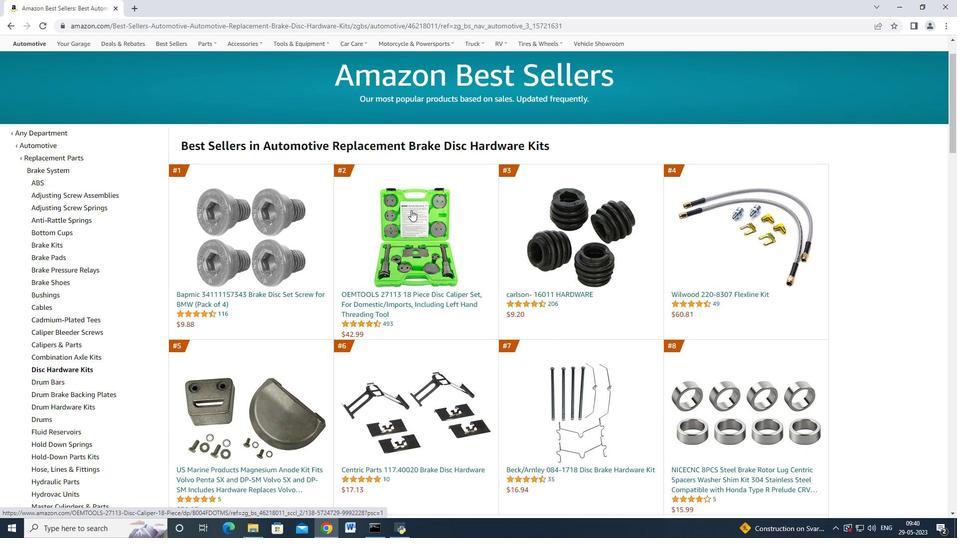 
Action: Mouse scrolled (424, 210) with delta (0, 0)
Screenshot: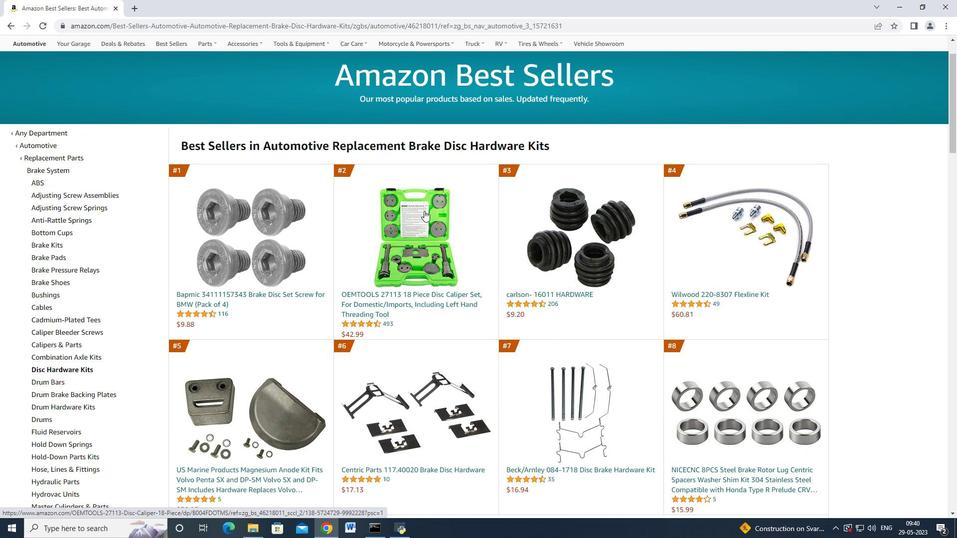 
Action: Mouse scrolled (424, 210) with delta (0, 0)
Screenshot: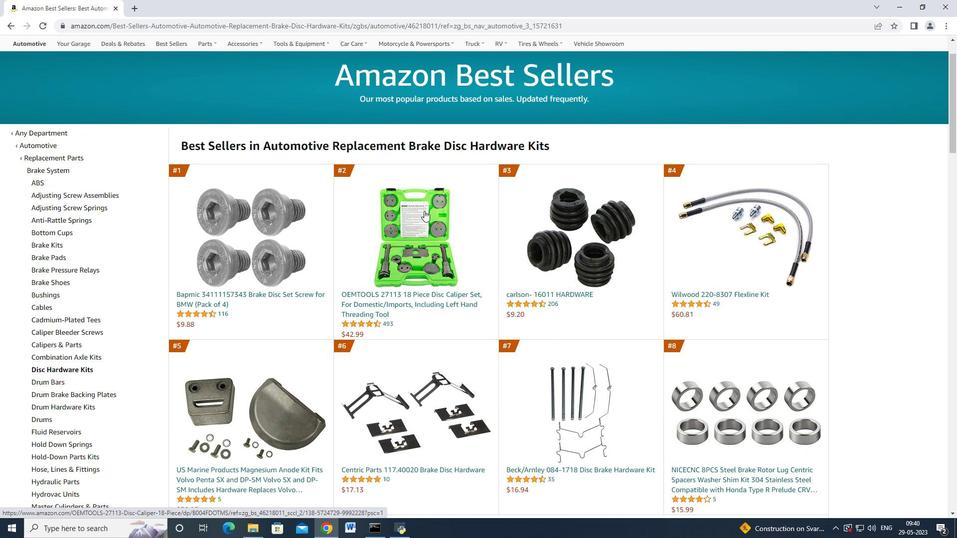 
Action: Mouse scrolled (424, 210) with delta (0, 0)
Screenshot: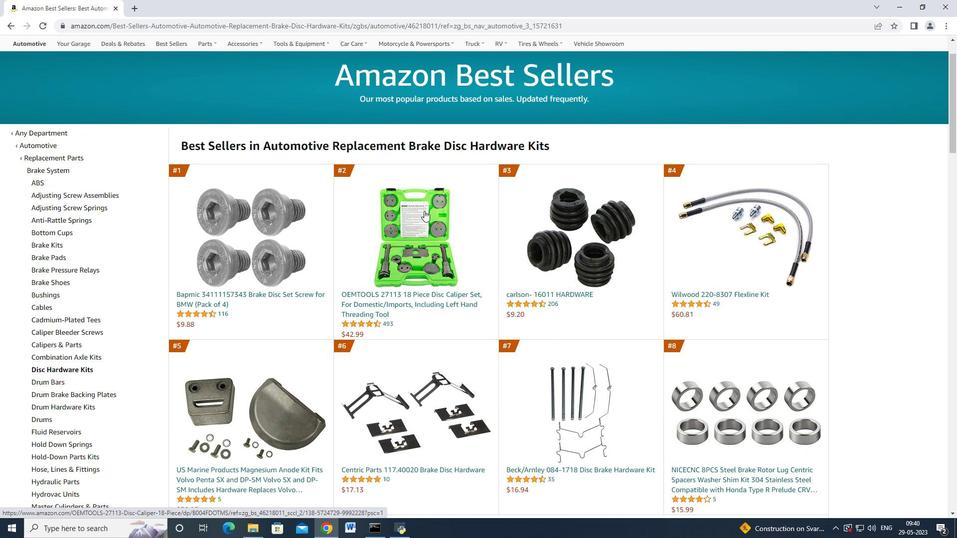 
Action: Mouse moved to (424, 211)
Screenshot: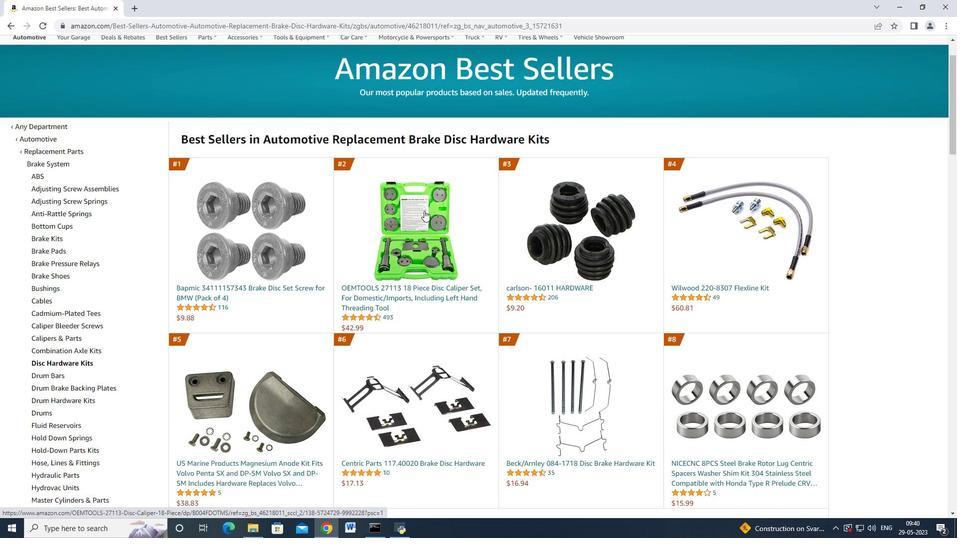 
Action: Mouse scrolled (424, 211) with delta (0, 0)
Screenshot: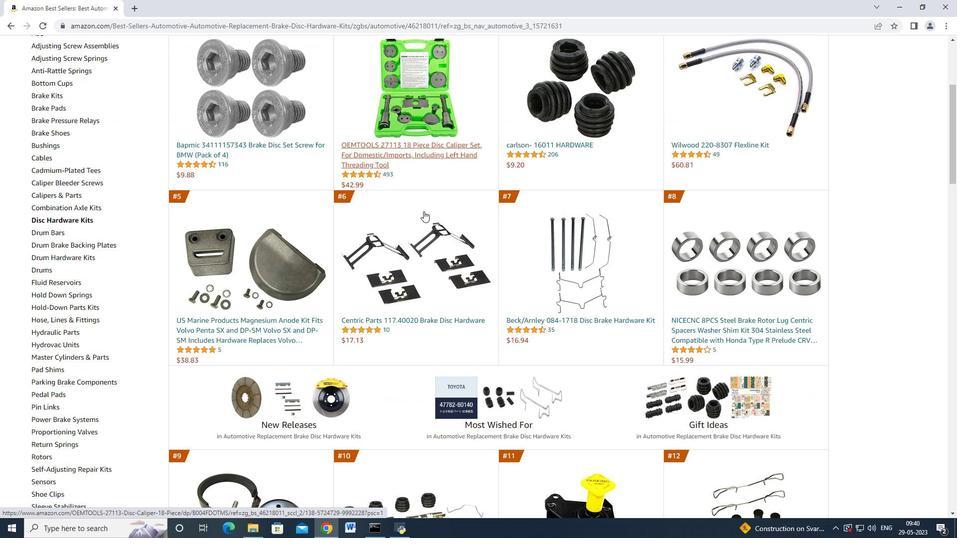 
Action: Mouse scrolled (424, 211) with delta (0, 0)
Screenshot: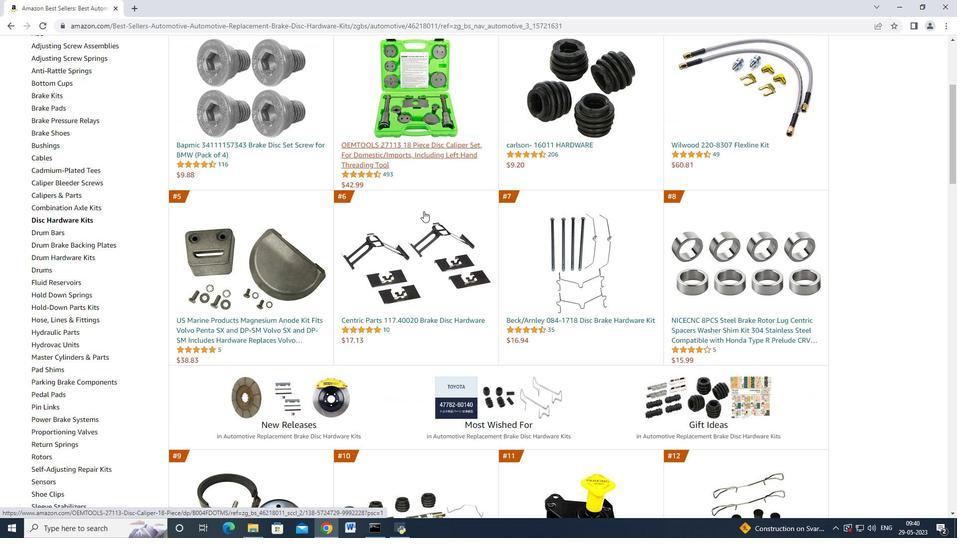 
Action: Mouse scrolled (424, 211) with delta (0, 0)
Screenshot: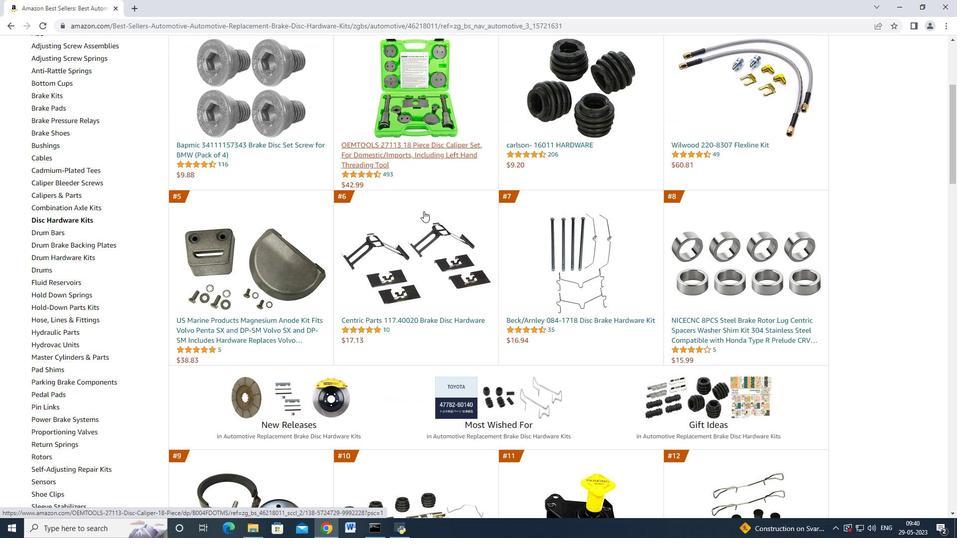 
Action: Mouse scrolled (424, 211) with delta (0, 0)
Screenshot: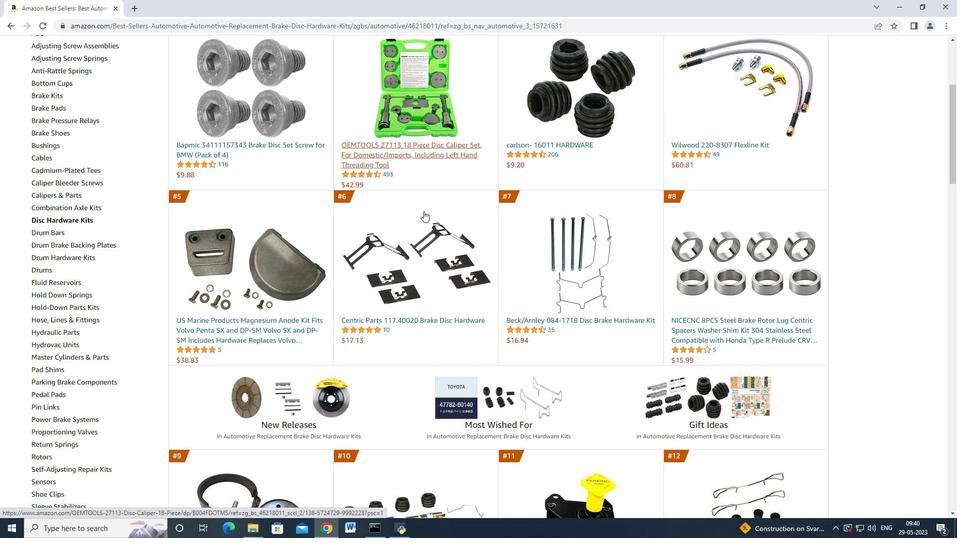 
Action: Mouse scrolled (424, 211) with delta (0, 0)
Screenshot: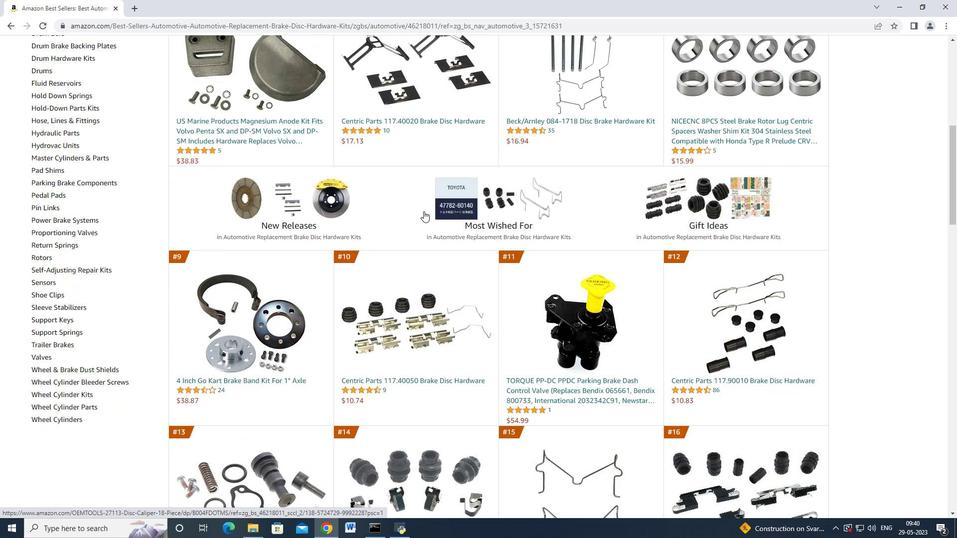 
Action: Mouse scrolled (424, 211) with delta (0, 0)
Screenshot: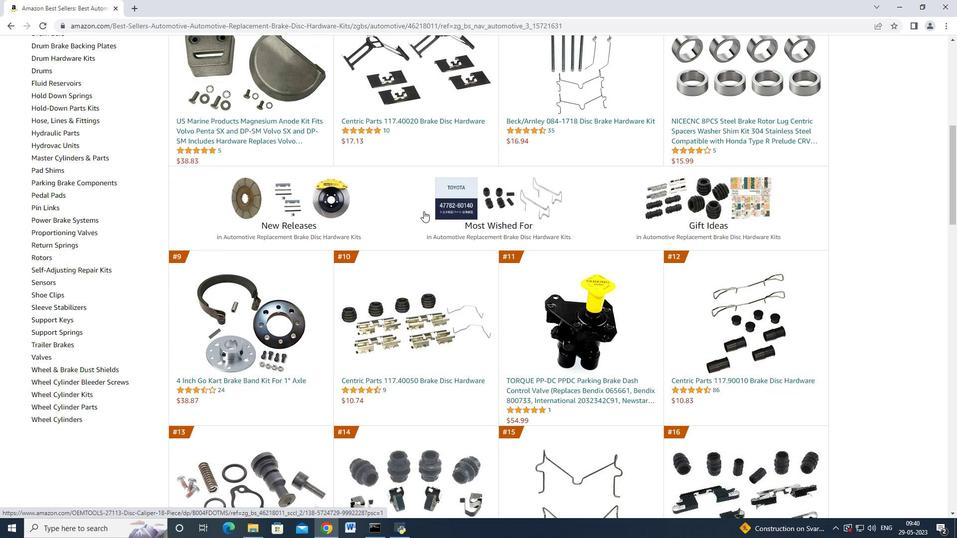
Action: Mouse scrolled (424, 211) with delta (0, 0)
Screenshot: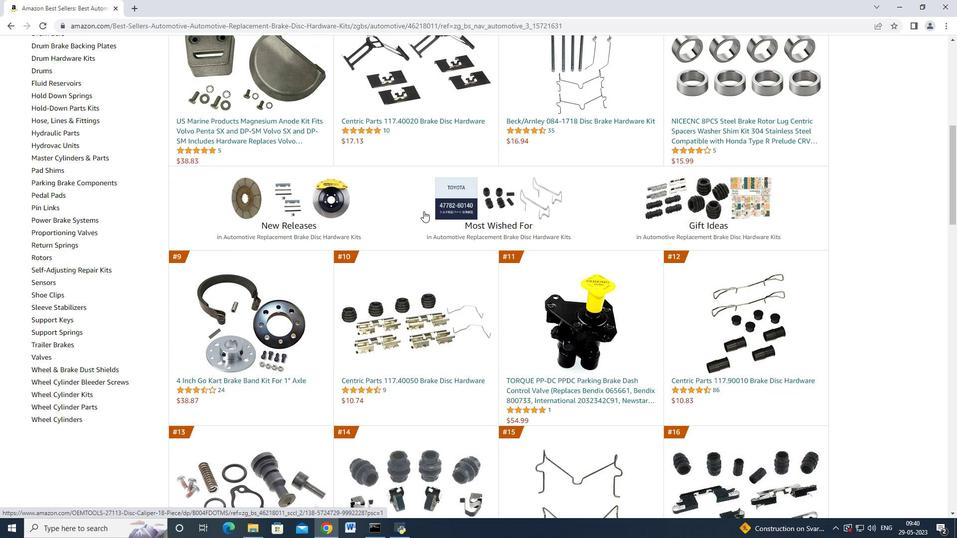 
Action: Mouse scrolled (424, 211) with delta (0, 0)
Screenshot: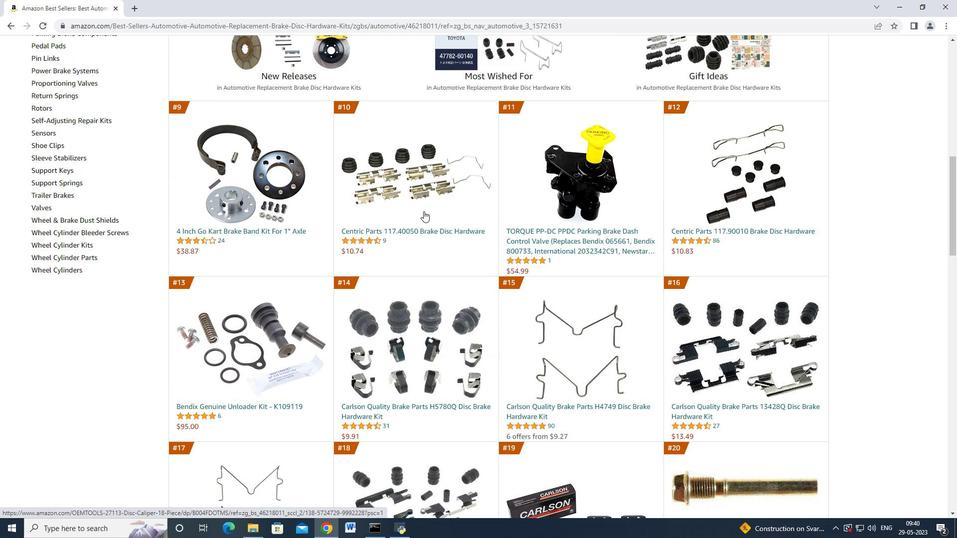
Action: Mouse moved to (424, 212)
Screenshot: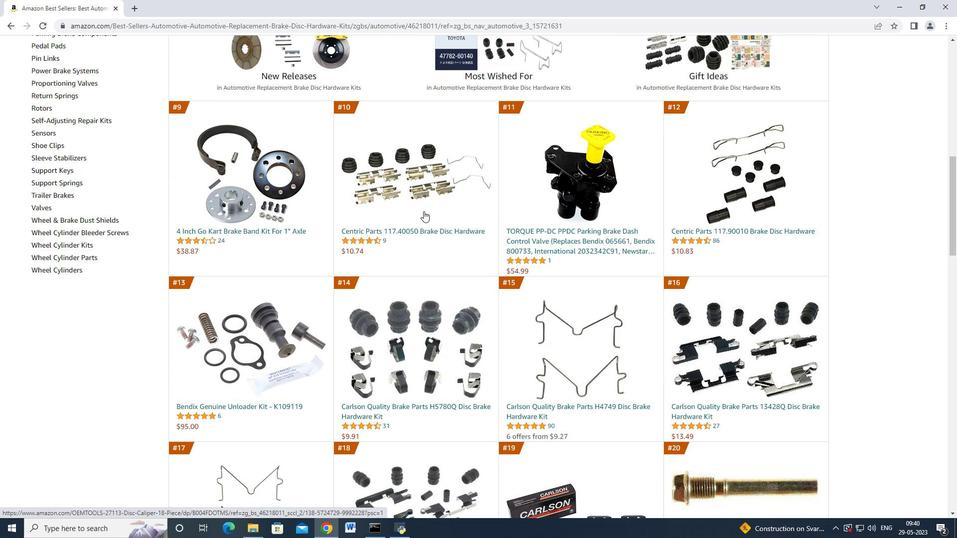 
Action: Mouse scrolled (424, 211) with delta (0, 0)
Screenshot: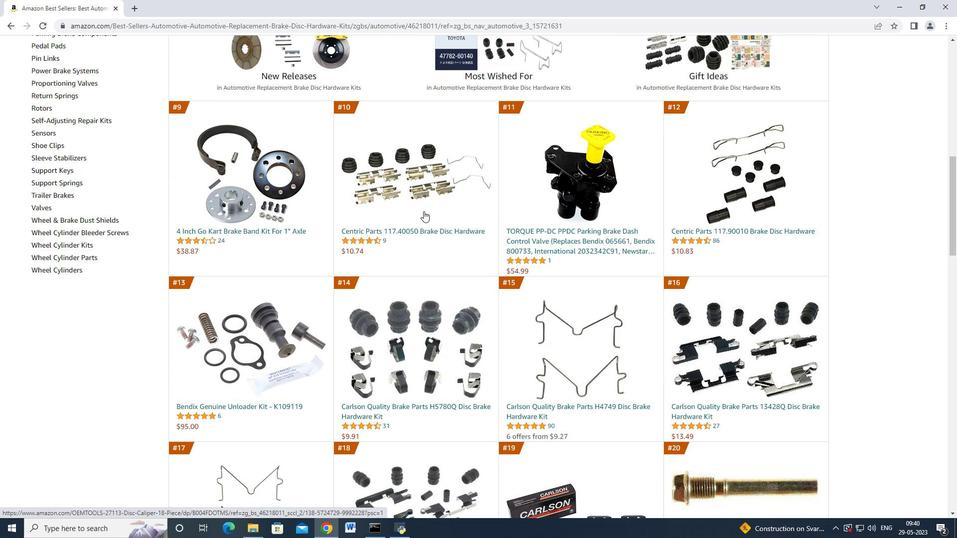 
Action: Mouse scrolled (424, 211) with delta (0, 0)
Screenshot: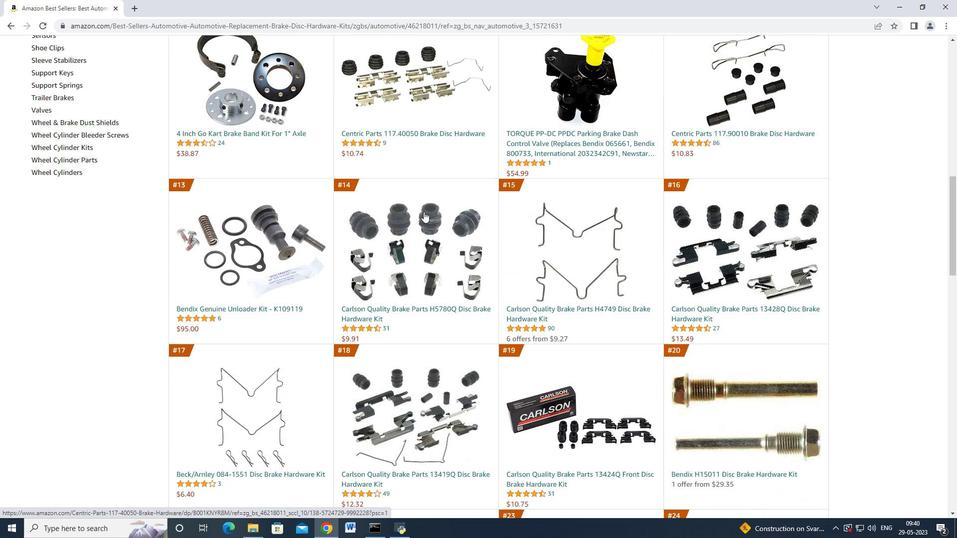 
Action: Mouse scrolled (424, 211) with delta (0, 0)
Screenshot: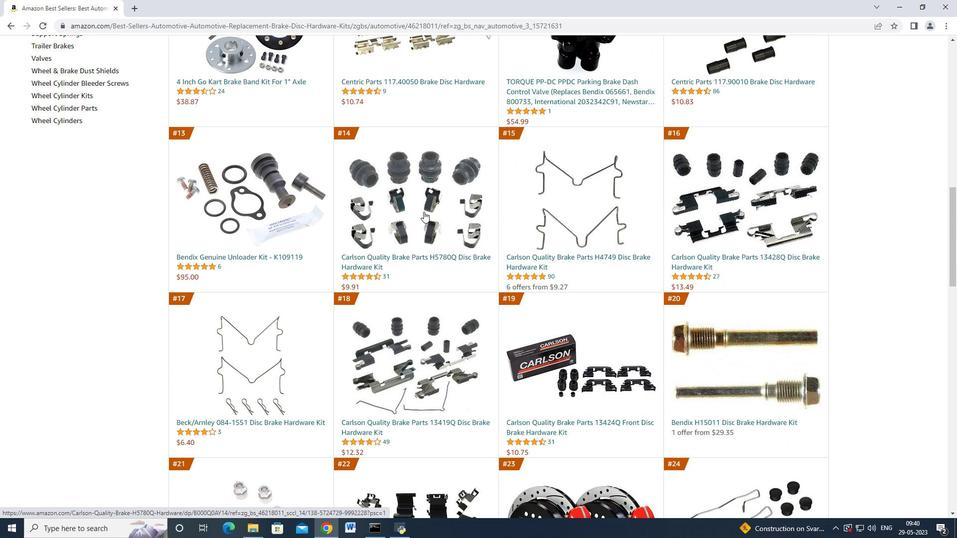 
Action: Mouse moved to (424, 212)
Screenshot: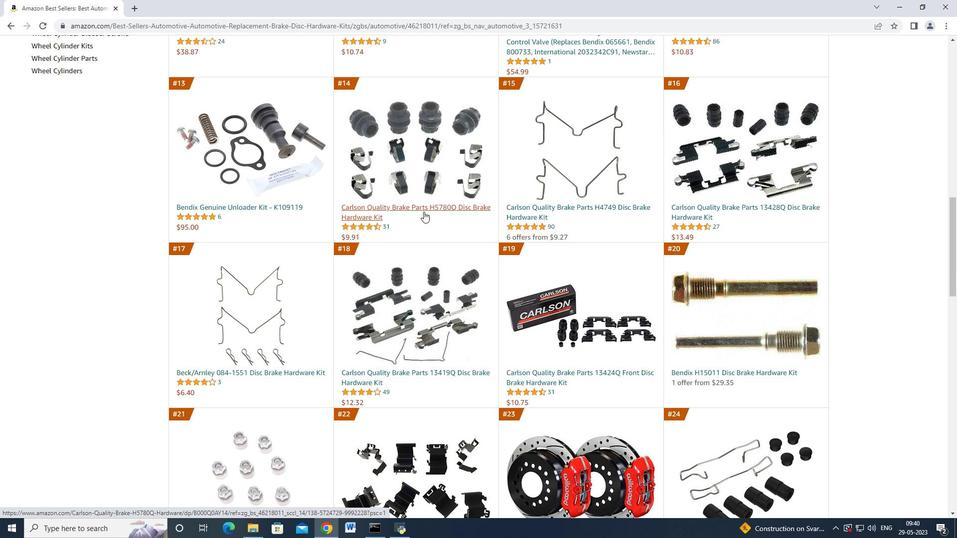 
Action: Mouse scrolled (424, 211) with delta (0, 0)
Screenshot: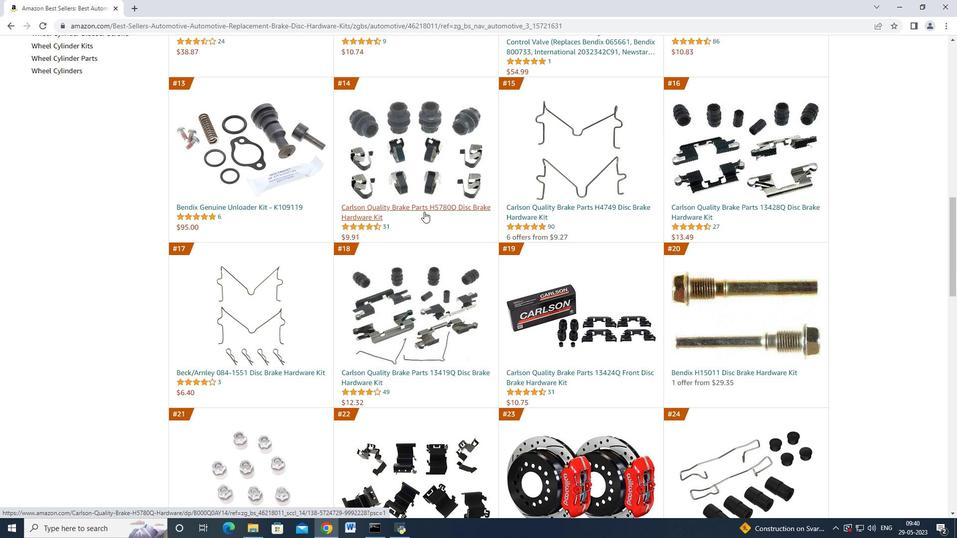 
Action: Mouse scrolled (424, 211) with delta (0, 0)
Screenshot: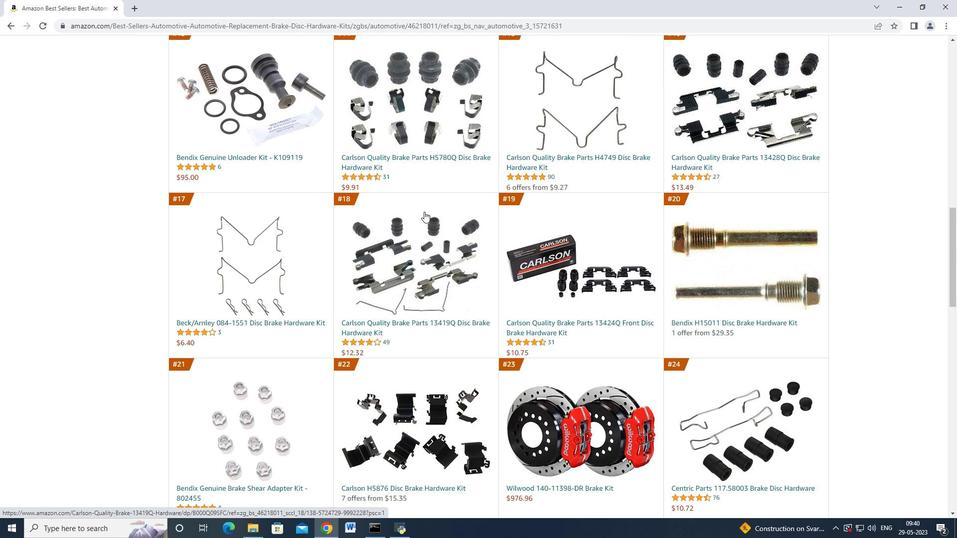 
Action: Mouse moved to (281, 275)
Screenshot: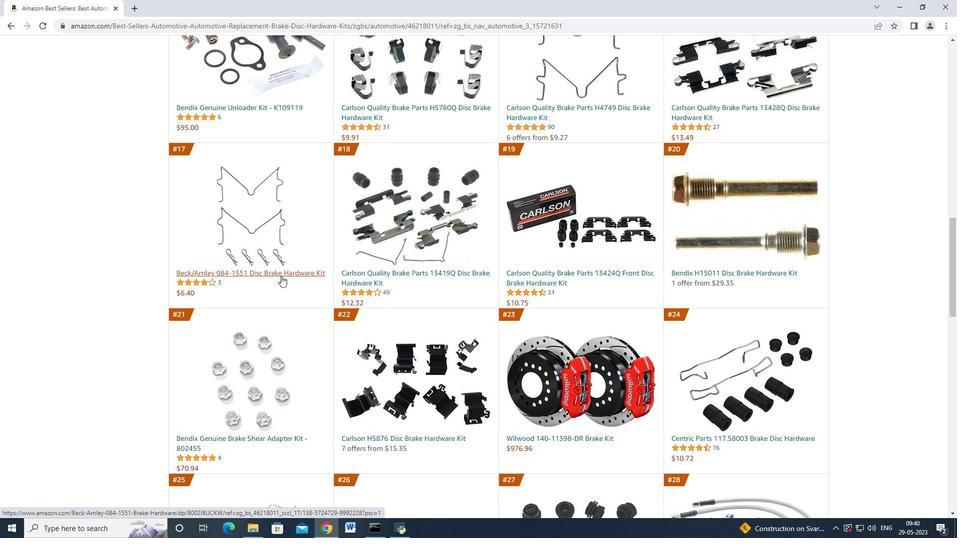 
Action: Mouse pressed left at (281, 275)
Screenshot: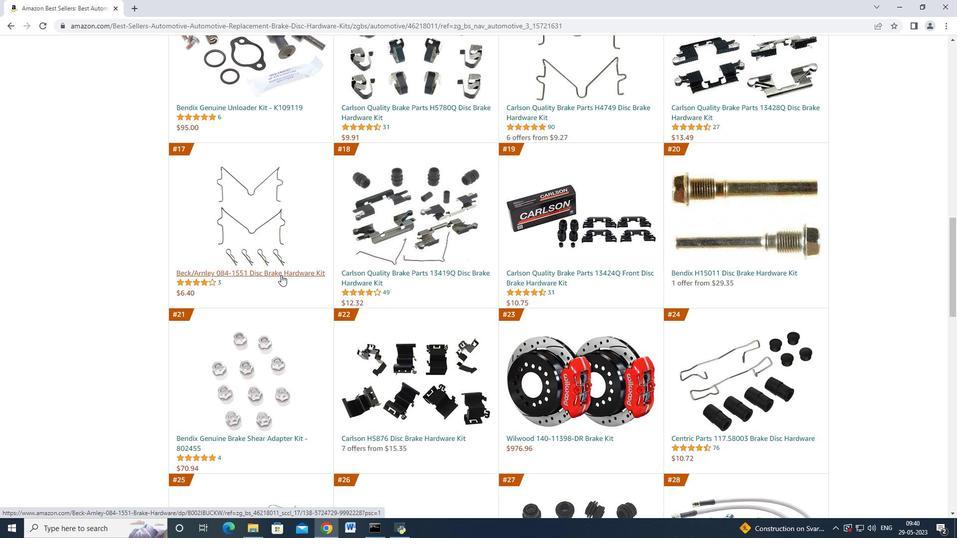 
Action: Mouse moved to (750, 378)
Screenshot: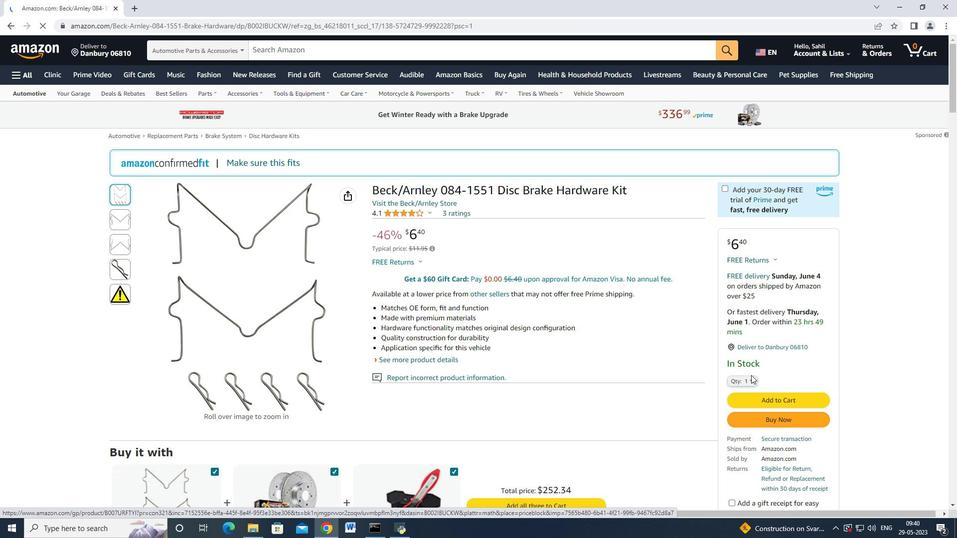 
Action: Mouse pressed left at (750, 378)
Screenshot: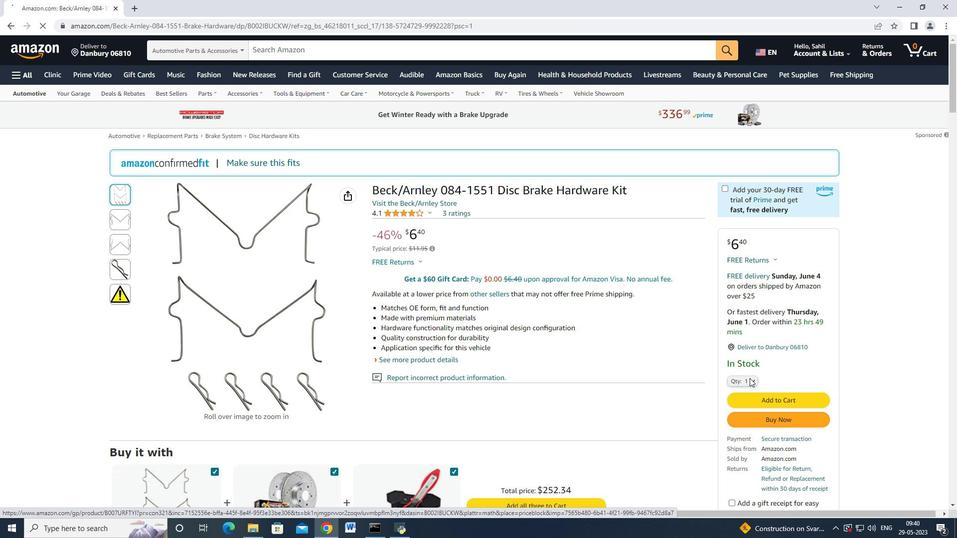 
Action: Mouse moved to (750, 380)
Screenshot: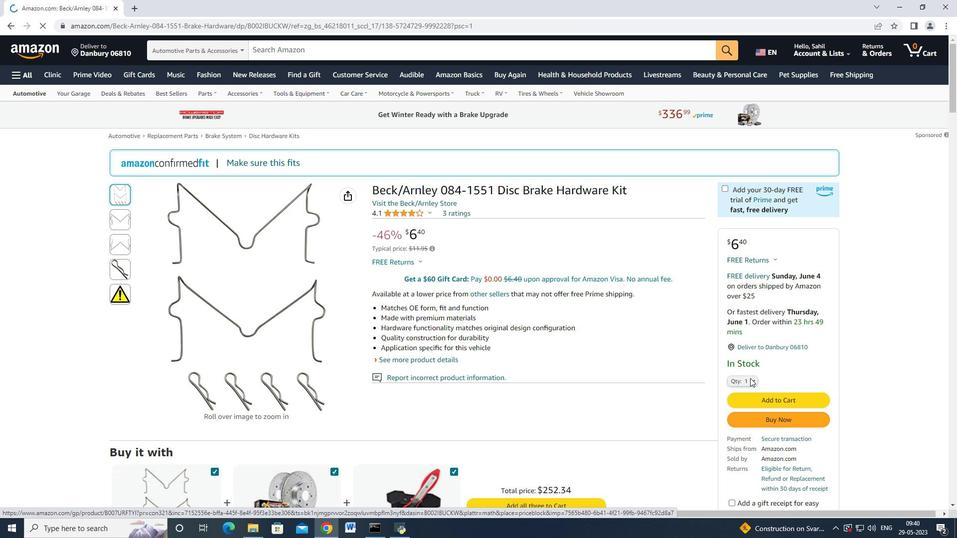 
Action: Mouse pressed left at (750, 380)
Screenshot: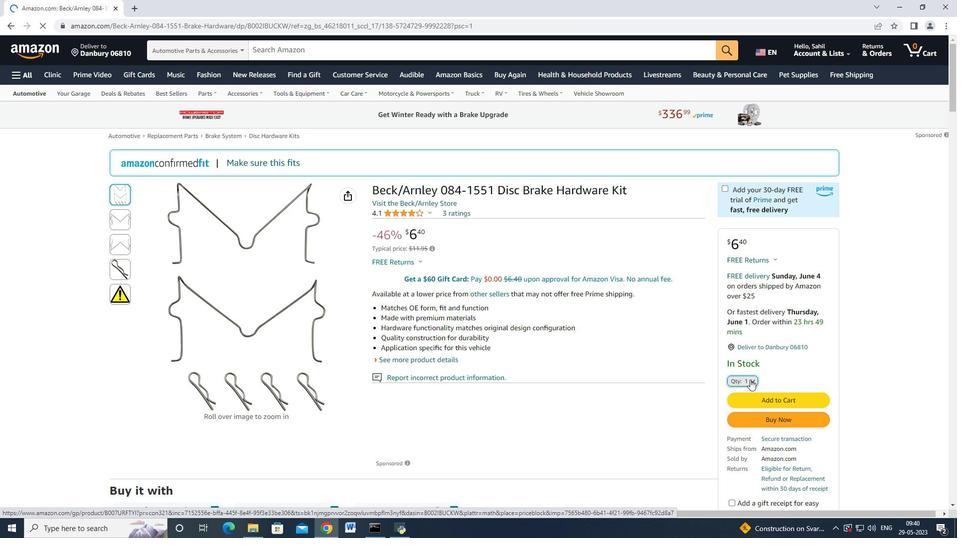 
Action: Mouse moved to (735, 276)
Screenshot: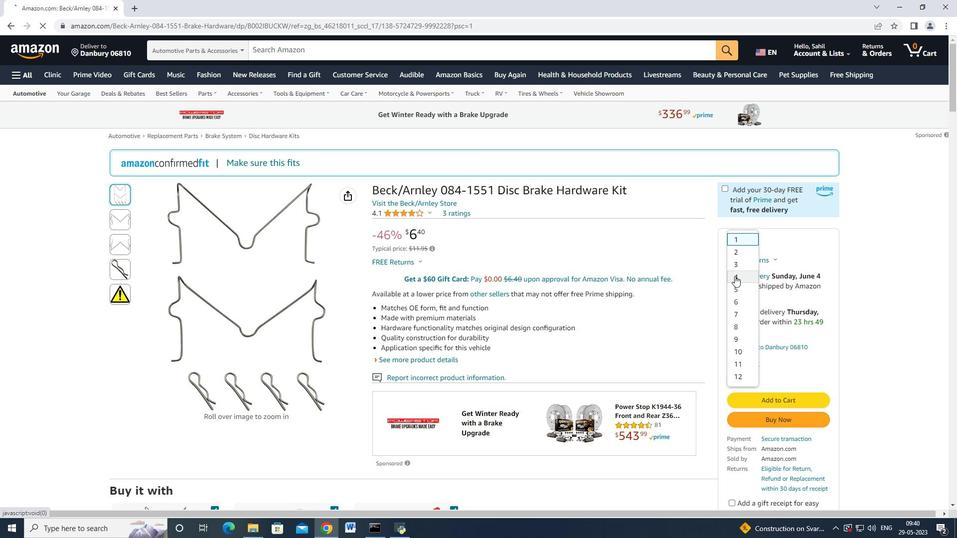 
Action: Mouse pressed left at (735, 276)
Screenshot: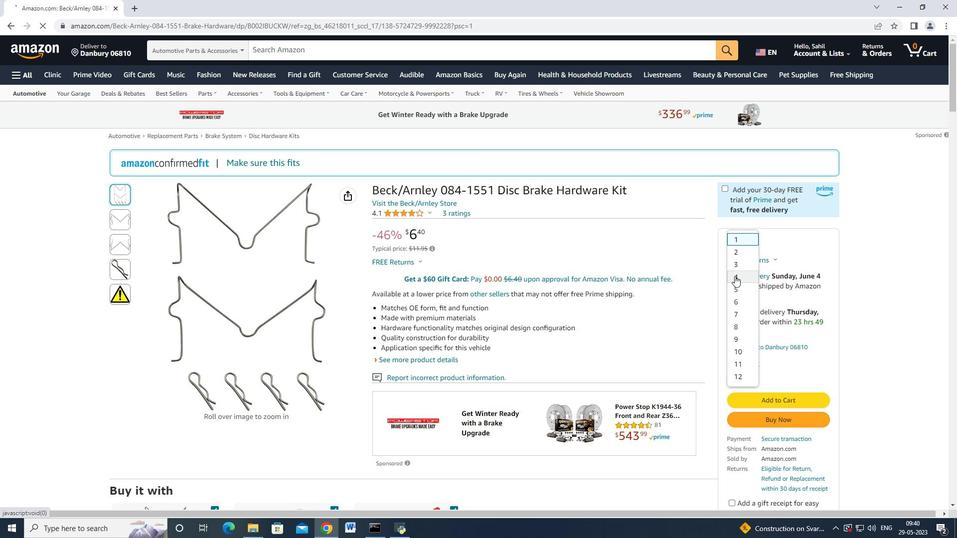 
Action: Mouse moved to (774, 379)
Screenshot: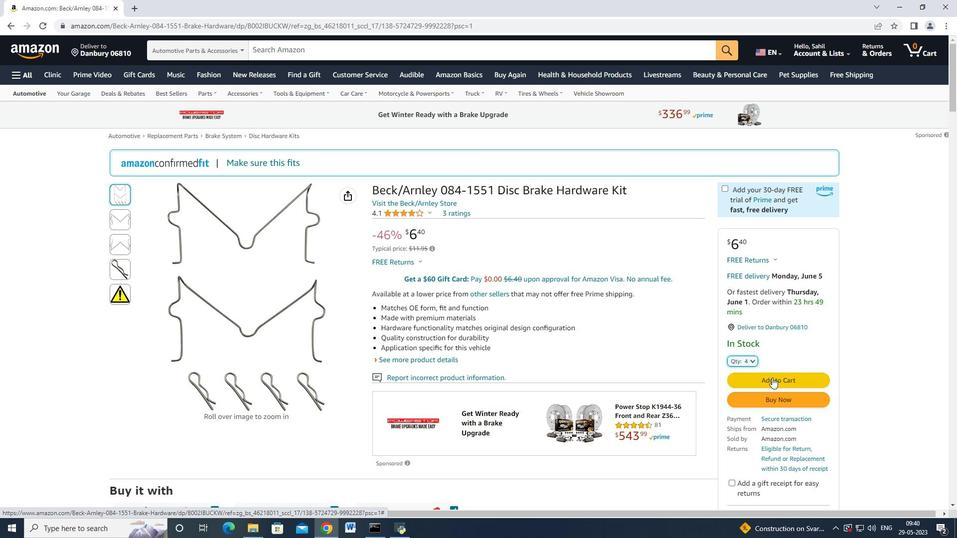 
Action: Mouse pressed left at (774, 379)
Screenshot: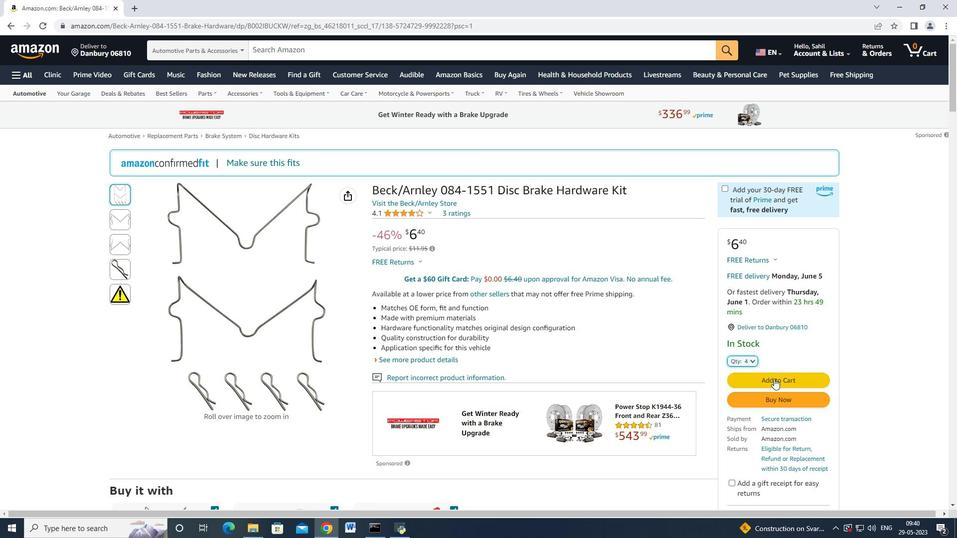 
Action: Mouse moved to (681, 128)
Screenshot: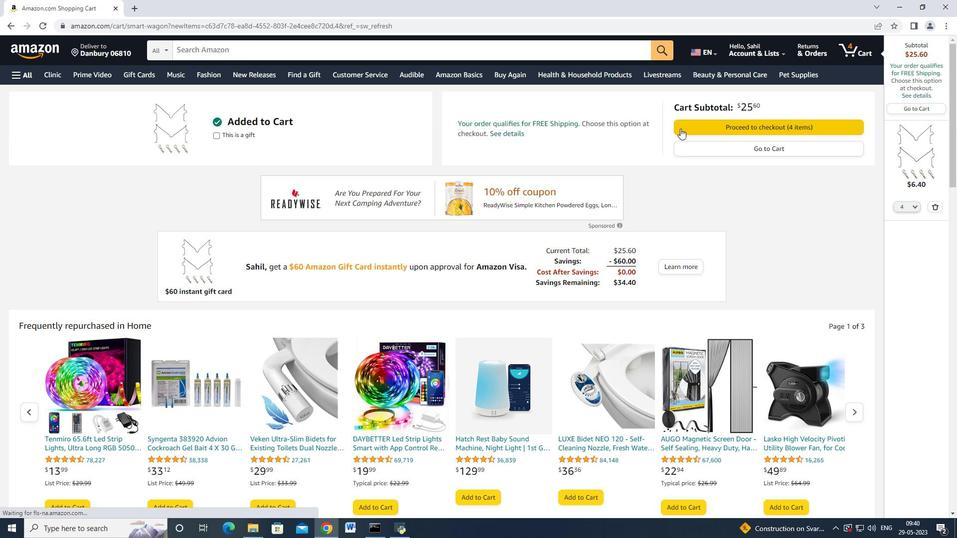 
Action: Mouse pressed left at (681, 128)
Screenshot: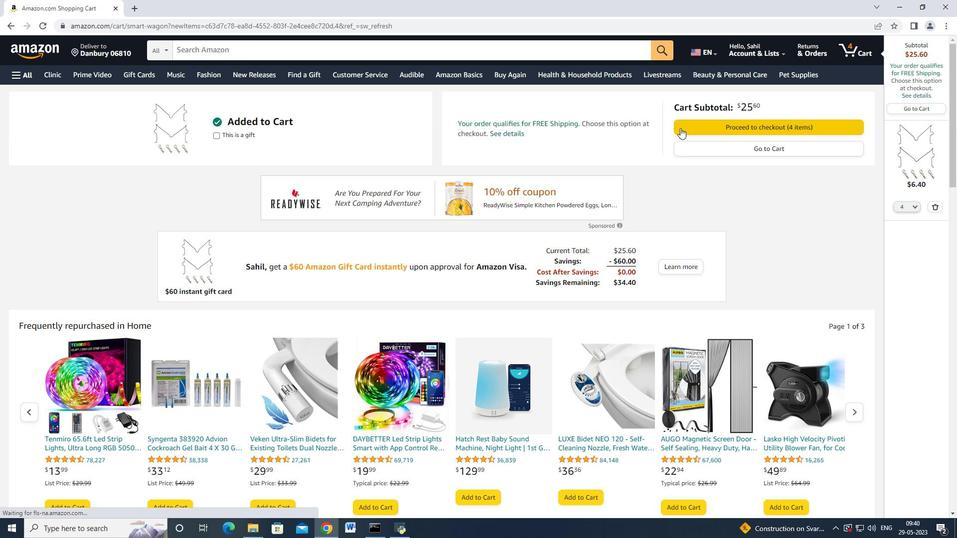 
Action: Mouse moved to (258, 163)
Screenshot: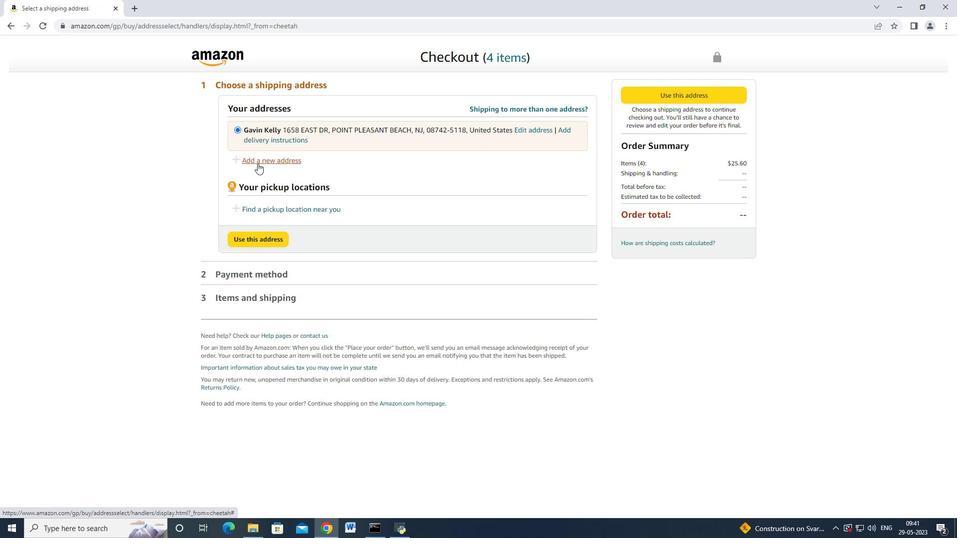 
Action: Mouse pressed left at (258, 163)
Screenshot: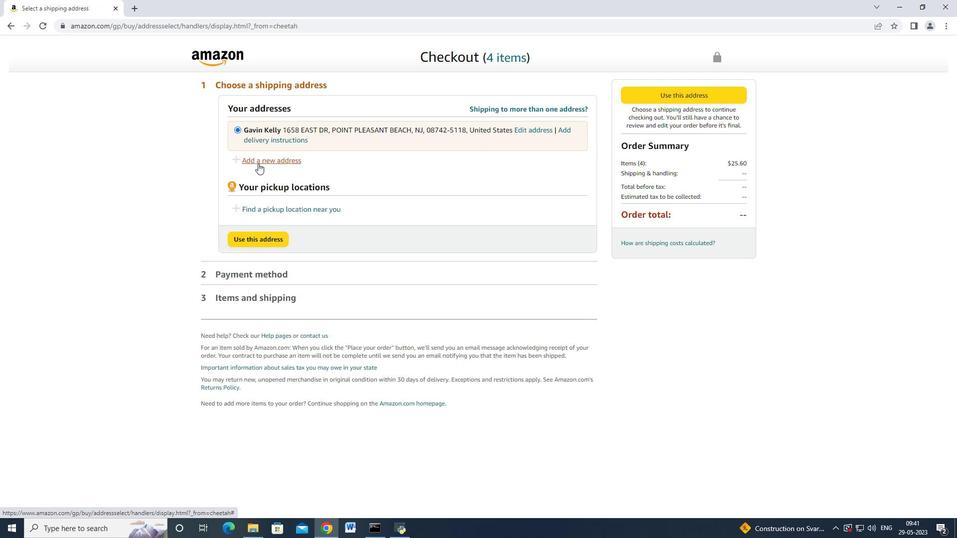 
Action: Mouse moved to (331, 238)
Screenshot: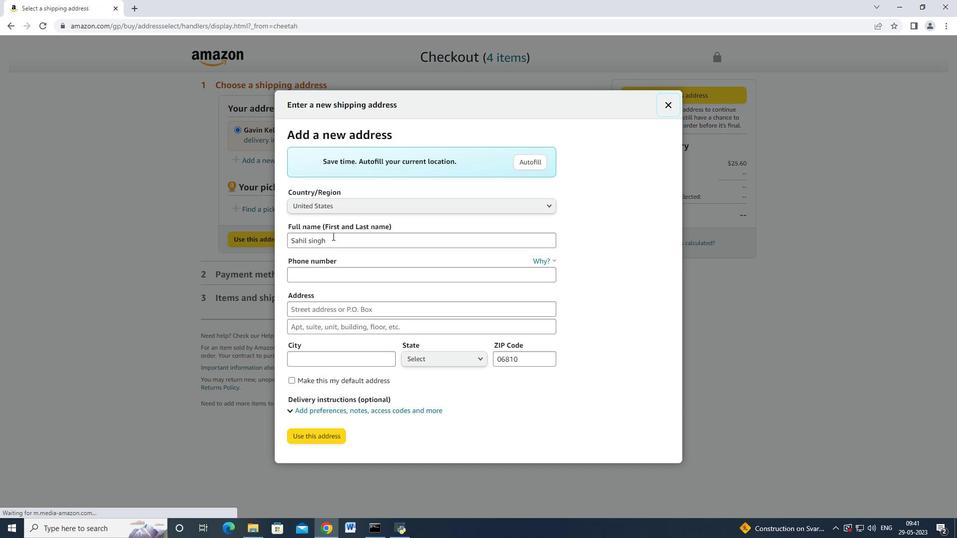 
Action: Mouse pressed left at (331, 238)
Screenshot: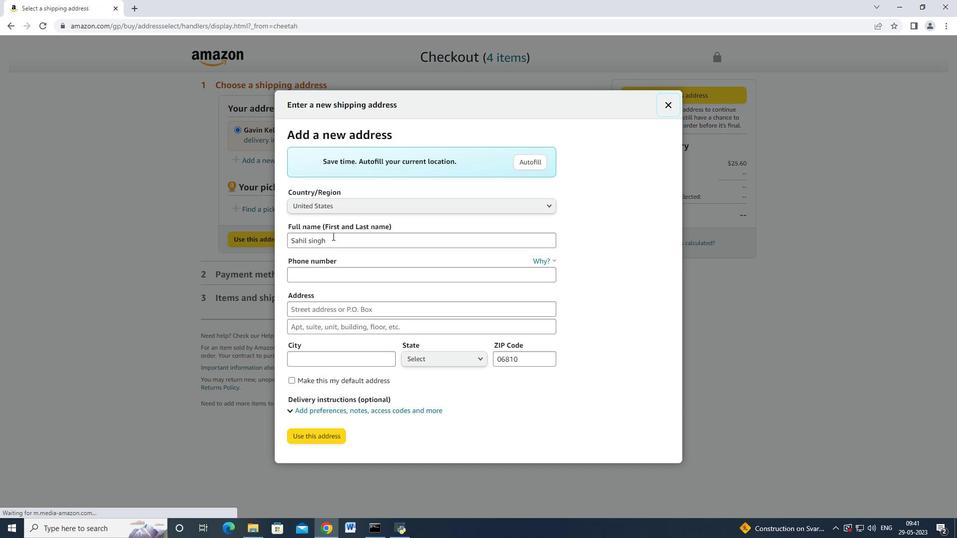 
Action: Mouse moved to (272, 233)
Screenshot: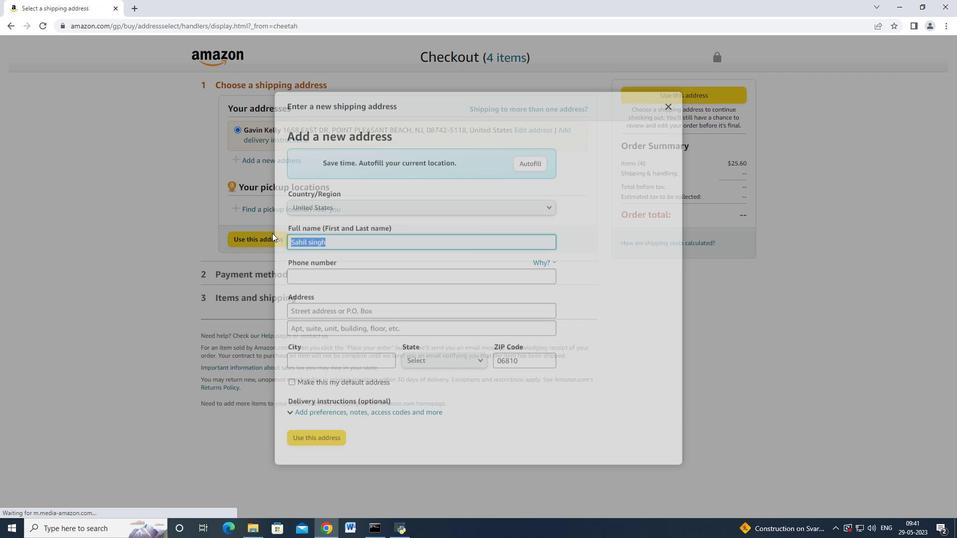 
Action: Key pressed <Key.backspace><Key.shift>J
Screenshot: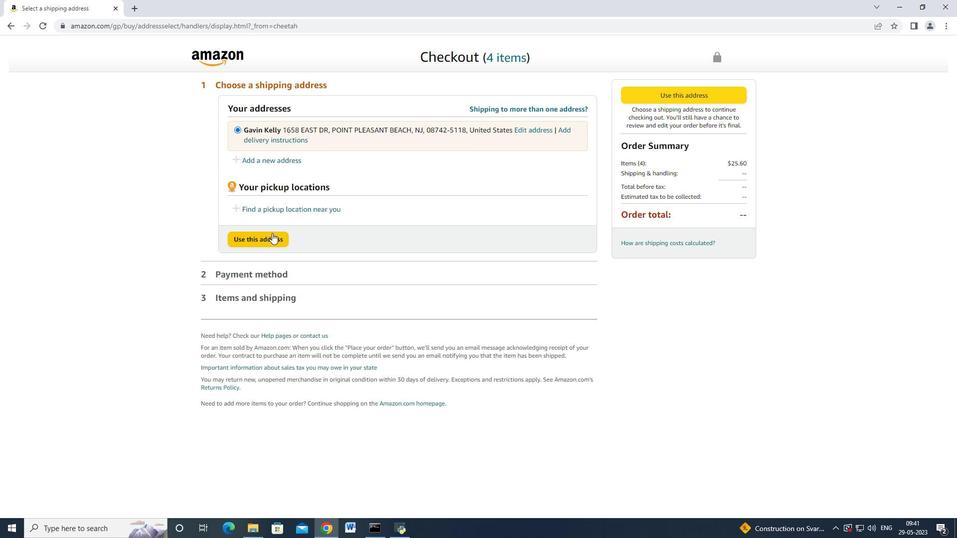 
Action: Mouse moved to (272, 163)
Screenshot: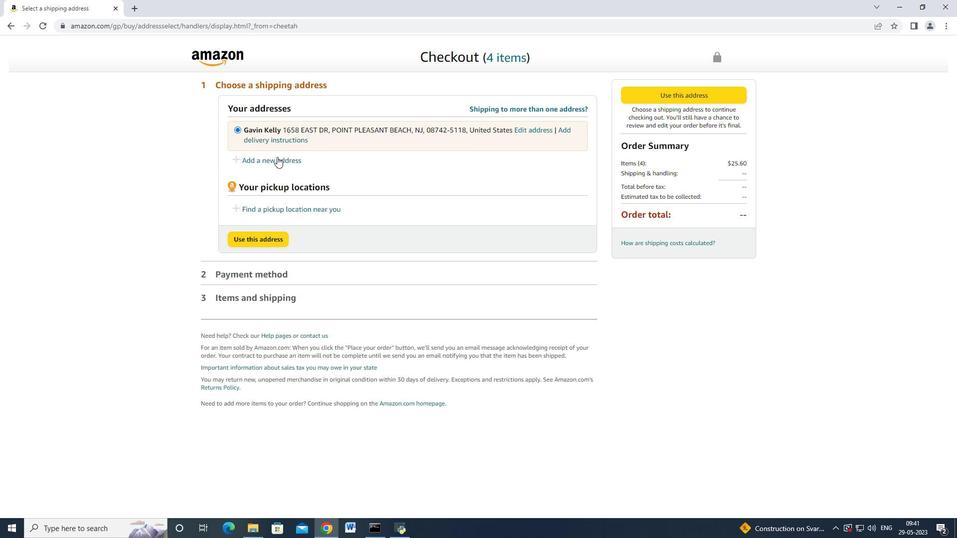 
Action: Mouse pressed left at (272, 163)
Screenshot: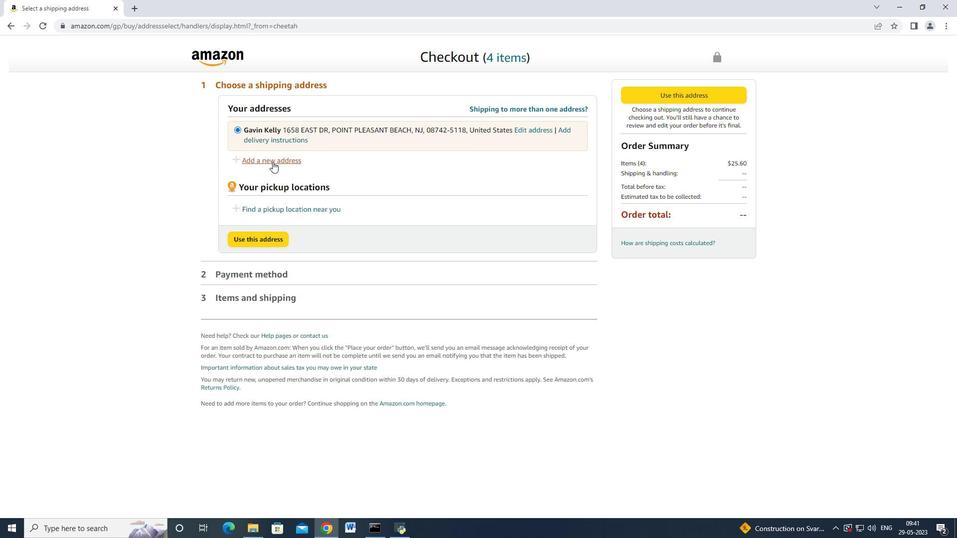 
Action: Mouse moved to (331, 239)
Screenshot: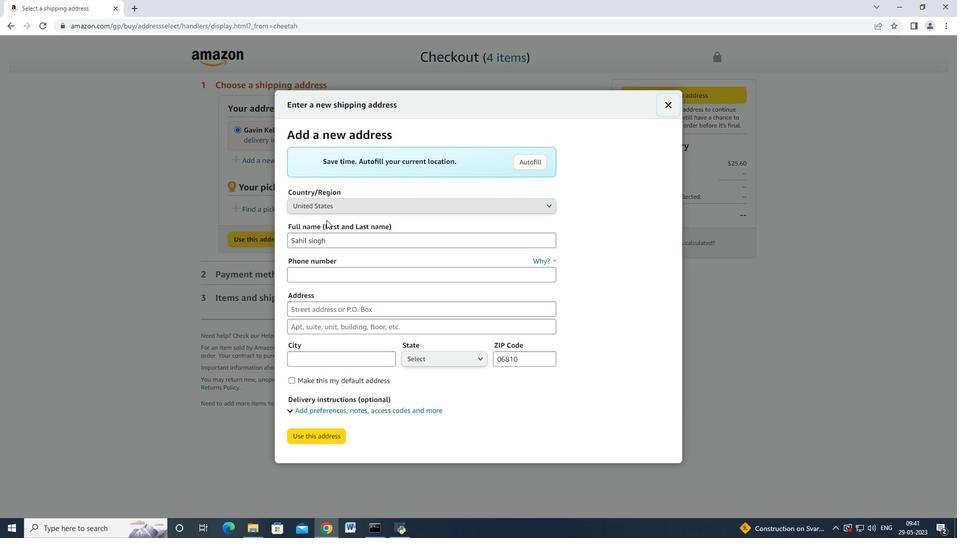 
Action: Mouse pressed left at (331, 239)
Screenshot: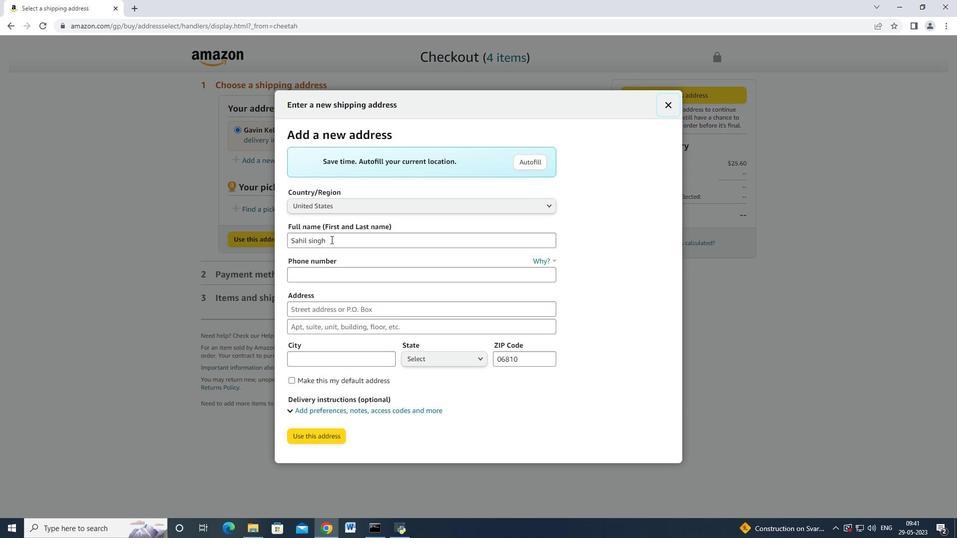 
Action: Mouse moved to (334, 235)
Screenshot: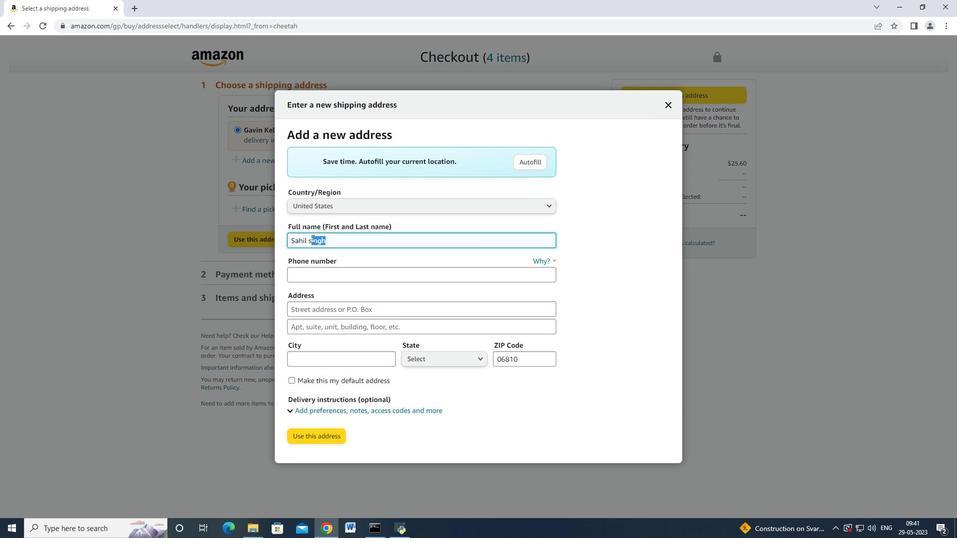 
Action: Key pressed <Key.backspace><Key.backspace><Key.backspace><Key.backspace><Key.backspace><Key.backspace><Key.backspace><Key.shift>J<Key.left><Key.backspace><Key.right>eremiah<Key.space><Key.shift>Turner<Key.tab><Key.tab>2034707336<Key.tab>3520<Key.space><Key.shift>Cook<Key.space><Key.shift>Hill<Key.space><Key.shift>Road,<Key.space><Key.shift_r>Danbury,<Key.space><Key.shift>Connecticut<Key.space>06810<Key.tab><Key.tab><Key.shift><Key.shift><Key.shift><Key.shift><Key.shift><Key.shift><Key.shift><Key.shift><Key.shift><Key.shift><Key.shift><Key.shift><Key.shift><Key.shift>Danbury<Key.tab>
Screenshot: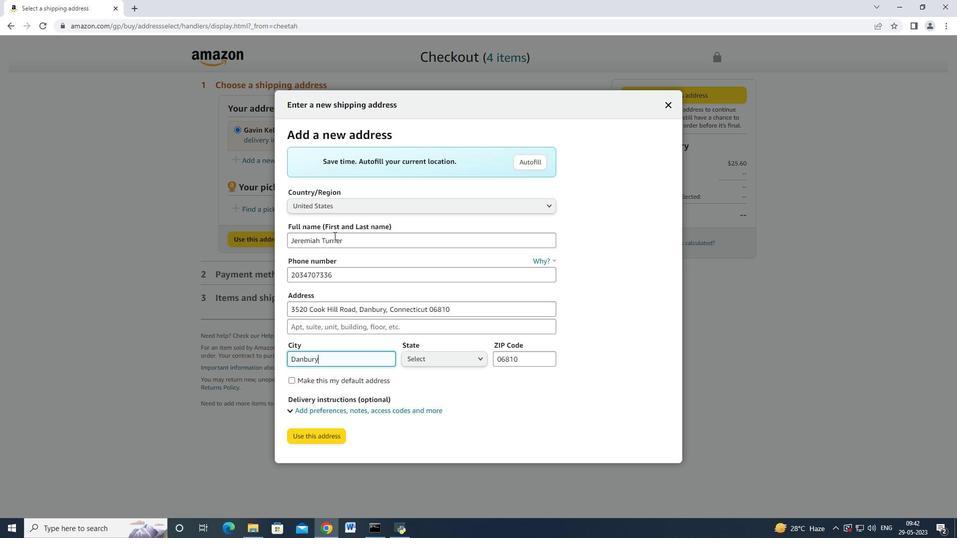 
Action: Mouse moved to (433, 358)
Screenshot: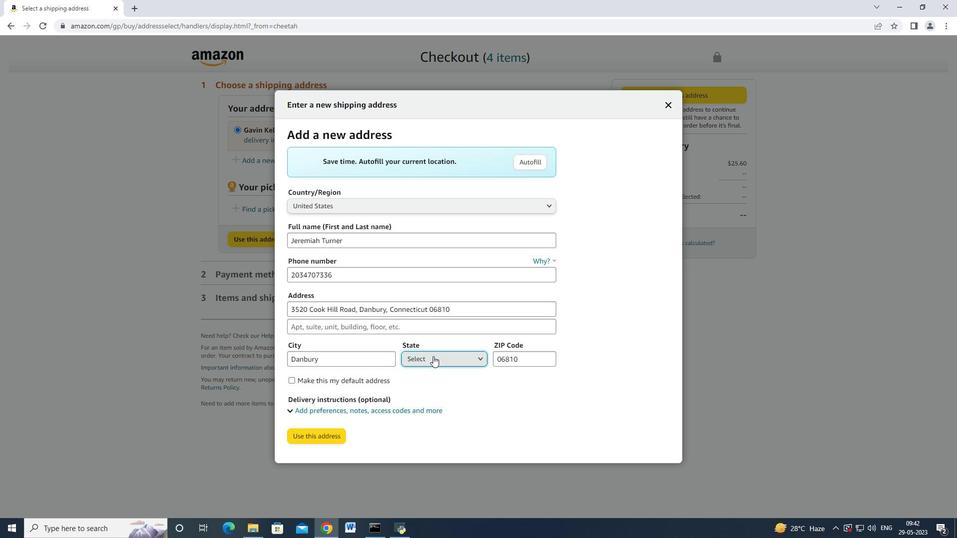 
Action: Mouse pressed left at (433, 358)
Screenshot: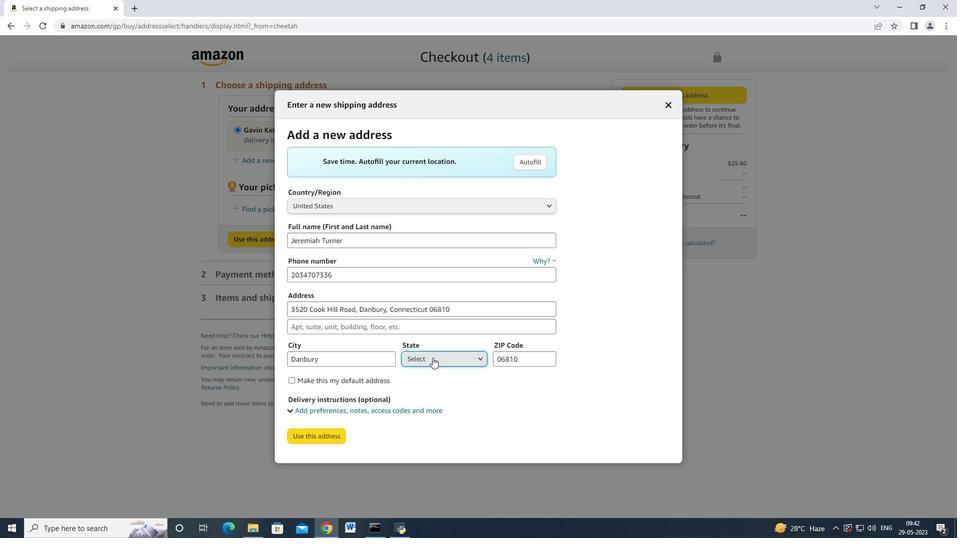 
Action: Mouse moved to (451, 146)
Screenshot: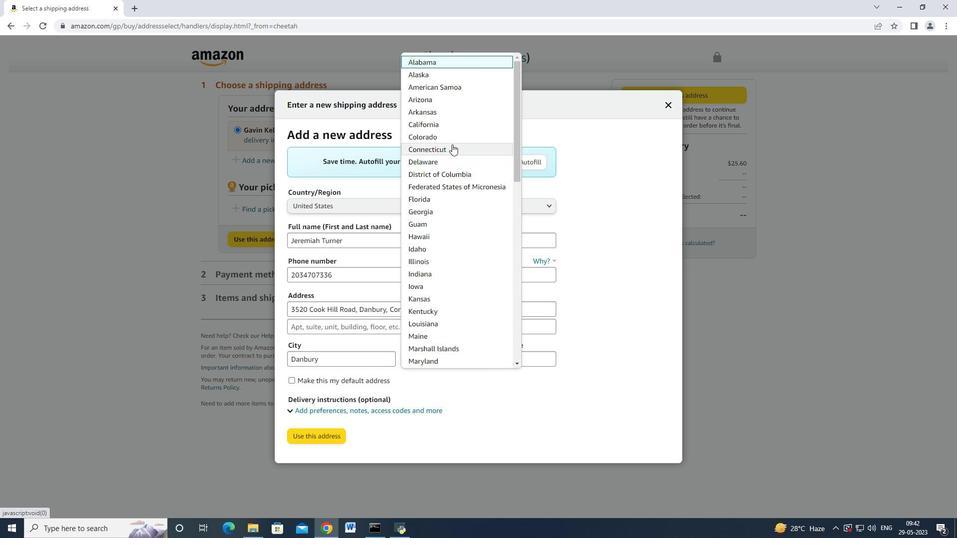 
Action: Mouse pressed left at (451, 146)
Screenshot: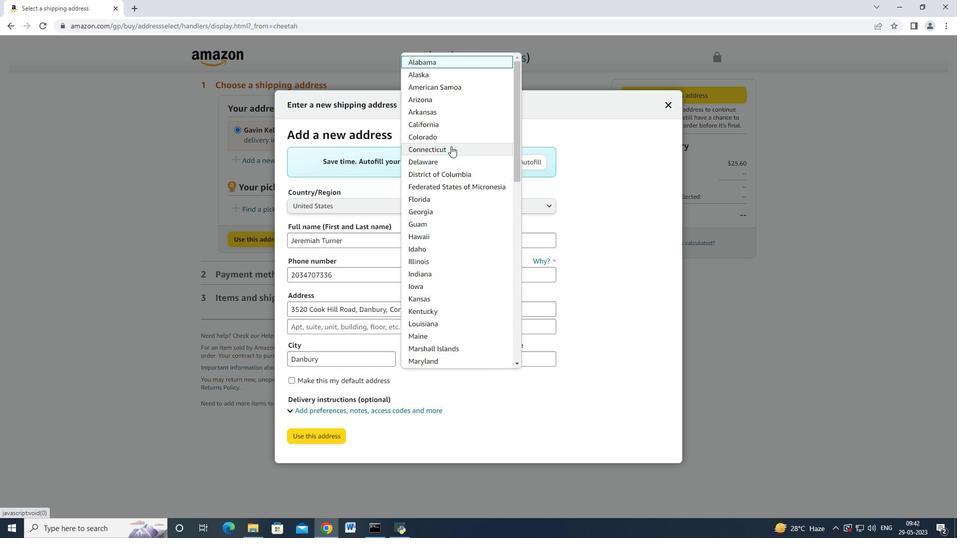 
Action: Mouse moved to (670, 105)
Screenshot: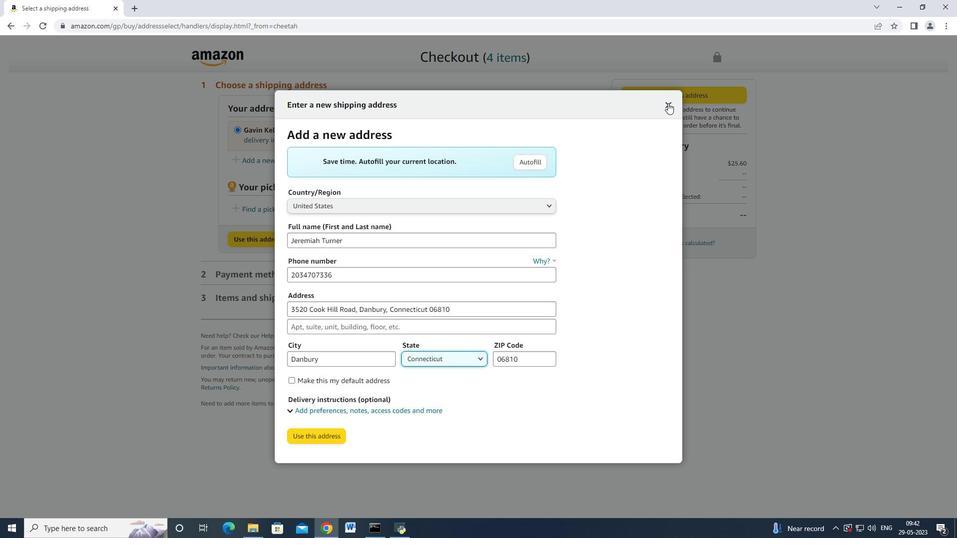 
Action: Mouse pressed left at (670, 105)
Screenshot: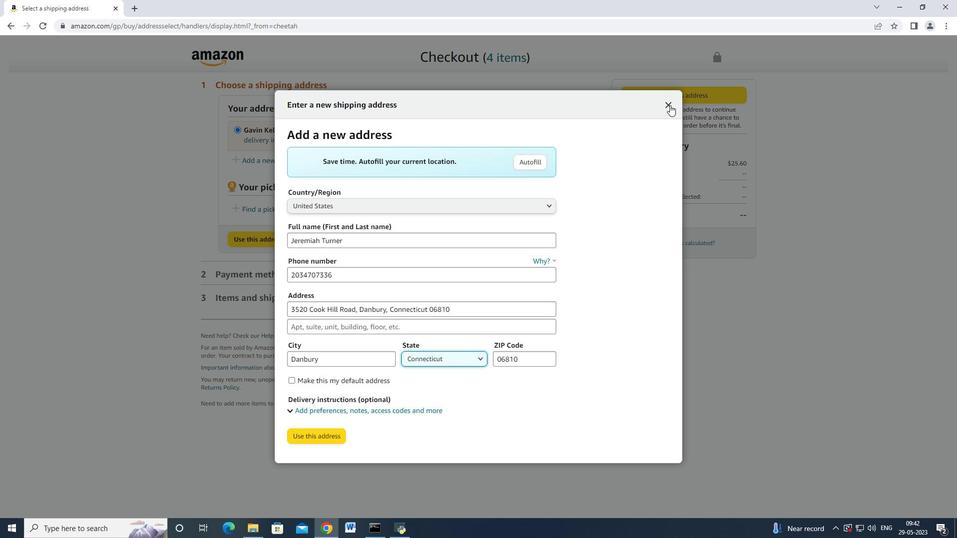 
Action: Mouse moved to (673, 97)
Screenshot: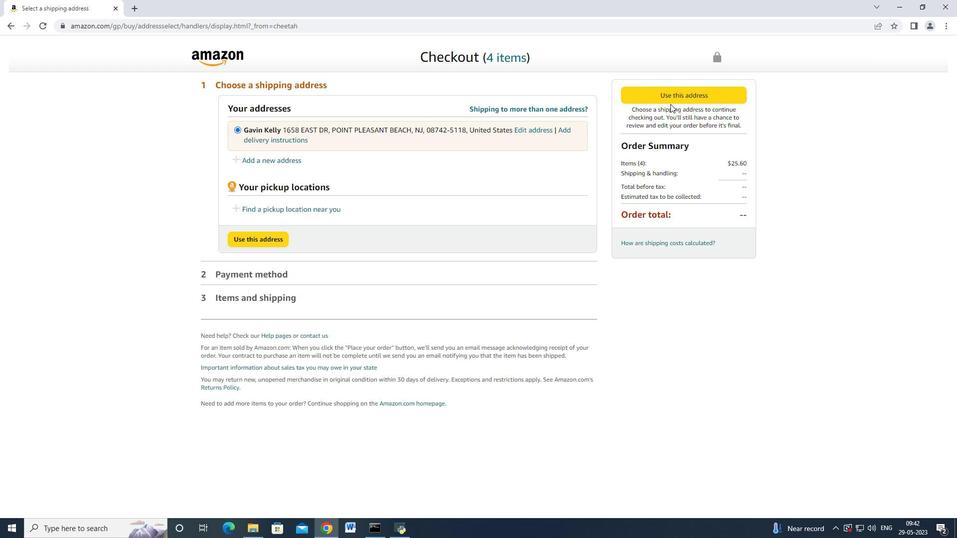 
Action: Mouse pressed left at (673, 97)
Screenshot: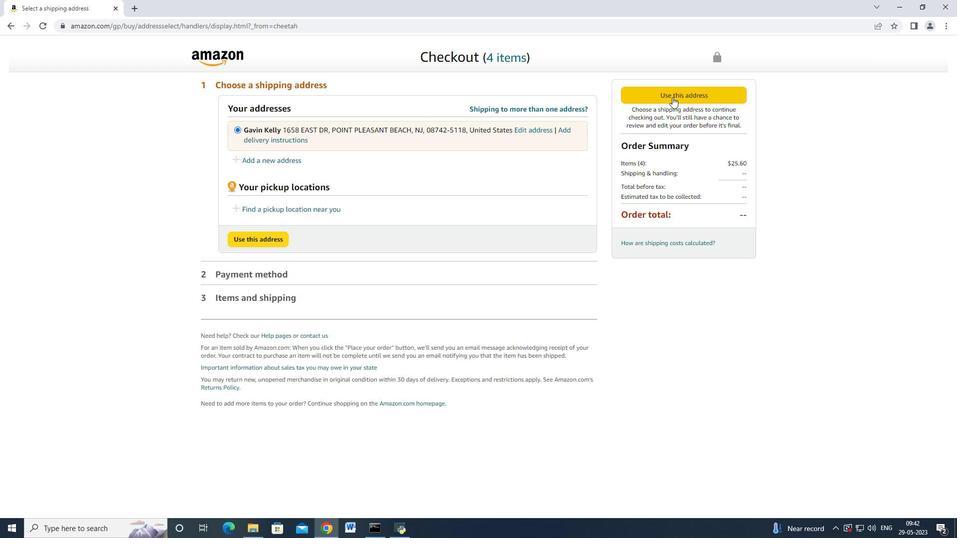 
Action: Mouse moved to (393, 305)
Screenshot: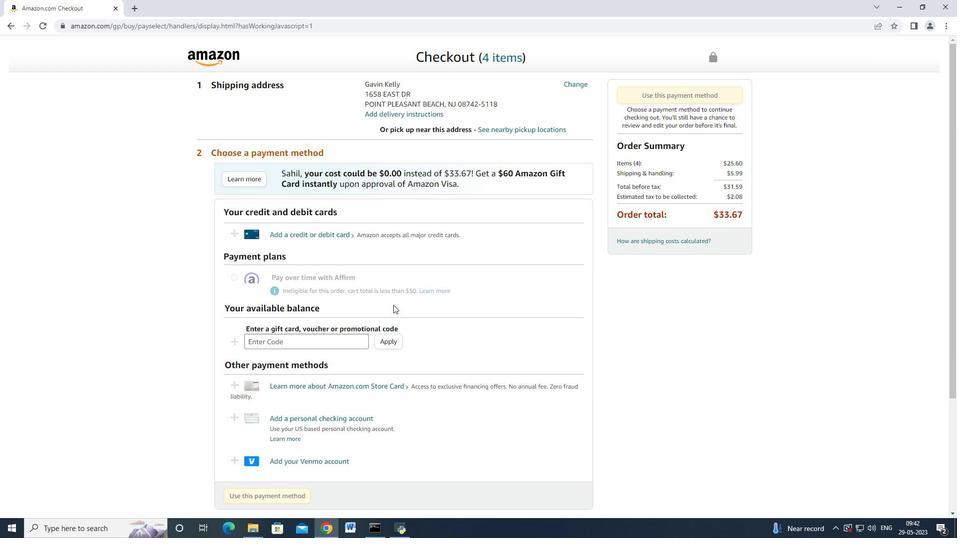 
Action: Mouse scrolled (393, 305) with delta (0, 0)
Screenshot: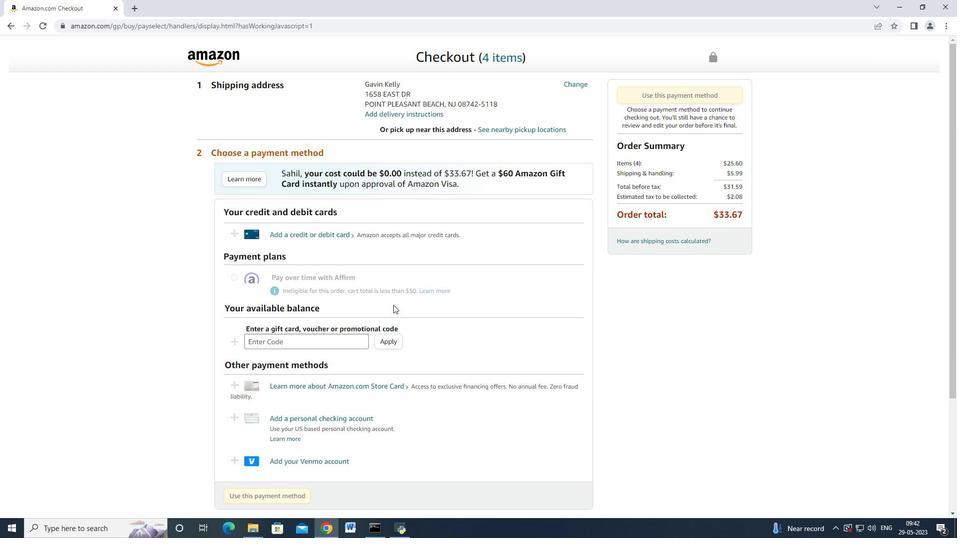 
Action: Mouse scrolled (393, 305) with delta (0, 0)
Screenshot: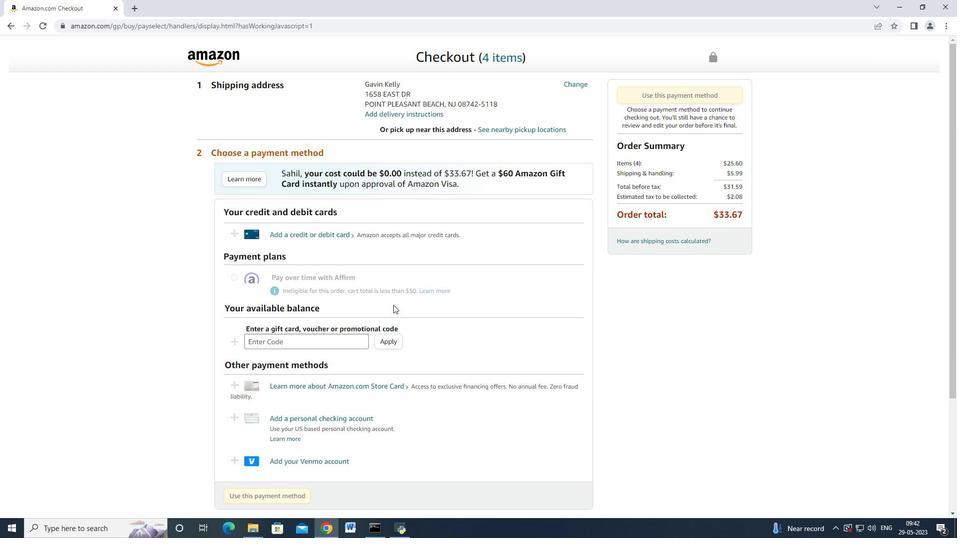 
Action: Mouse moved to (313, 132)
Screenshot: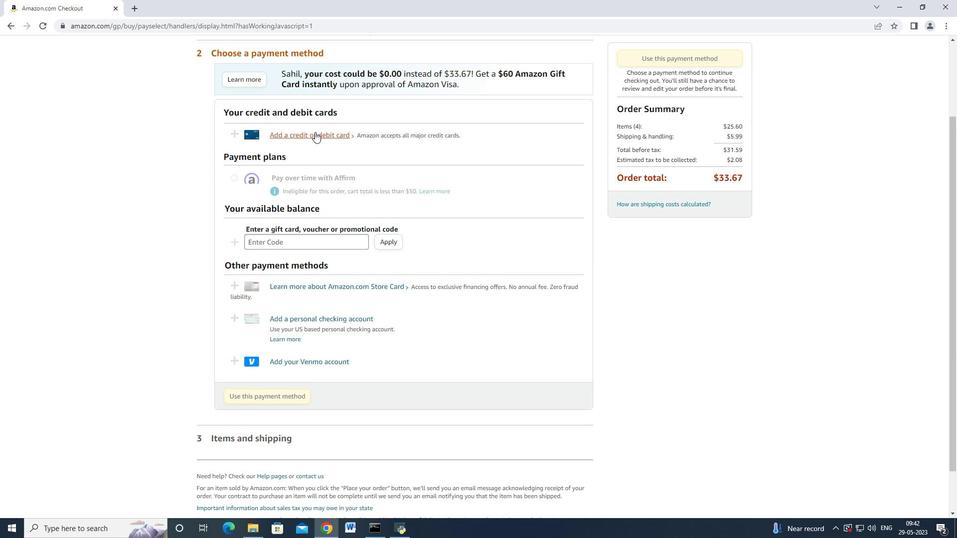 
Action: Mouse pressed left at (313, 132)
Screenshot: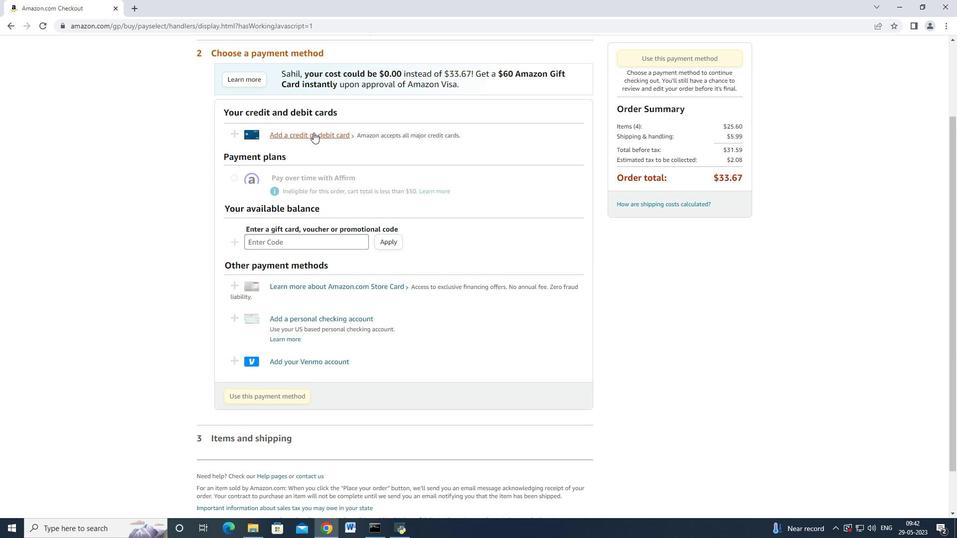 
Action: Mouse moved to (387, 226)
Screenshot: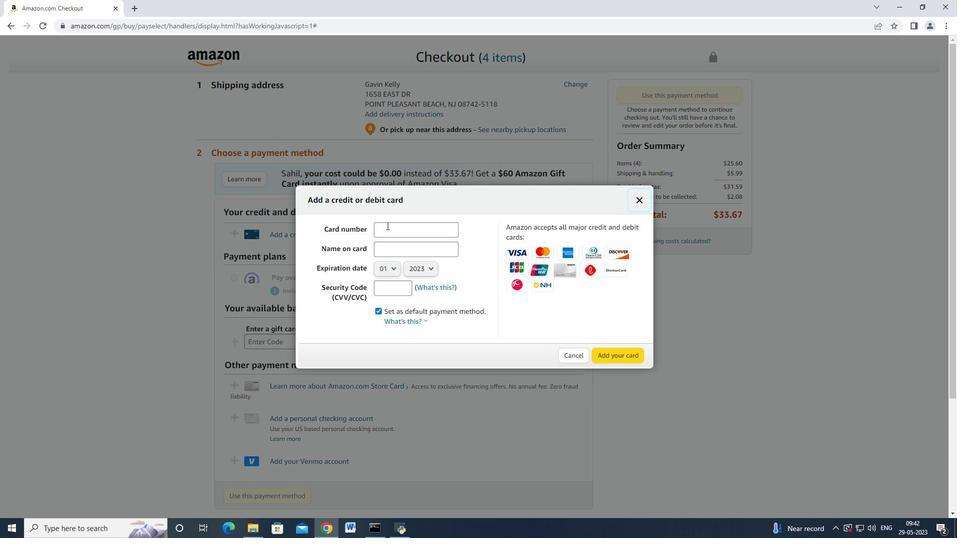 
Action: Mouse pressed left at (387, 226)
Screenshot: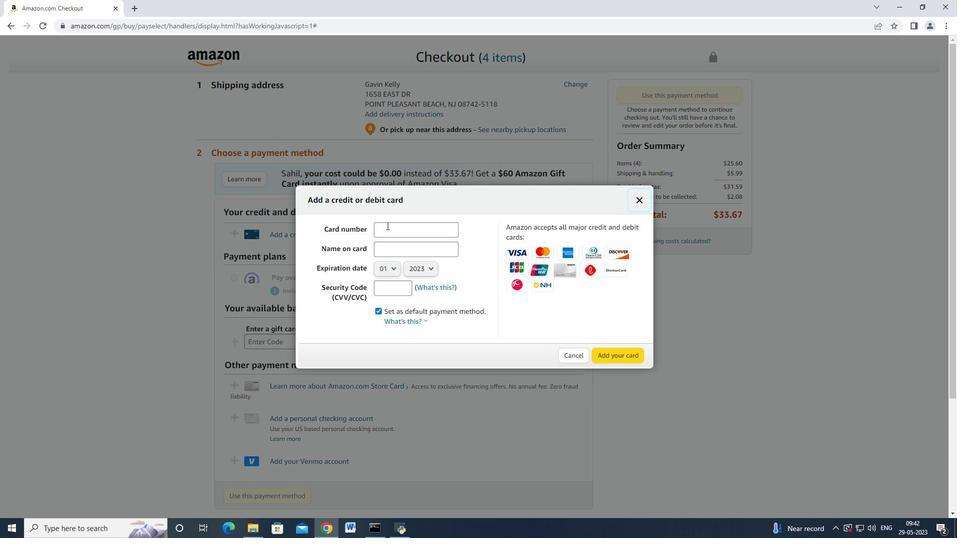 
Action: Mouse moved to (387, 227)
Screenshot: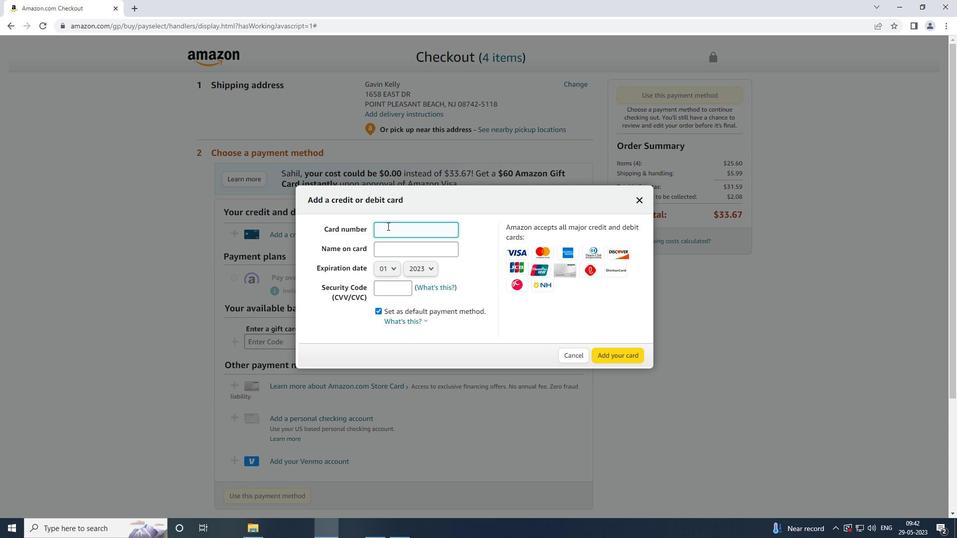 
Action: Key pressed 5667<Key.space>1189<Key.space>1882<Key.space>69=01<Key.backspace><Key.backspace><Key.backspace><Key.backspace>010<Key.tab><Key.shift><Key.shift><Key.shift><Key.shift><Key.shift><Key.shift><Key.shift><Key.shift><Key.shift><Key.shift><Key.shift><Key.shift><Key.shift><Key.shift><Key.shift><Key.shift><Key.shift><Key.shift><Key.shift><Key.shift><Key.shift><Key.shift><Key.shift><Key.shift><Key.shift><Key.shift><Key.shift><Key.shift><Key.shift><Key.shift><Key.shift><Key.shift><Key.shift><Key.shift><Key.shift><Key.shift><Key.shift><Key.shift><Key.shift><Key.shift><Key.shift><Key.shift><Key.shift><Key.shift><Key.shift><Key.shift><Key.shift><Key.shift><Key.shift><Key.shift><Key.shift><Key.shift><Key.shift><Key.shift><Key.shift><Key.shift><Key.shift><Key.shift><Key.shift><Key.shift><Key.shift><Key.shift><Key.shift><Key.shift><Key.shift><Key.shift><Key.shift><Key.shift><Key.shift><Key.shift><Key.shift><Key.shift><Key.shift><Key.shift><Key.shift><Key.shift><Key.shift><Key.shift><Key.shift><Key.shift><Key.shift><Key.shift><Key.shift><Key.shift><Key.shift><Key.shift><Key.shift><Key.shift><Key.shift><Key.shift><Key.shift><Key.shift><Key.shift><Key.shift><Key.shift><Key.shift><Key.shift><Key.shift><Key.shift><Key.shift>H<Key.backspace><Key.shift>Jeremiah<Key.space><Key.shift>Turner
Screenshot: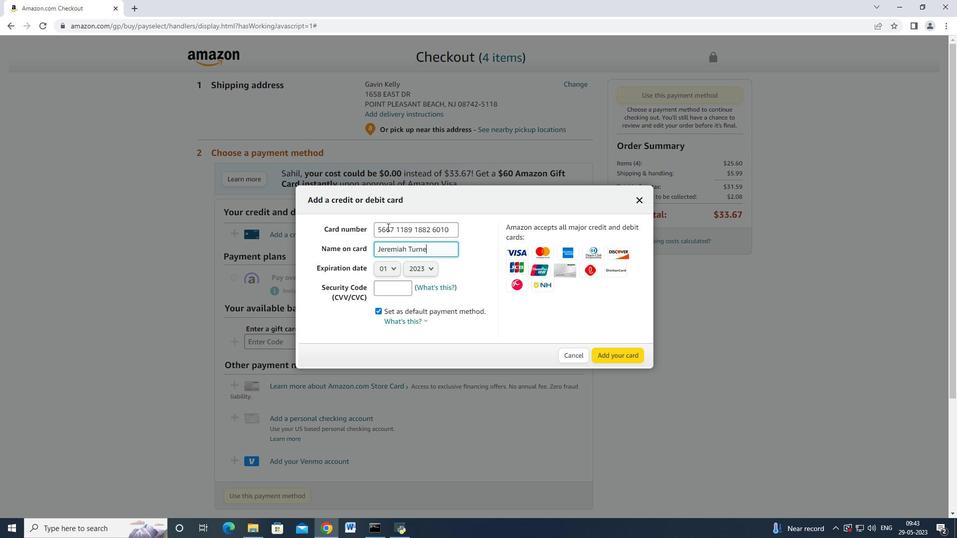 
Action: Mouse moved to (385, 267)
Screenshot: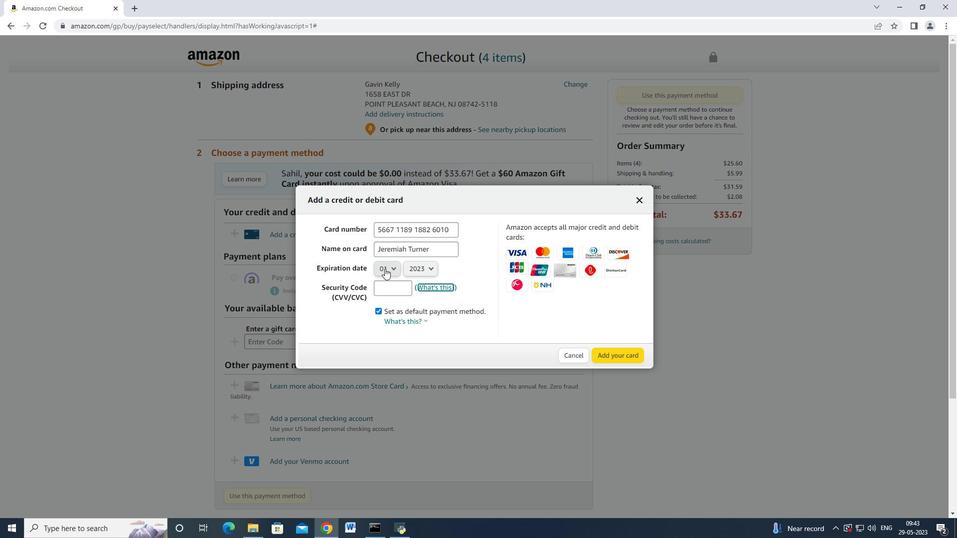 
Action: Mouse pressed left at (385, 267)
Screenshot: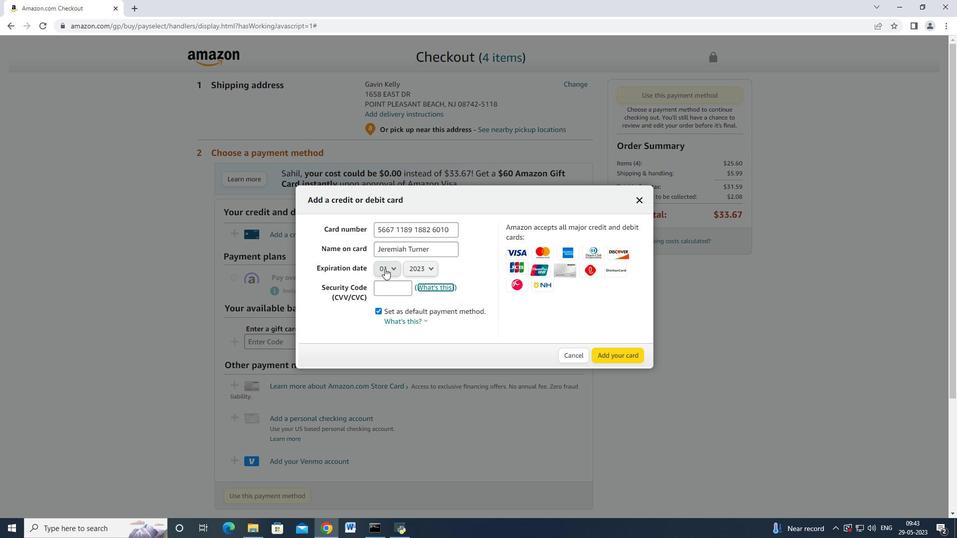 
Action: Mouse moved to (382, 318)
Screenshot: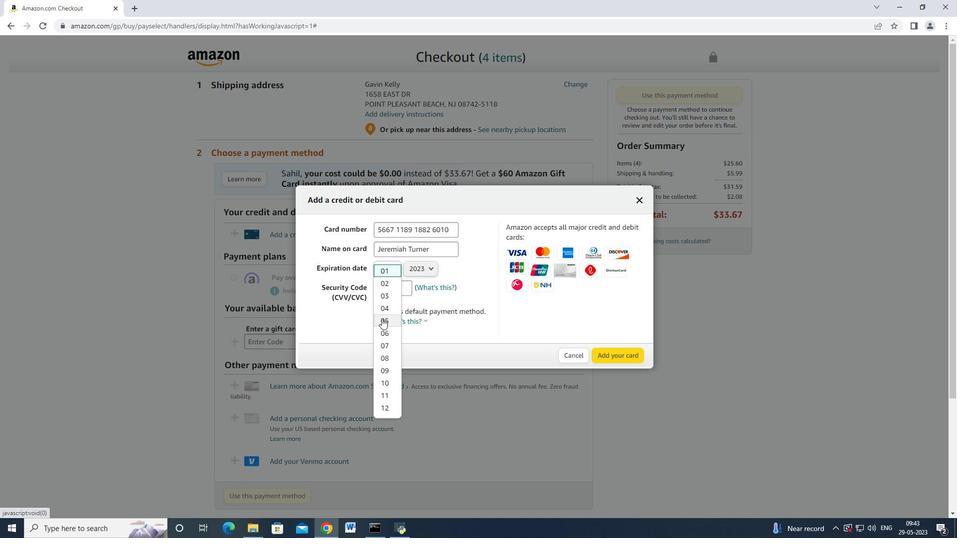 
Action: Mouse pressed left at (382, 318)
Screenshot: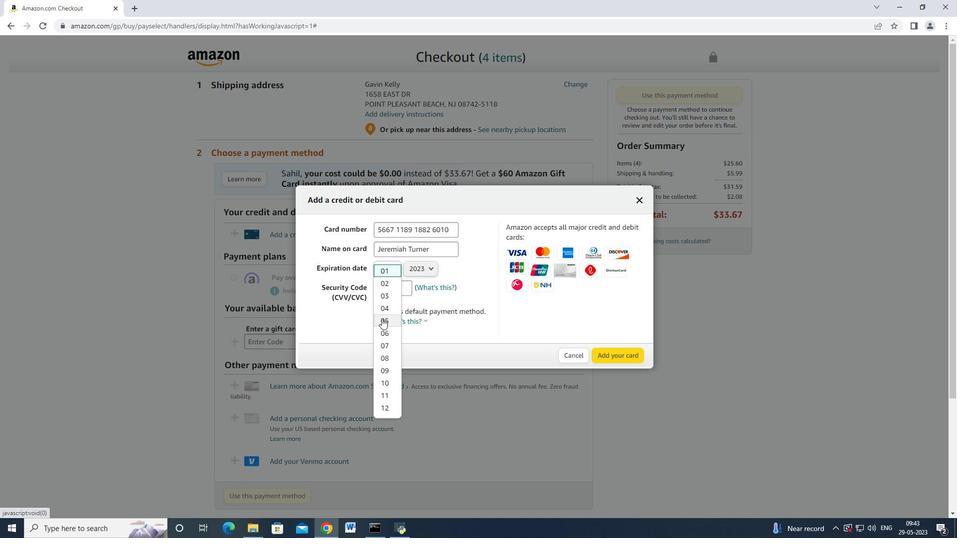 
Action: Mouse moved to (415, 266)
Screenshot: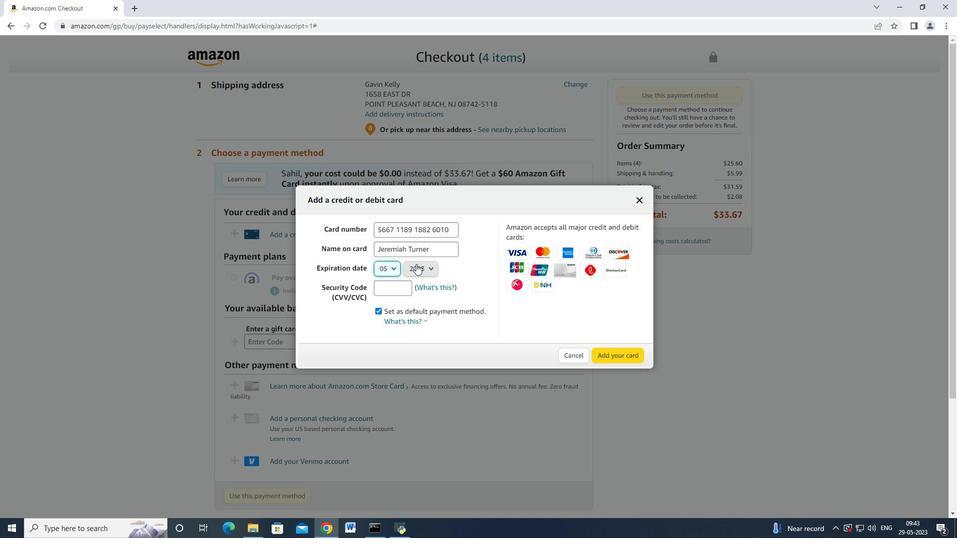 
Action: Mouse pressed left at (415, 266)
Screenshot: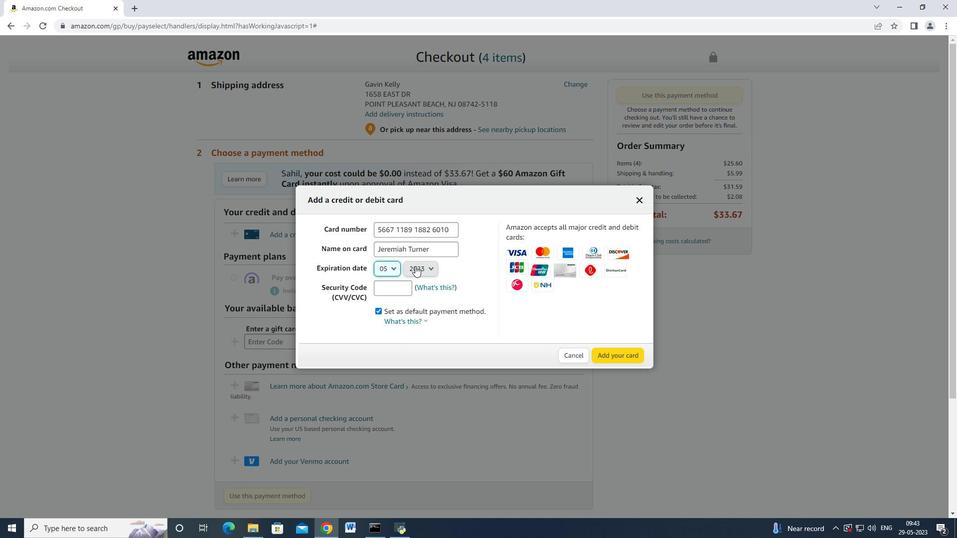 
Action: Mouse moved to (420, 300)
Screenshot: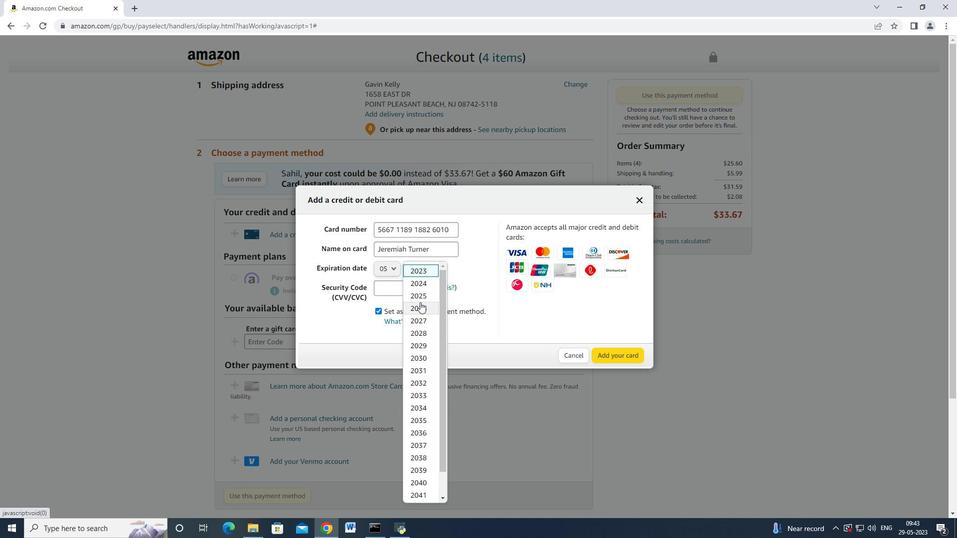 
Action: Mouse pressed left at (420, 300)
Screenshot: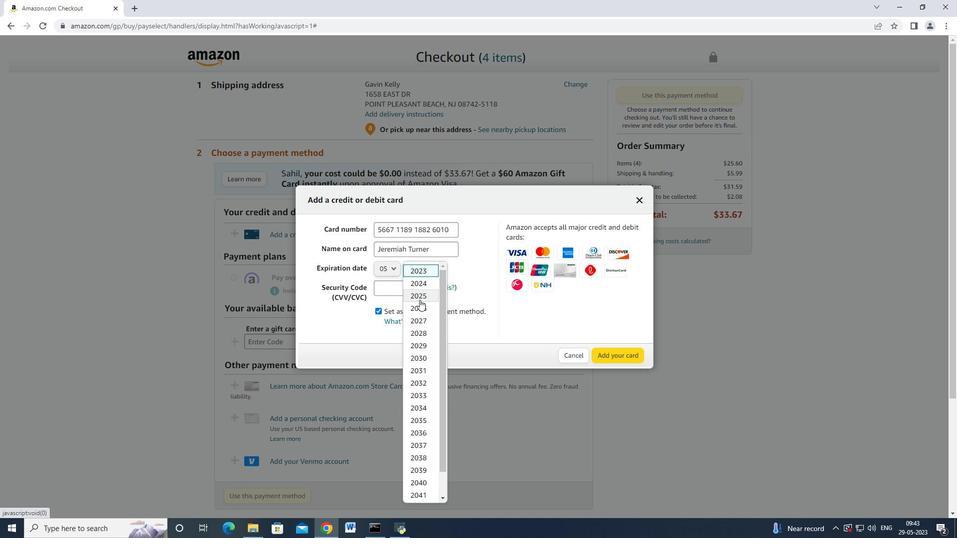 
Action: Mouse moved to (387, 293)
Screenshot: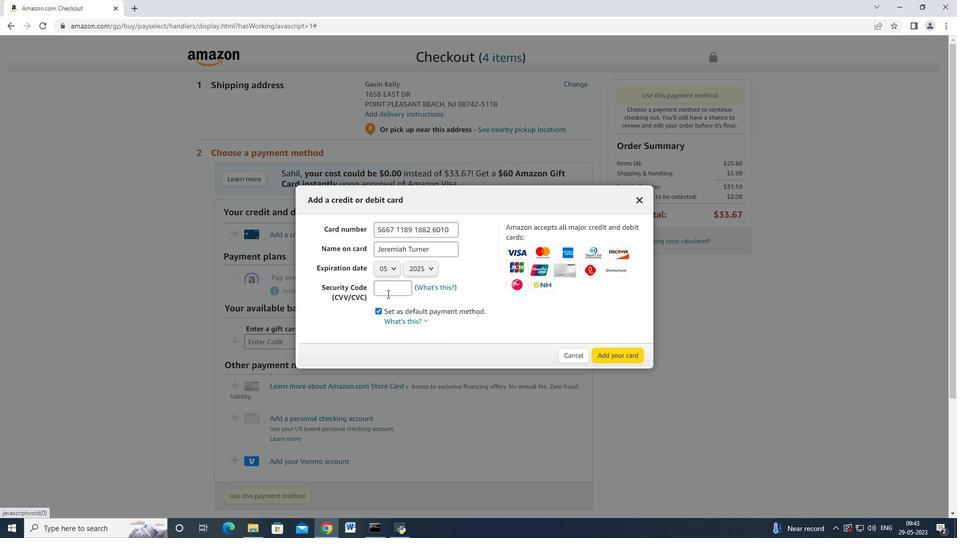 
Action: Mouse pressed left at (387, 293)
Screenshot: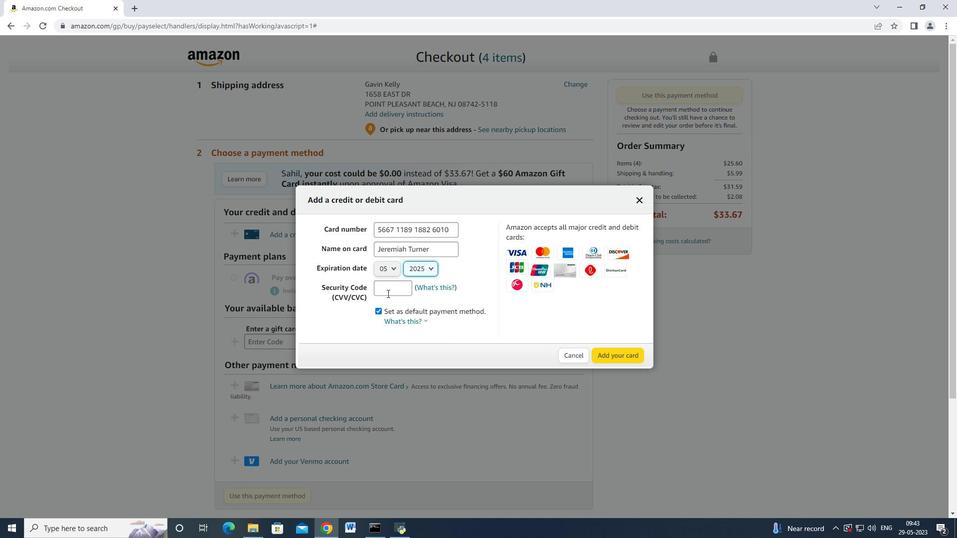 
Action: Key pressed 682
Screenshot: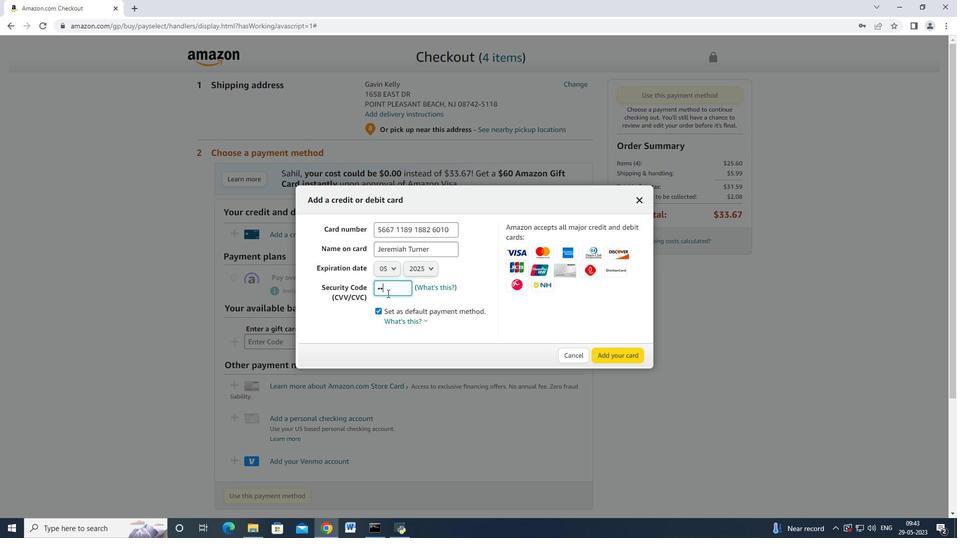 
